 Task: Find connections with filter location Ciénaga with filter topic #careeradvice with filter profile language French with filter current company GVK BIO with filter school Saranathan College of Engineering with filter industry Fisheries with filter service category Team Building with filter keywords title Content Creator
Action: Mouse moved to (191, 253)
Screenshot: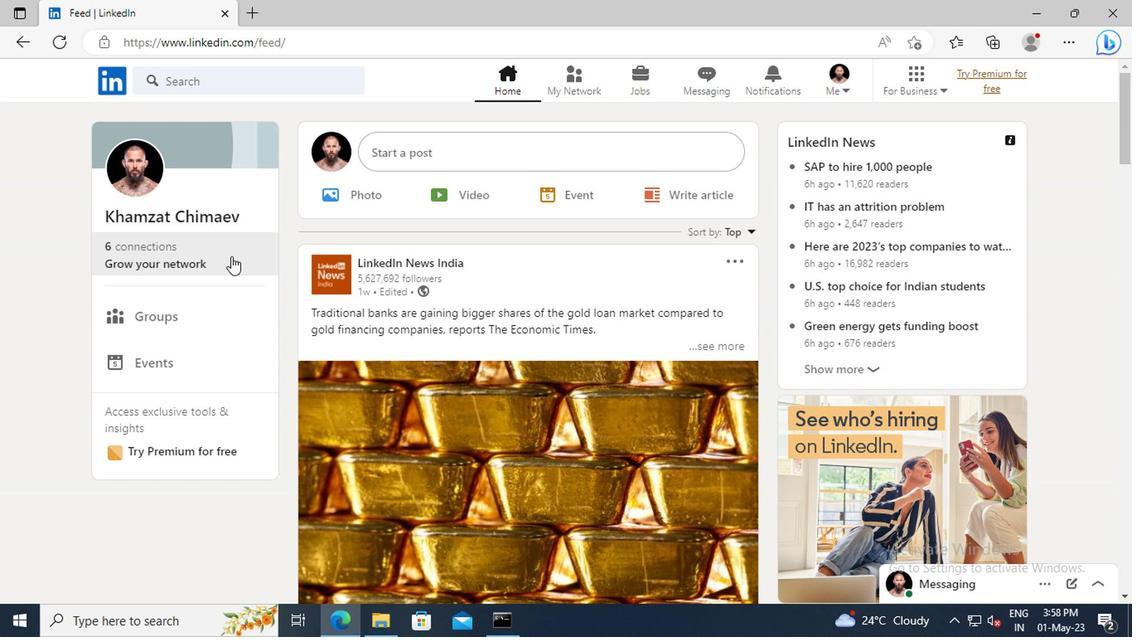 
Action: Mouse pressed left at (191, 253)
Screenshot: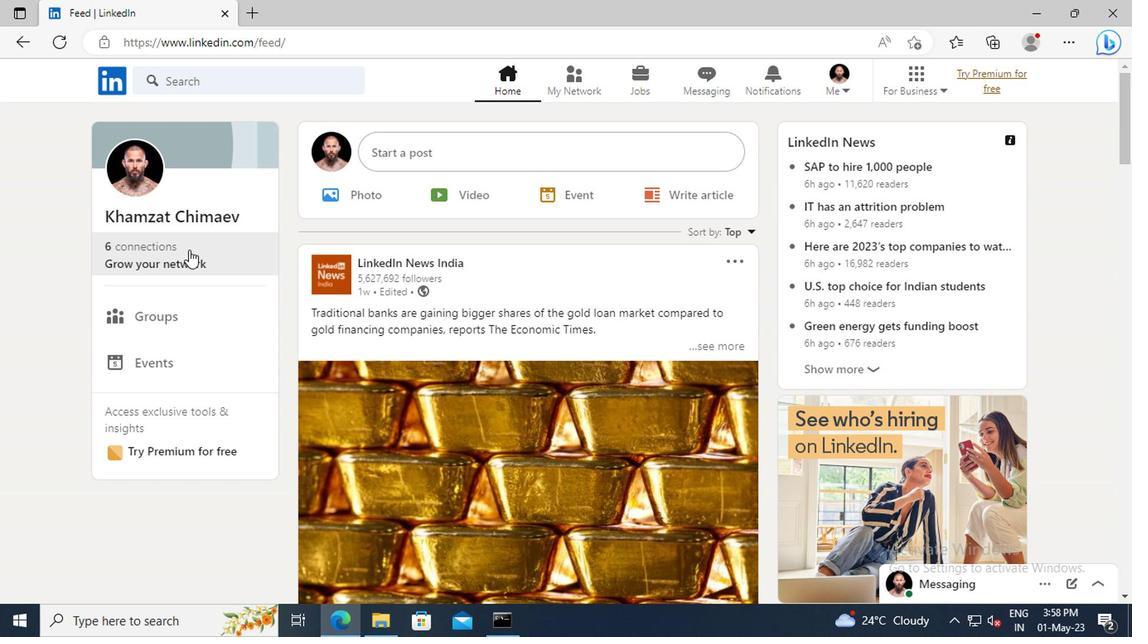 
Action: Mouse moved to (191, 180)
Screenshot: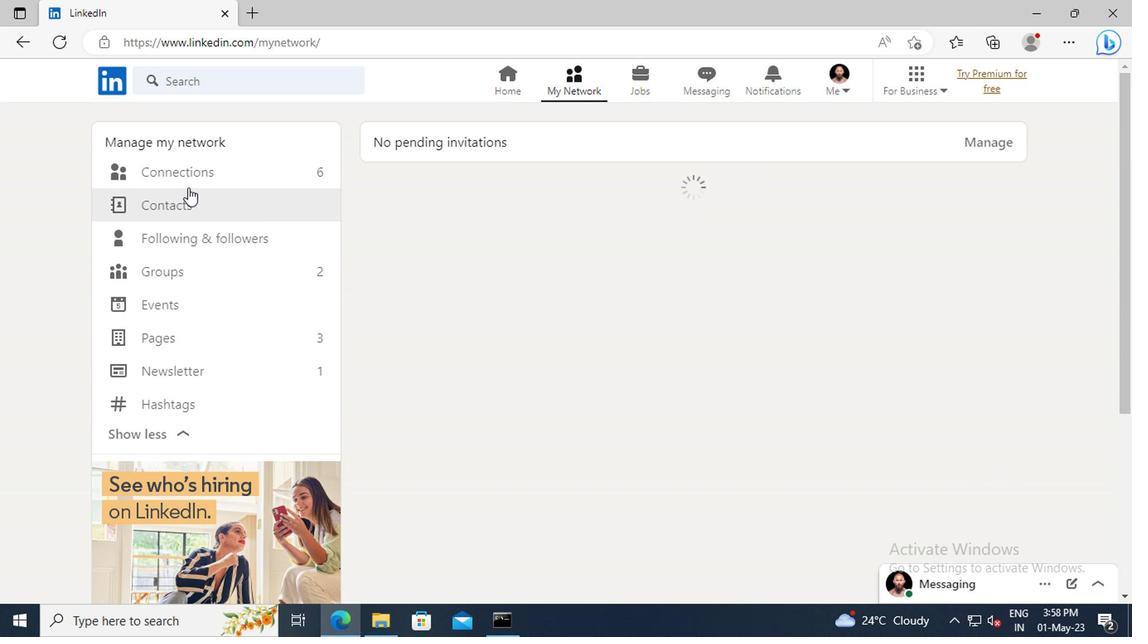 
Action: Mouse pressed left at (191, 180)
Screenshot: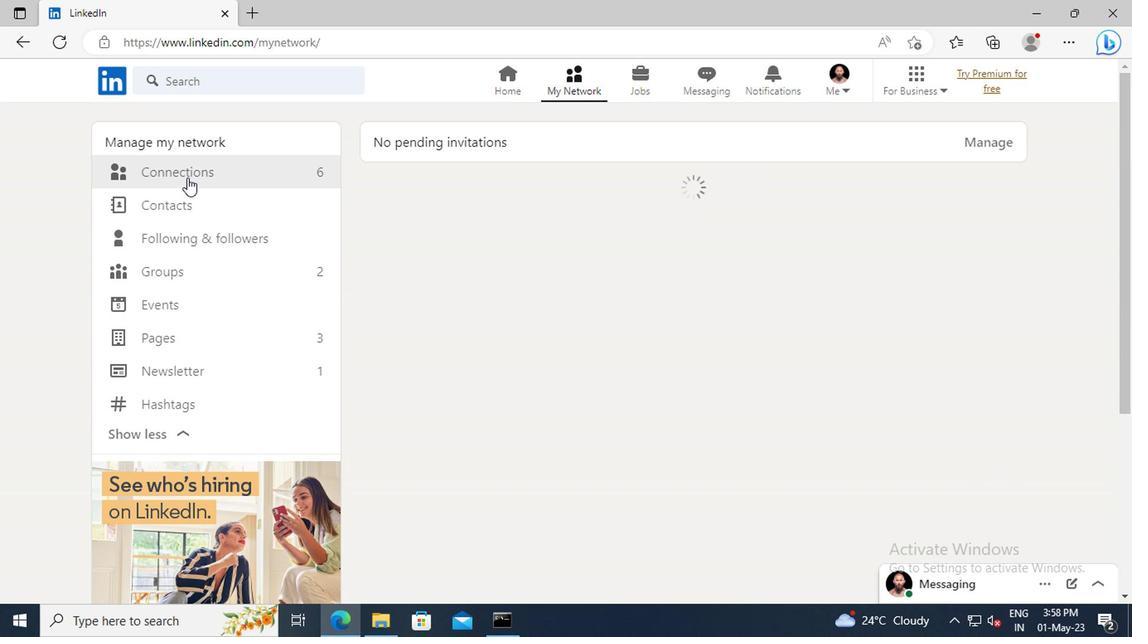 
Action: Mouse moved to (662, 184)
Screenshot: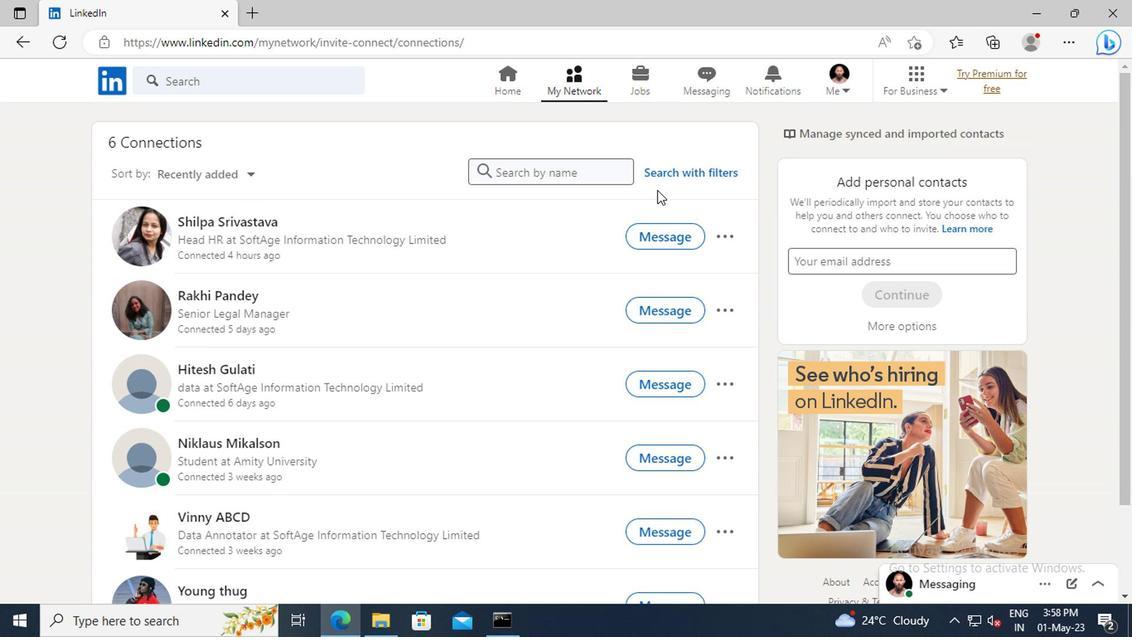 
Action: Mouse pressed left at (662, 184)
Screenshot: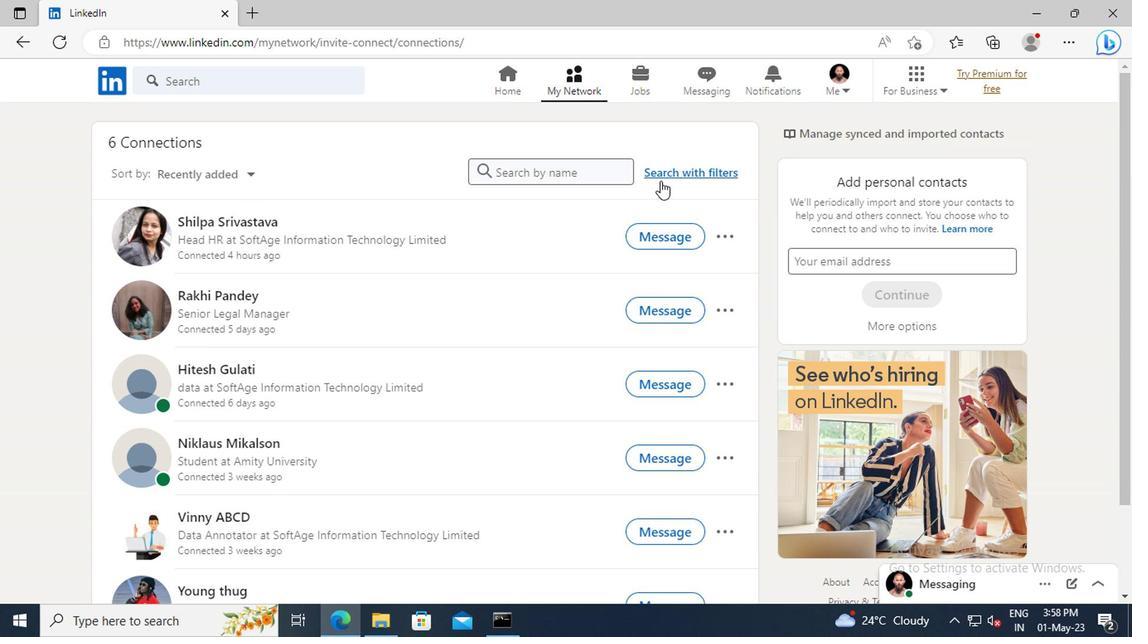 
Action: Mouse moved to (619, 137)
Screenshot: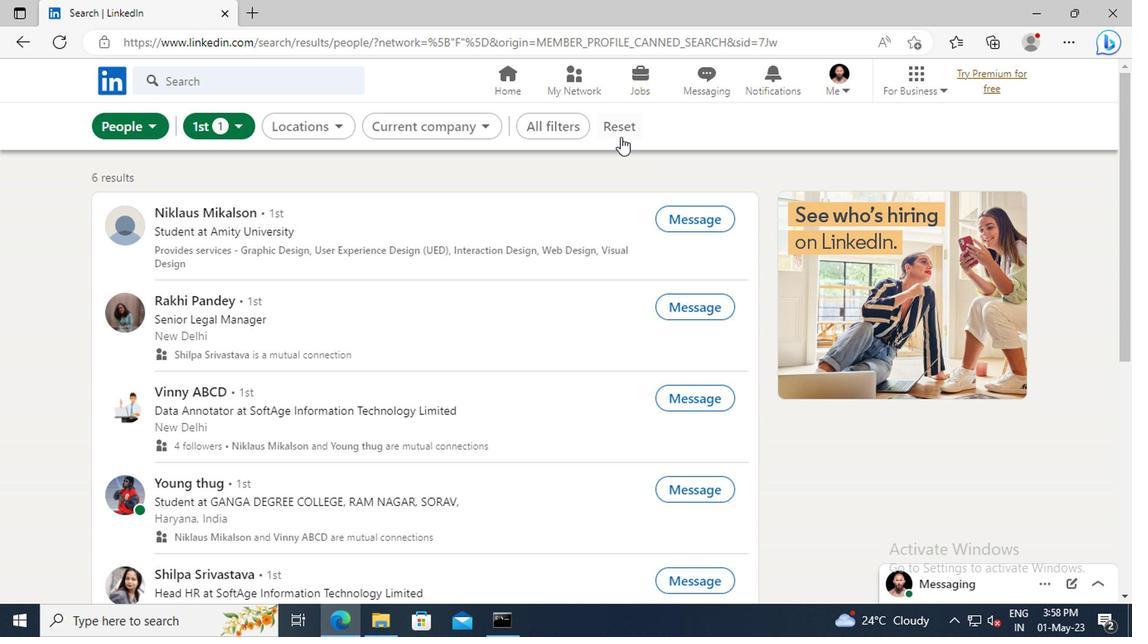 
Action: Mouse pressed left at (619, 137)
Screenshot: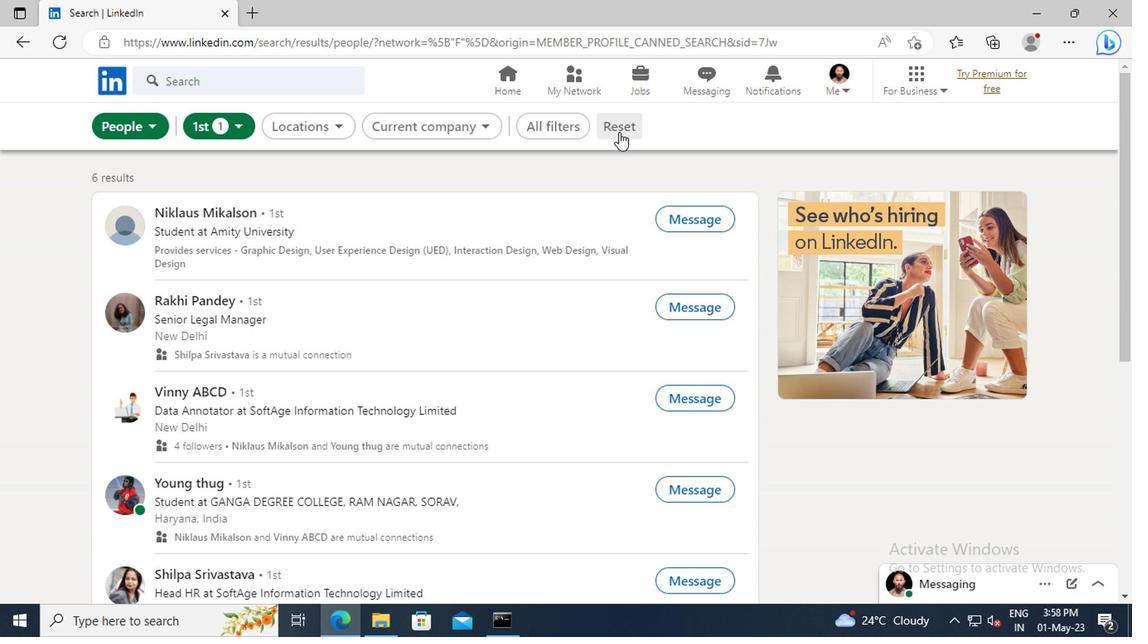 
Action: Mouse moved to (606, 133)
Screenshot: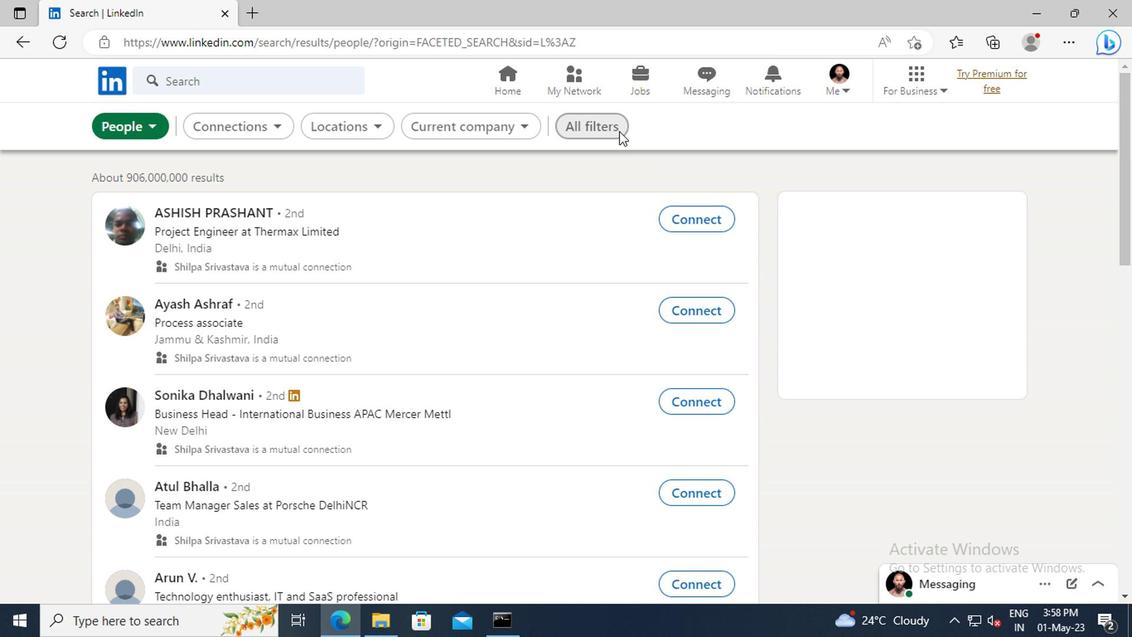 
Action: Mouse pressed left at (606, 133)
Screenshot: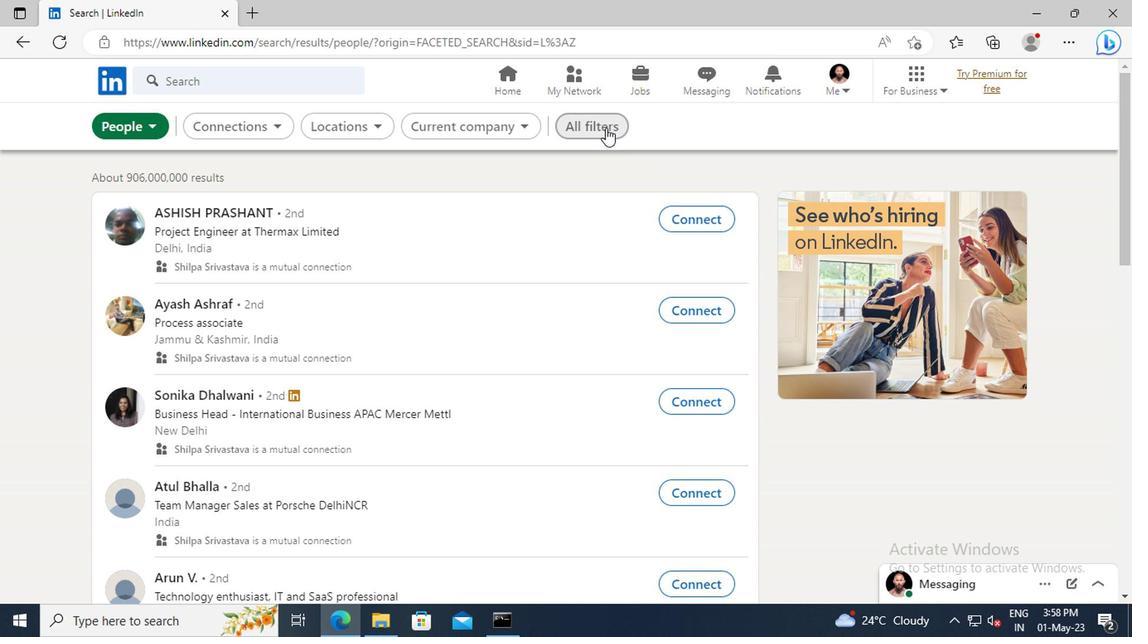 
Action: Mouse moved to (839, 262)
Screenshot: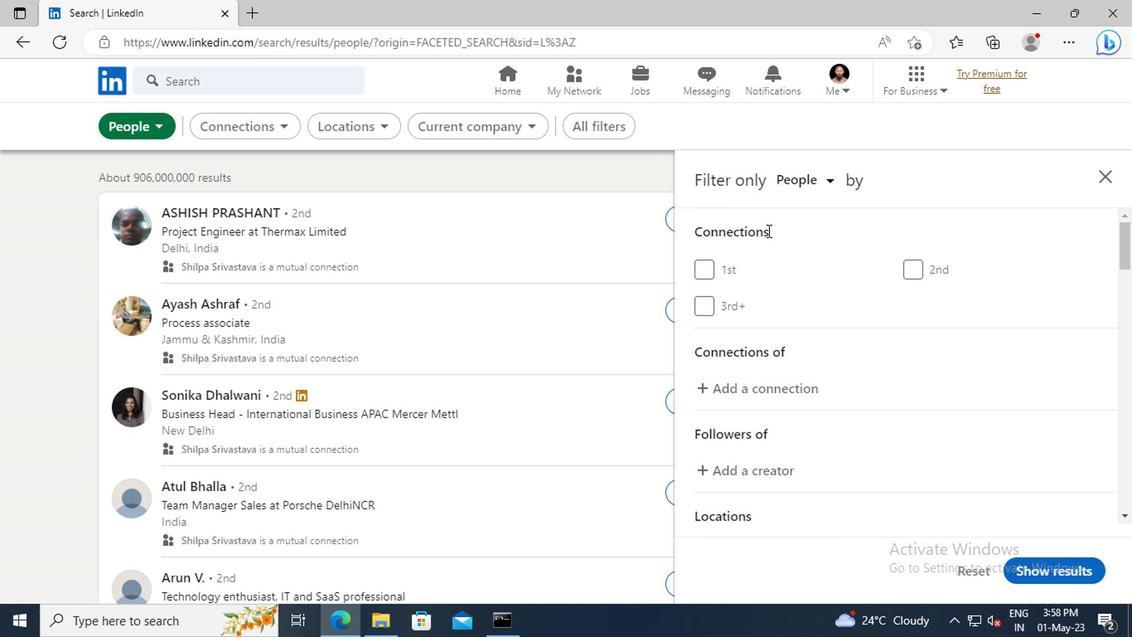 
Action: Mouse scrolled (839, 261) with delta (0, 0)
Screenshot: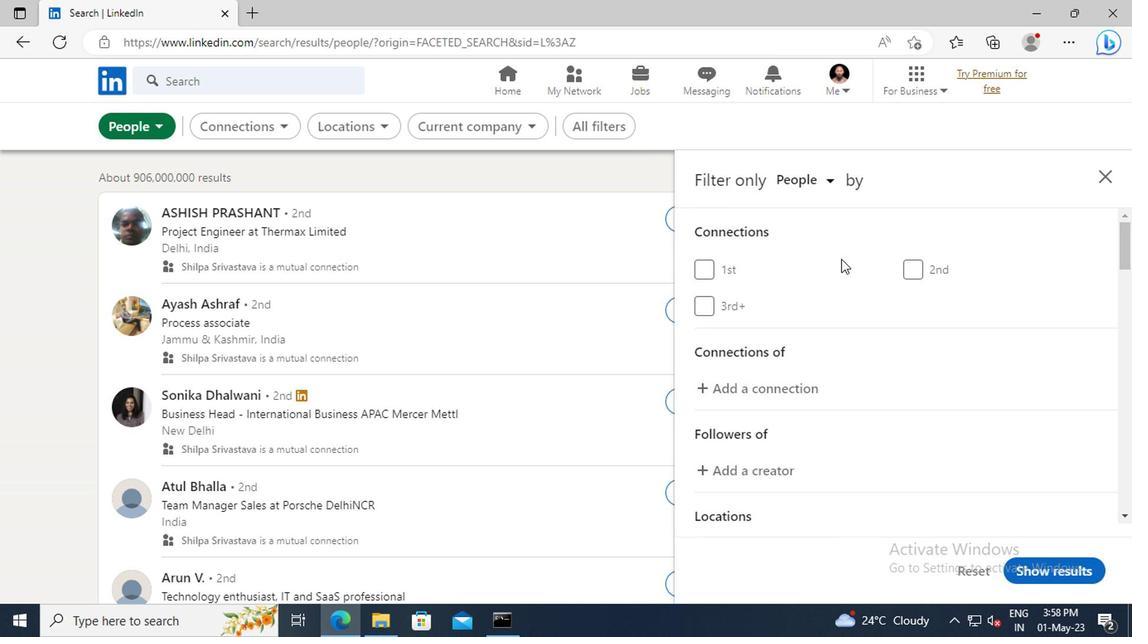 
Action: Mouse scrolled (839, 261) with delta (0, 0)
Screenshot: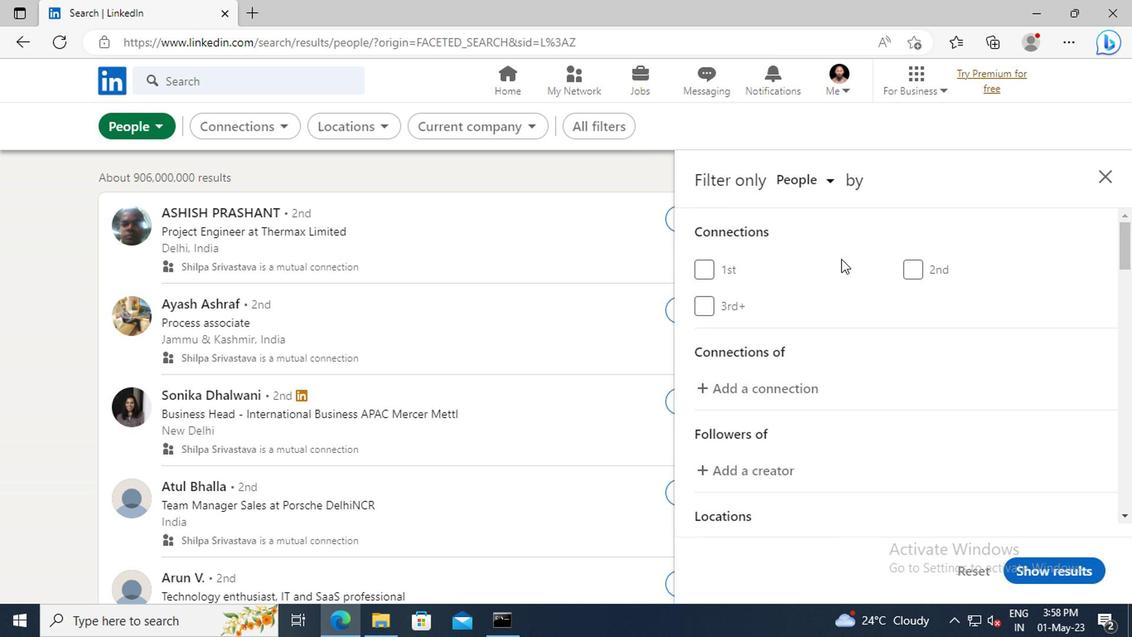
Action: Mouse scrolled (839, 261) with delta (0, 0)
Screenshot: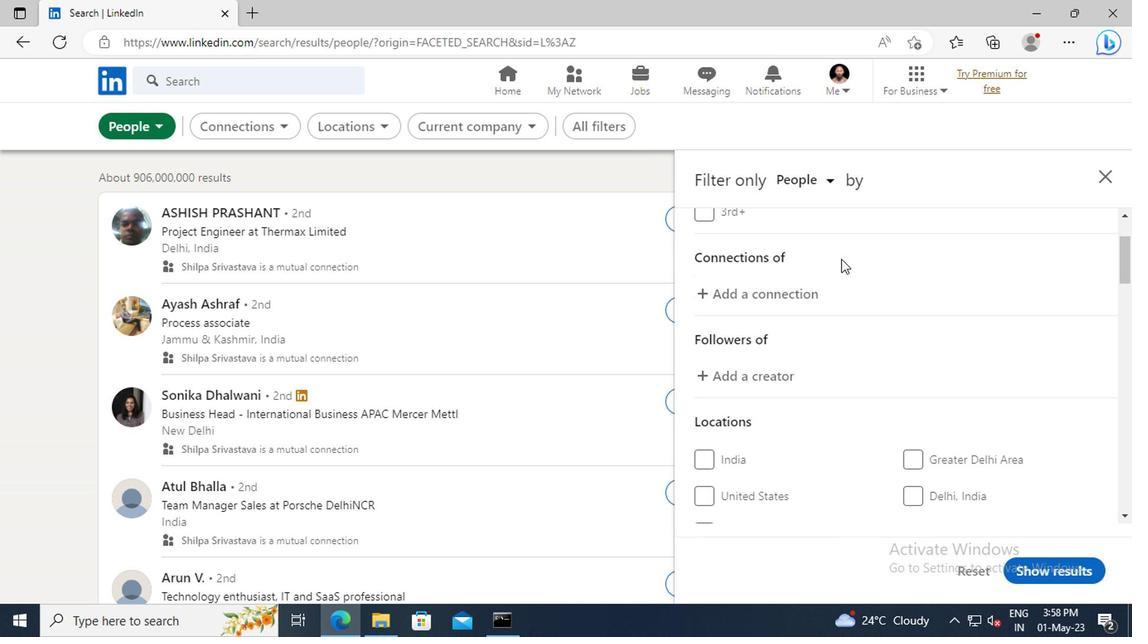 
Action: Mouse scrolled (839, 261) with delta (0, 0)
Screenshot: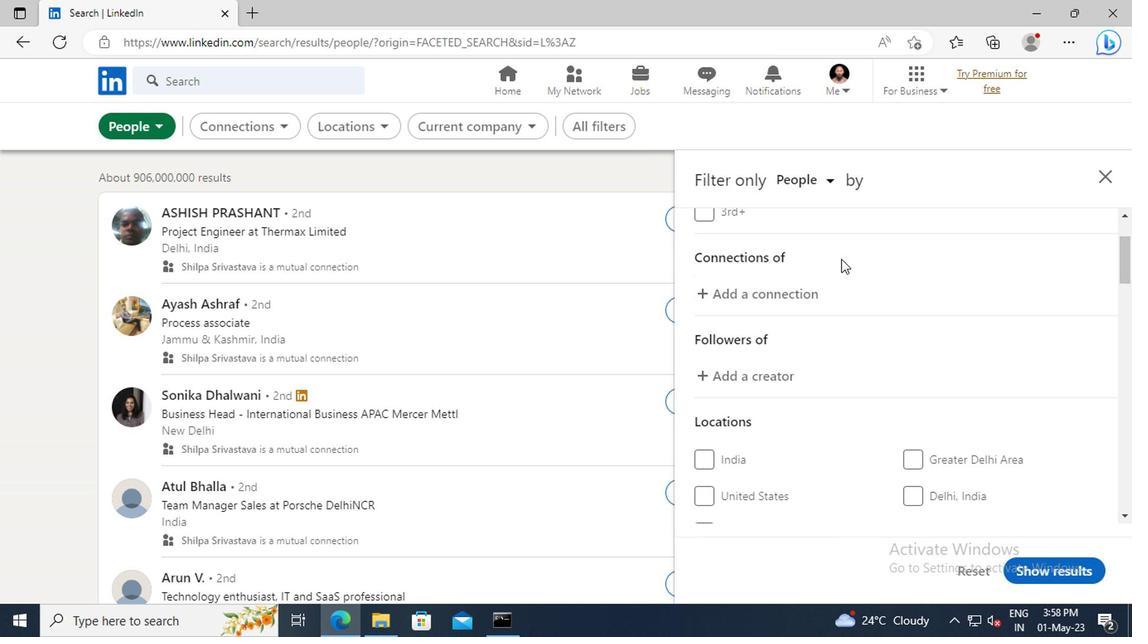 
Action: Mouse scrolled (839, 261) with delta (0, 0)
Screenshot: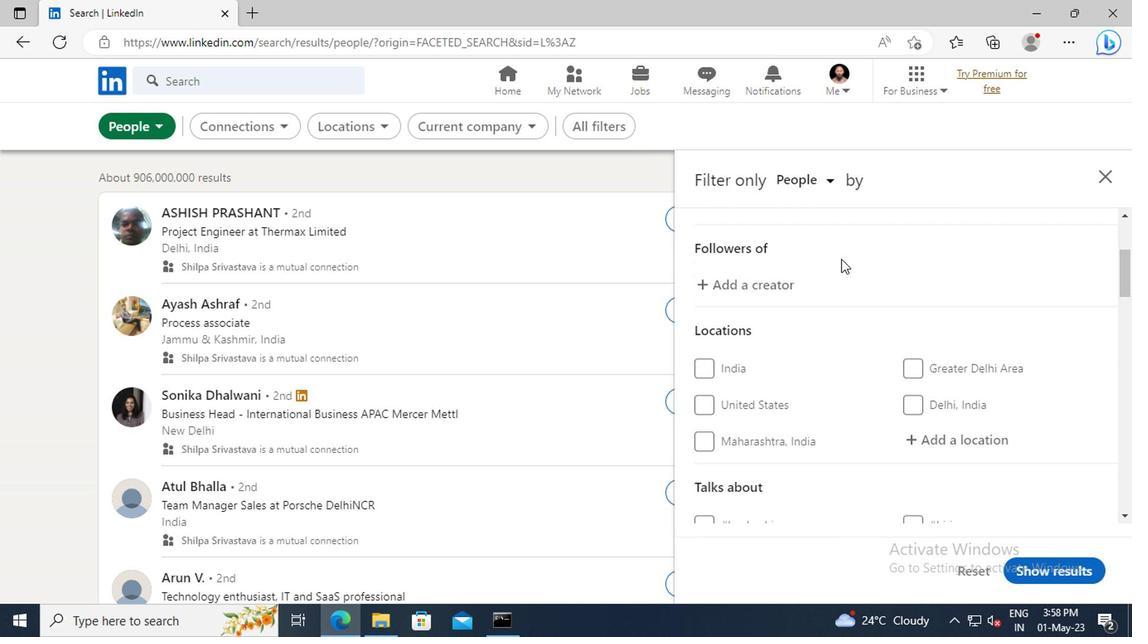
Action: Mouse moved to (917, 391)
Screenshot: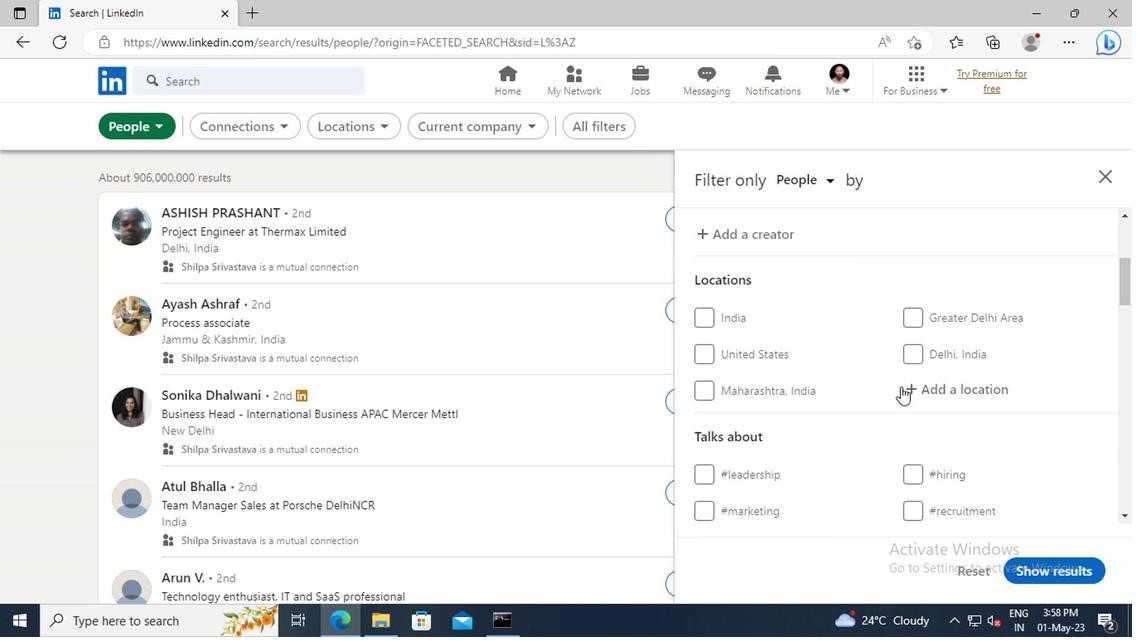 
Action: Mouse pressed left at (917, 391)
Screenshot: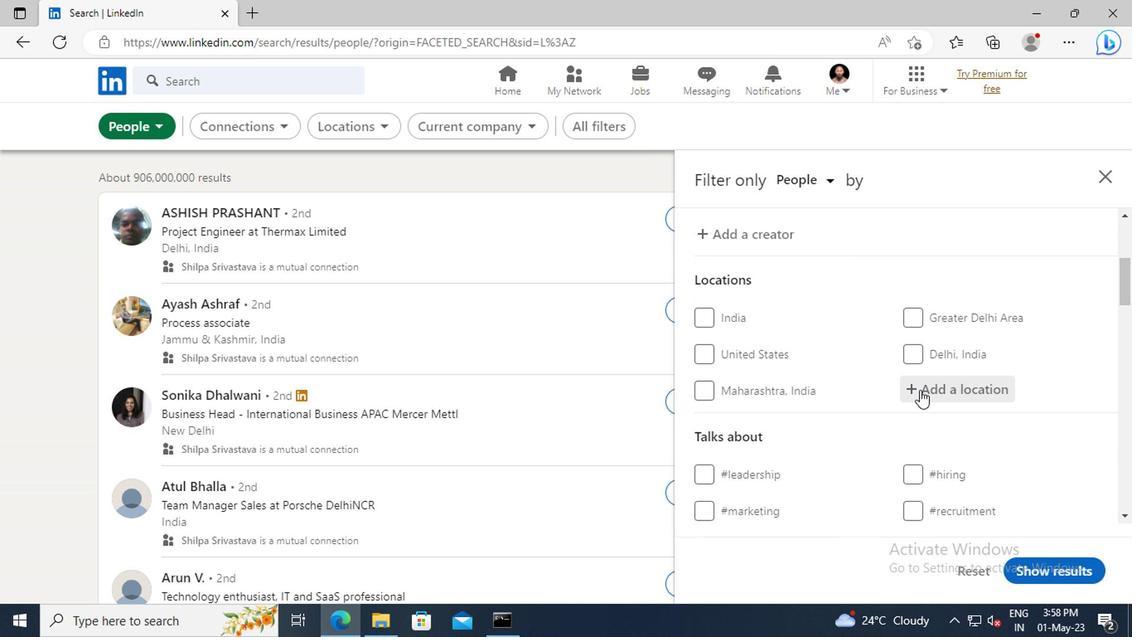 
Action: Key pressed <Key.shift>CIENAGA
Screenshot: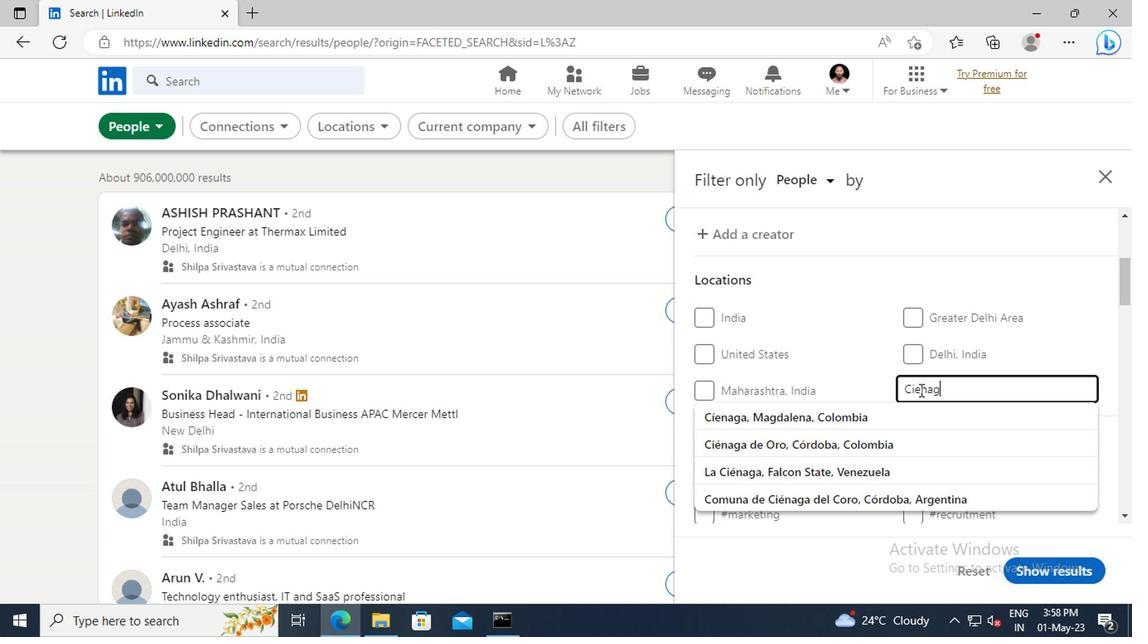 
Action: Mouse moved to (919, 416)
Screenshot: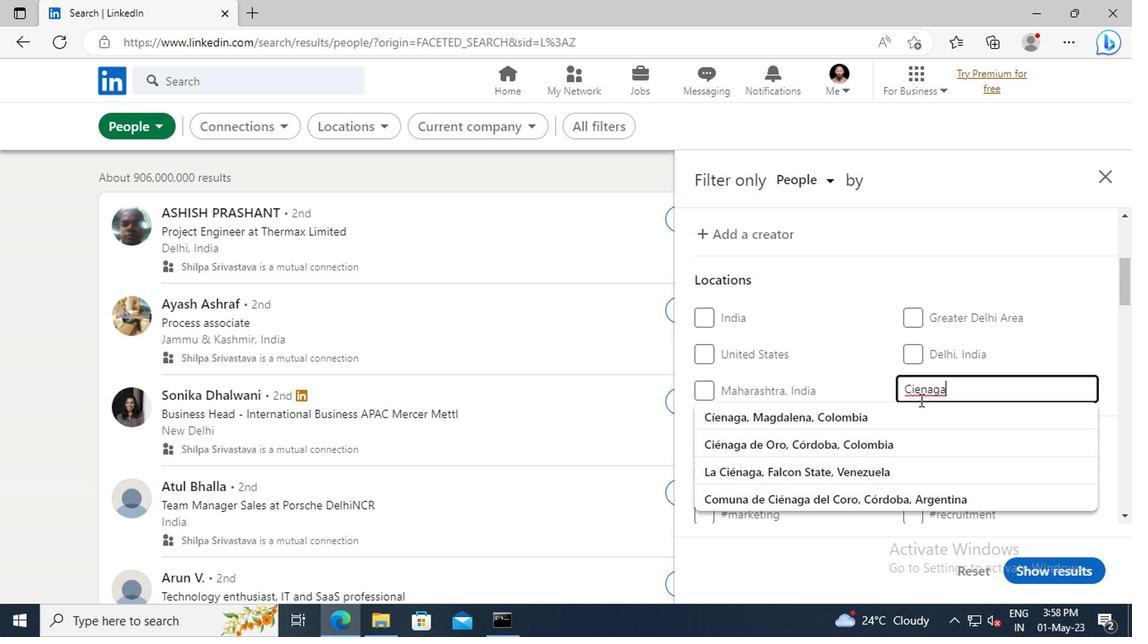 
Action: Mouse pressed left at (919, 416)
Screenshot: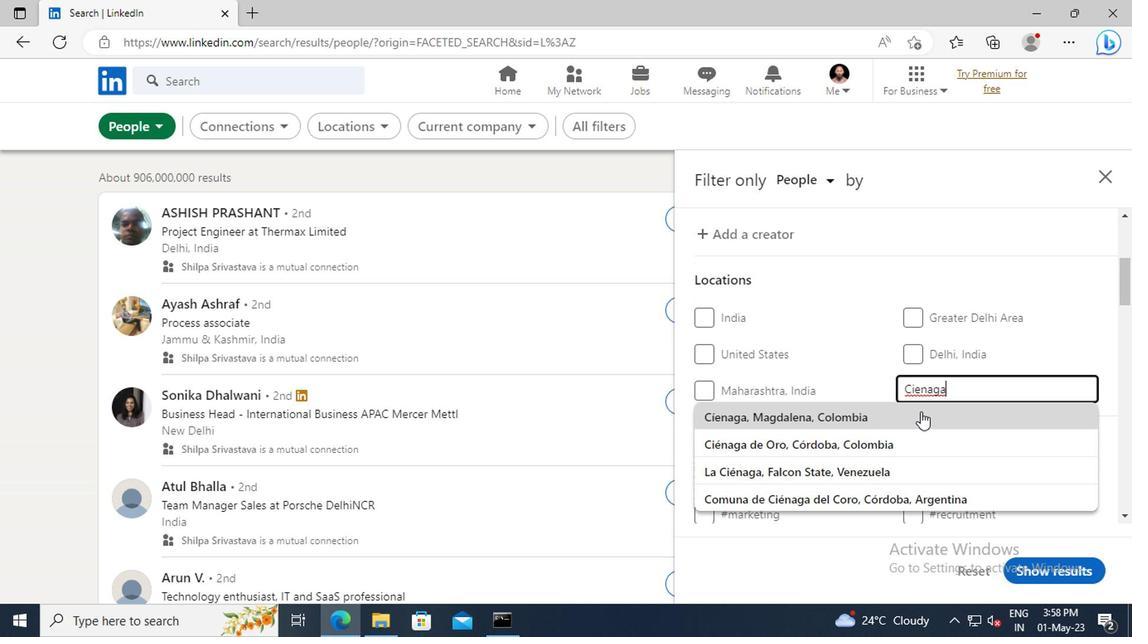 
Action: Mouse scrolled (919, 415) with delta (0, 0)
Screenshot: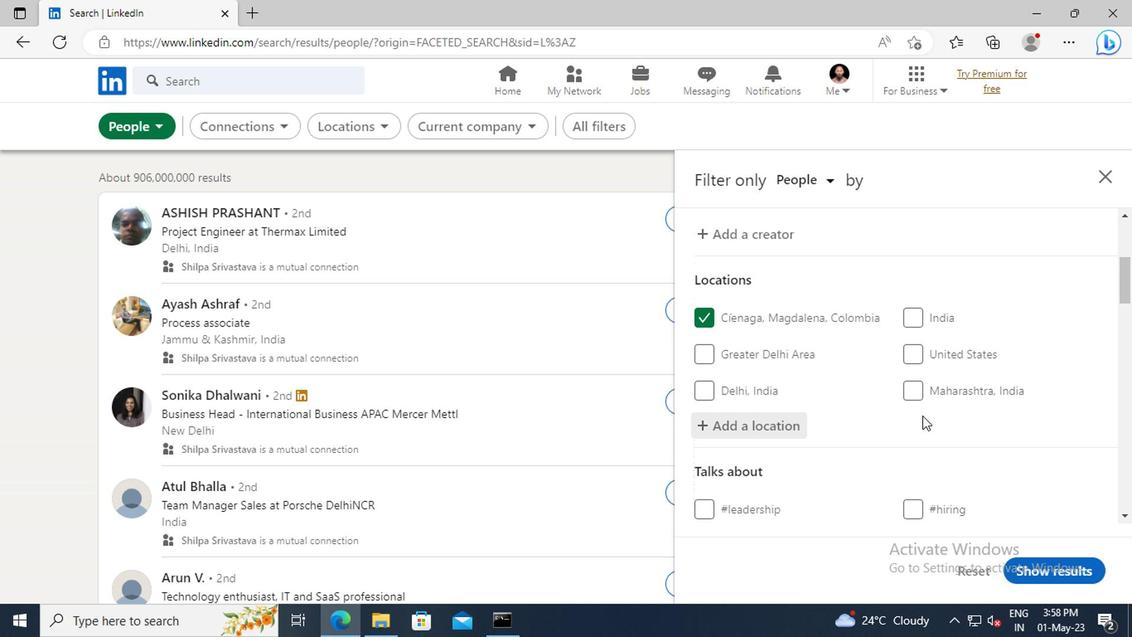 
Action: Mouse scrolled (919, 415) with delta (0, 0)
Screenshot: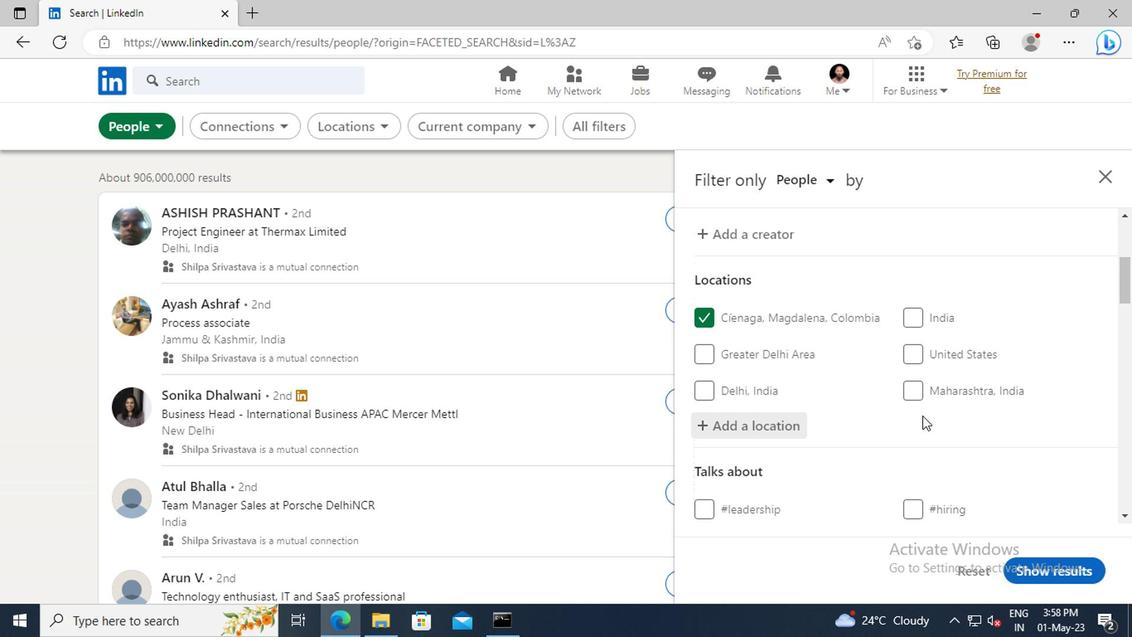 
Action: Mouse scrolled (919, 415) with delta (0, 0)
Screenshot: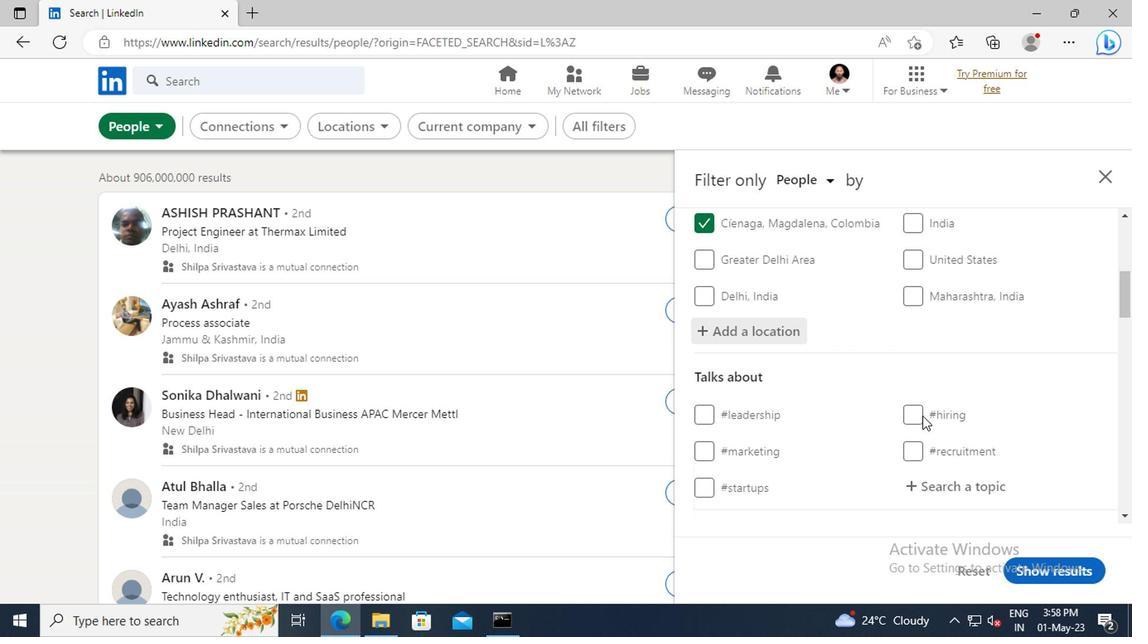 
Action: Mouse moved to (928, 436)
Screenshot: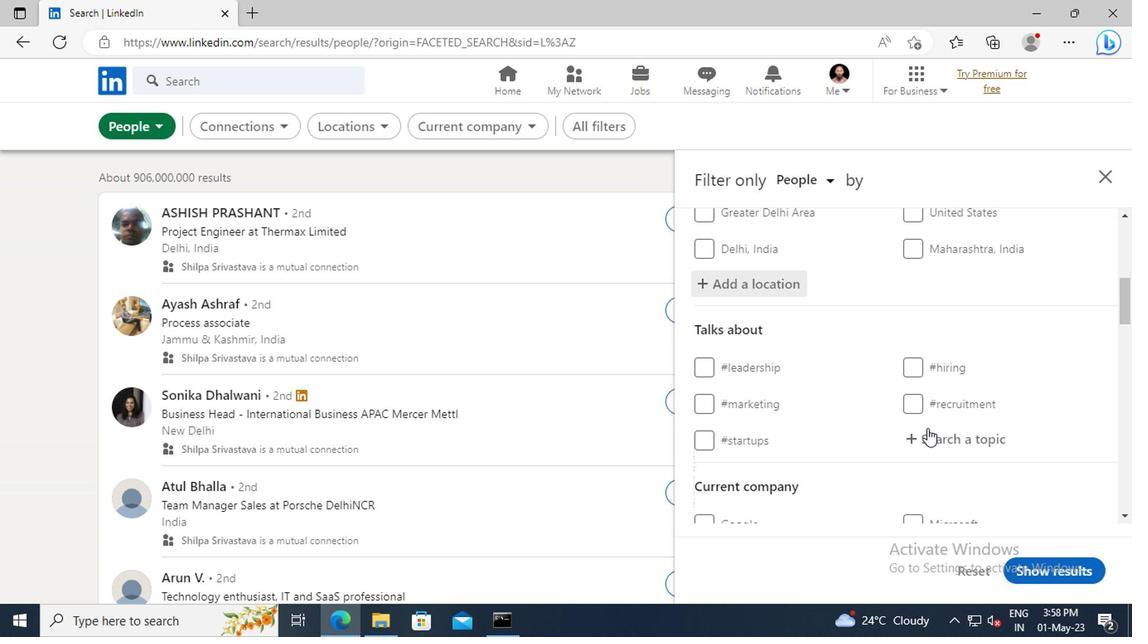 
Action: Mouse pressed left at (928, 436)
Screenshot: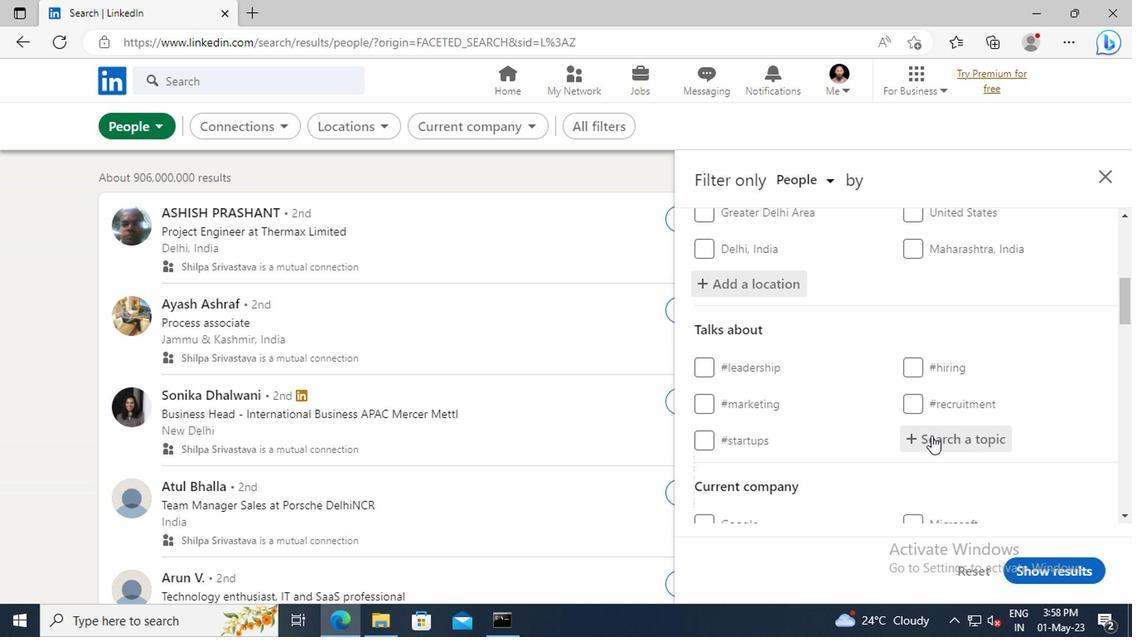 
Action: Key pressed CAREERAD
Screenshot: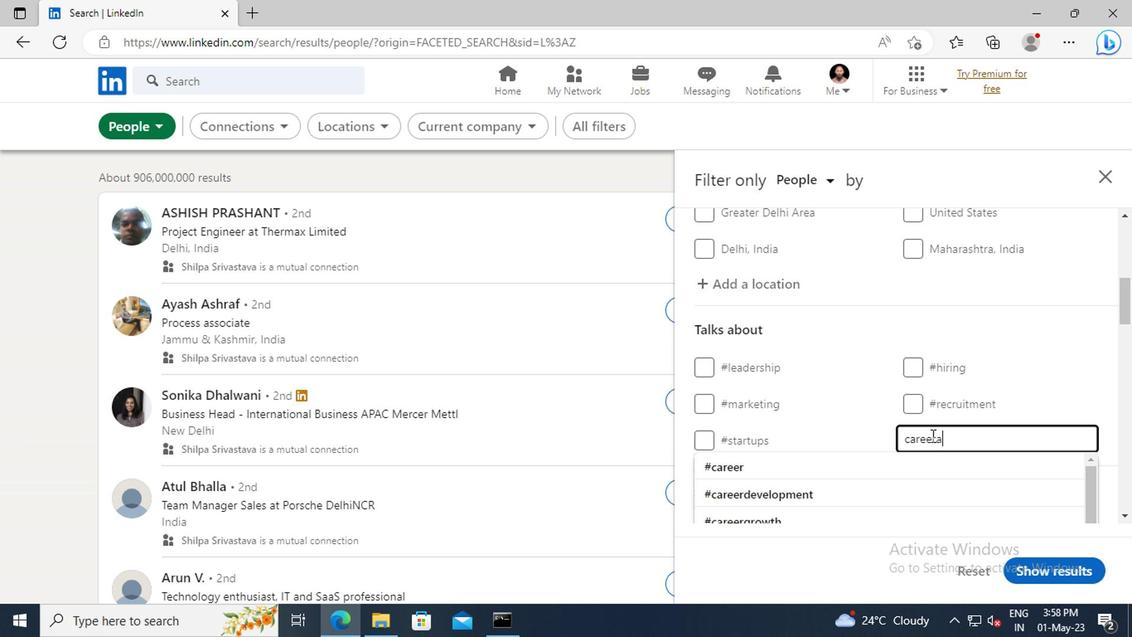 
Action: Mouse moved to (936, 465)
Screenshot: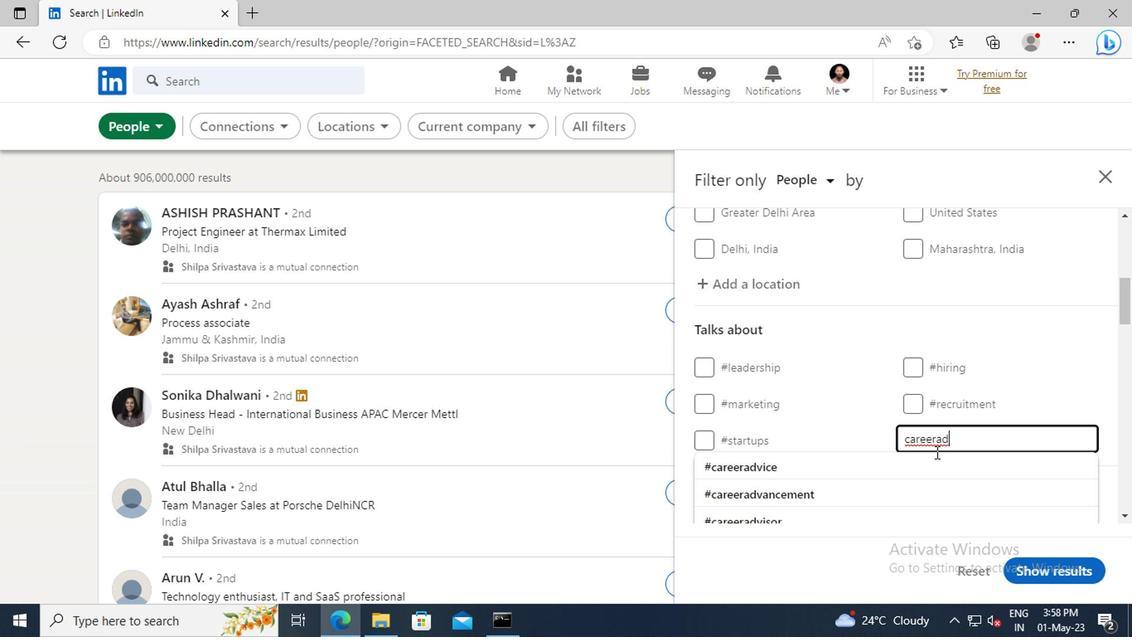 
Action: Mouse pressed left at (936, 465)
Screenshot: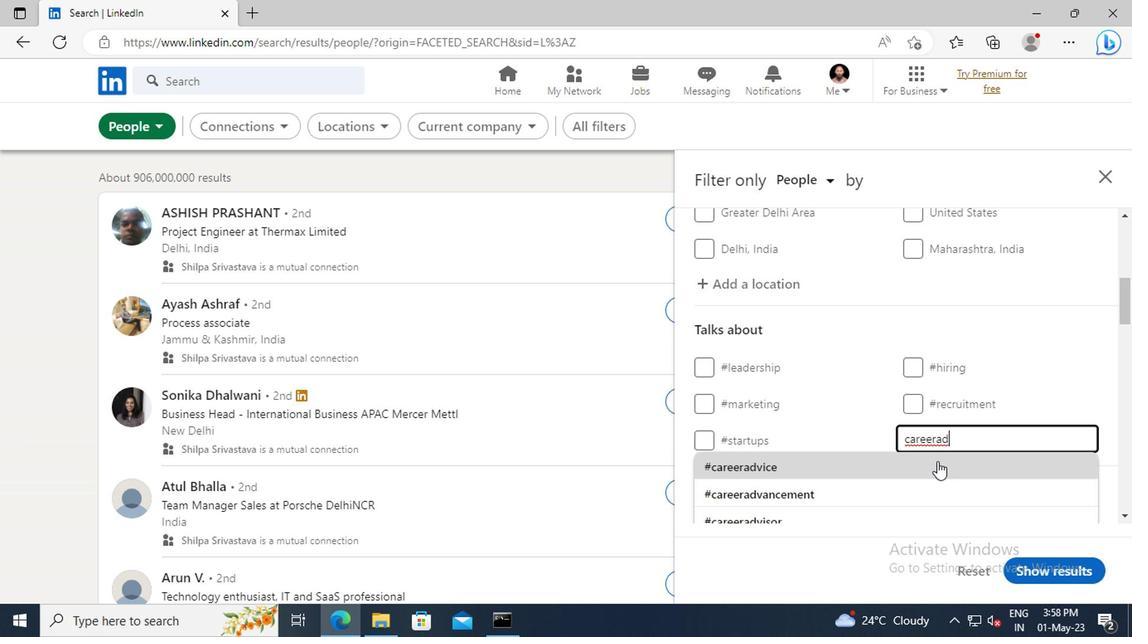 
Action: Mouse scrolled (936, 464) with delta (0, 0)
Screenshot: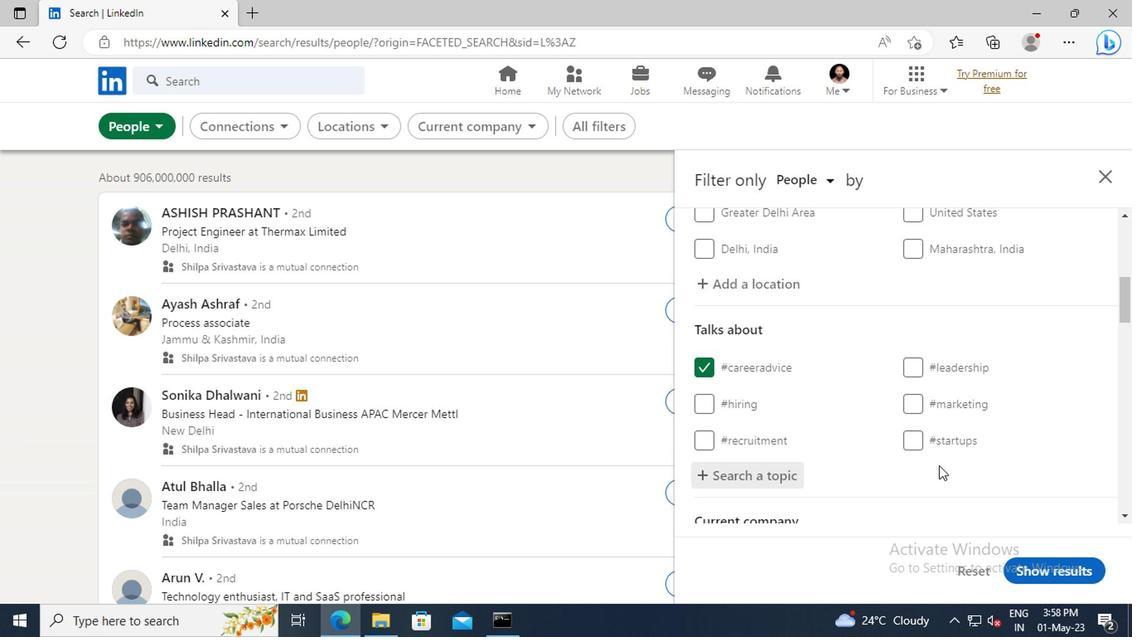 
Action: Mouse scrolled (936, 464) with delta (0, 0)
Screenshot: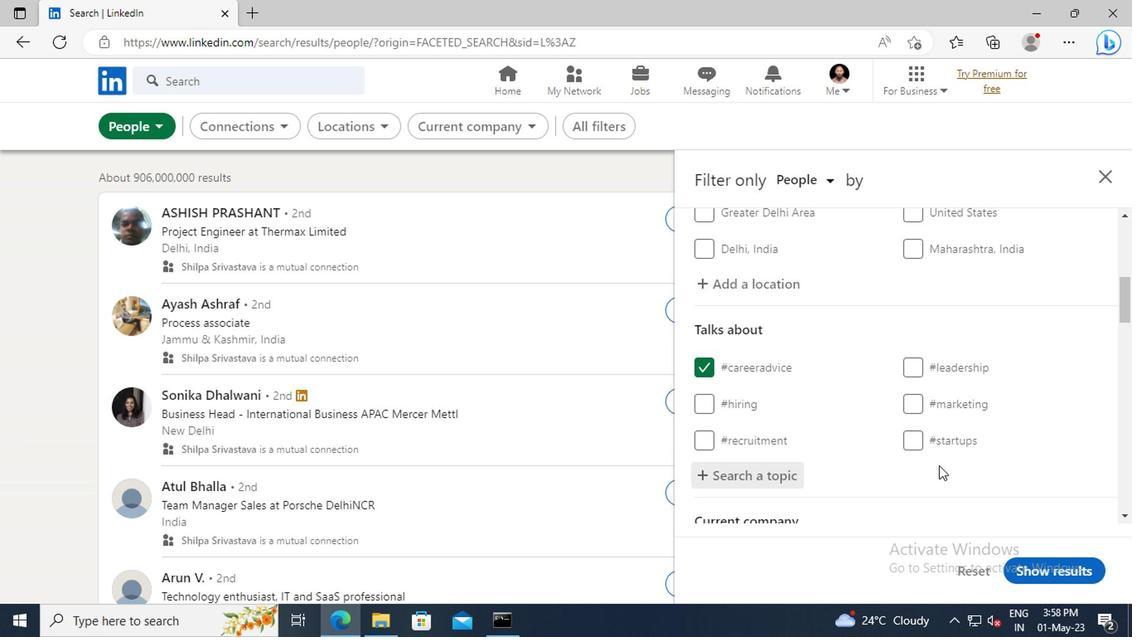 
Action: Mouse moved to (942, 401)
Screenshot: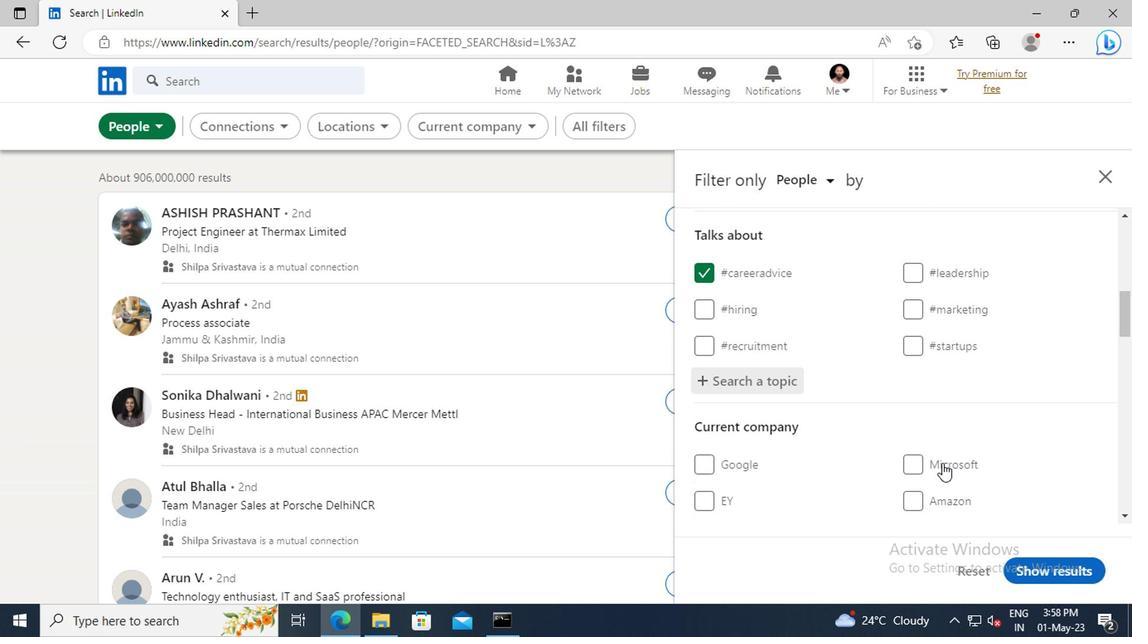 
Action: Mouse scrolled (942, 401) with delta (0, 0)
Screenshot: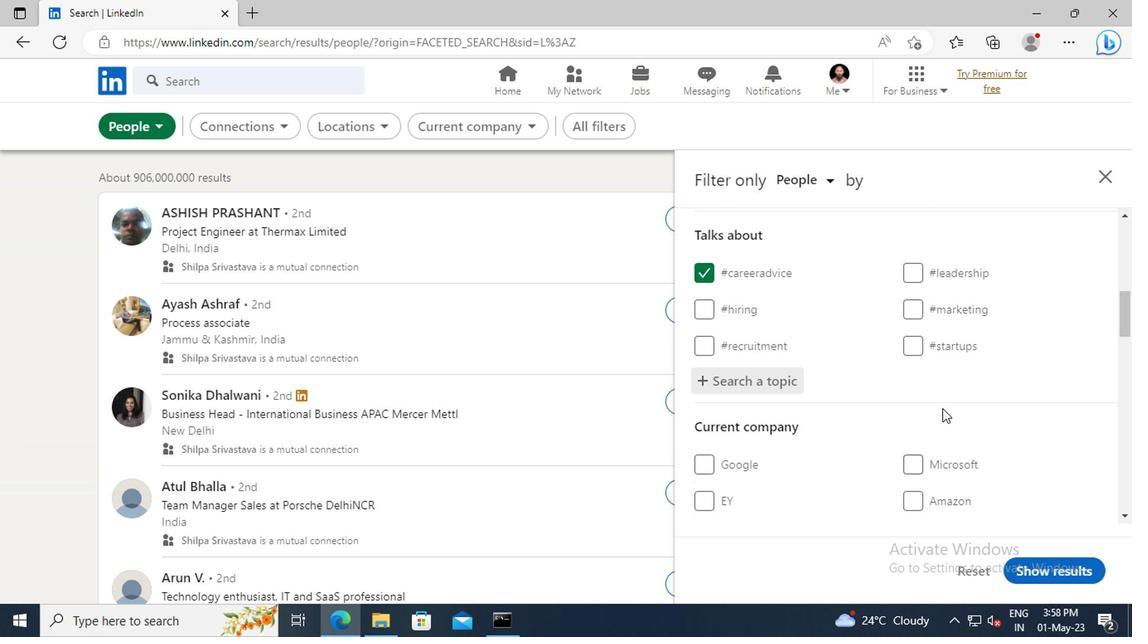 
Action: Mouse scrolled (942, 401) with delta (0, 0)
Screenshot: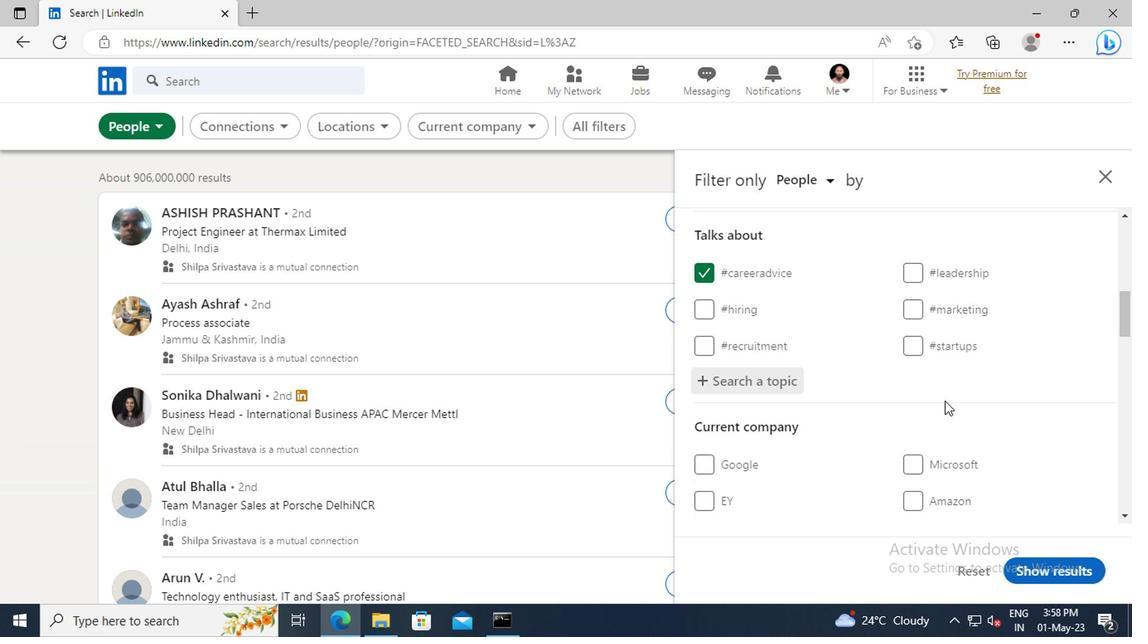 
Action: Mouse scrolled (942, 401) with delta (0, 0)
Screenshot: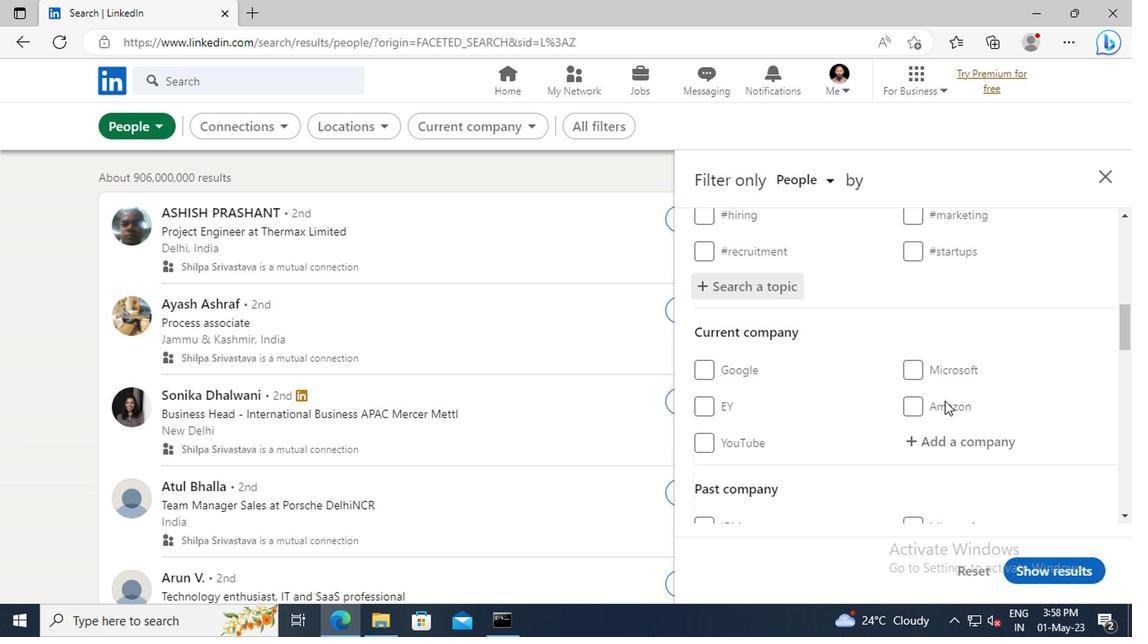 
Action: Mouse scrolled (942, 401) with delta (0, 0)
Screenshot: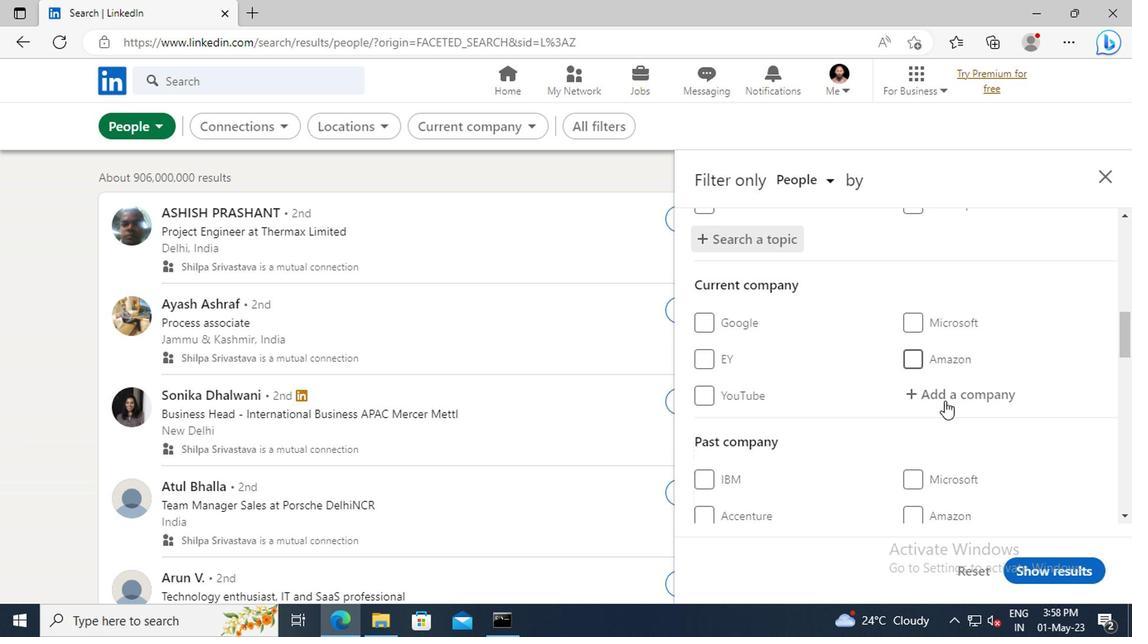 
Action: Mouse scrolled (942, 401) with delta (0, 0)
Screenshot: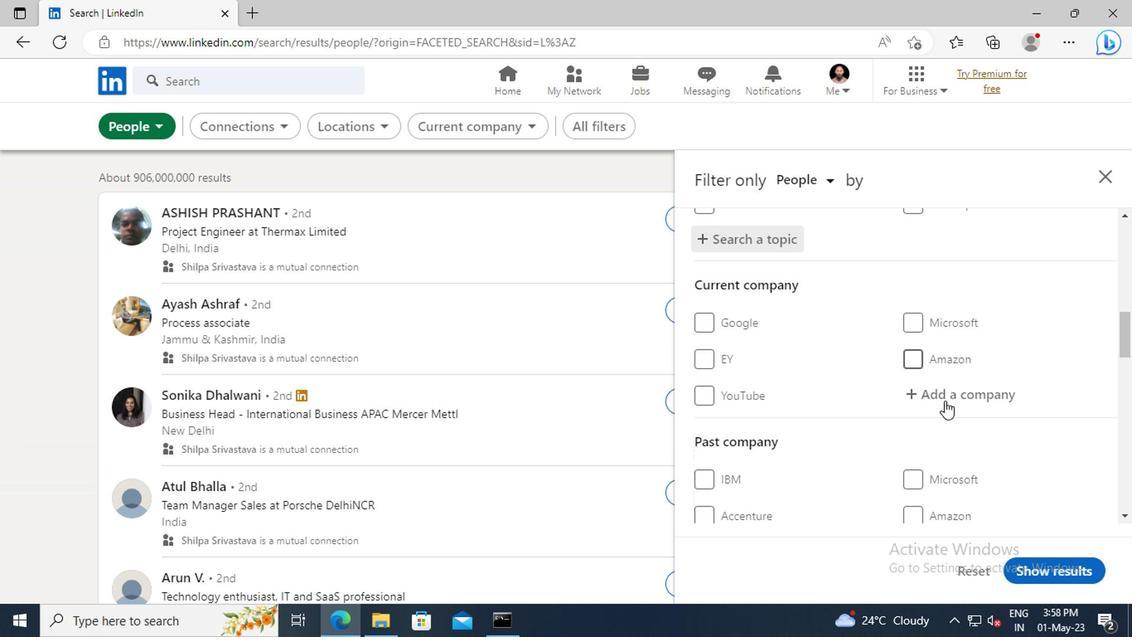 
Action: Mouse scrolled (942, 401) with delta (0, 0)
Screenshot: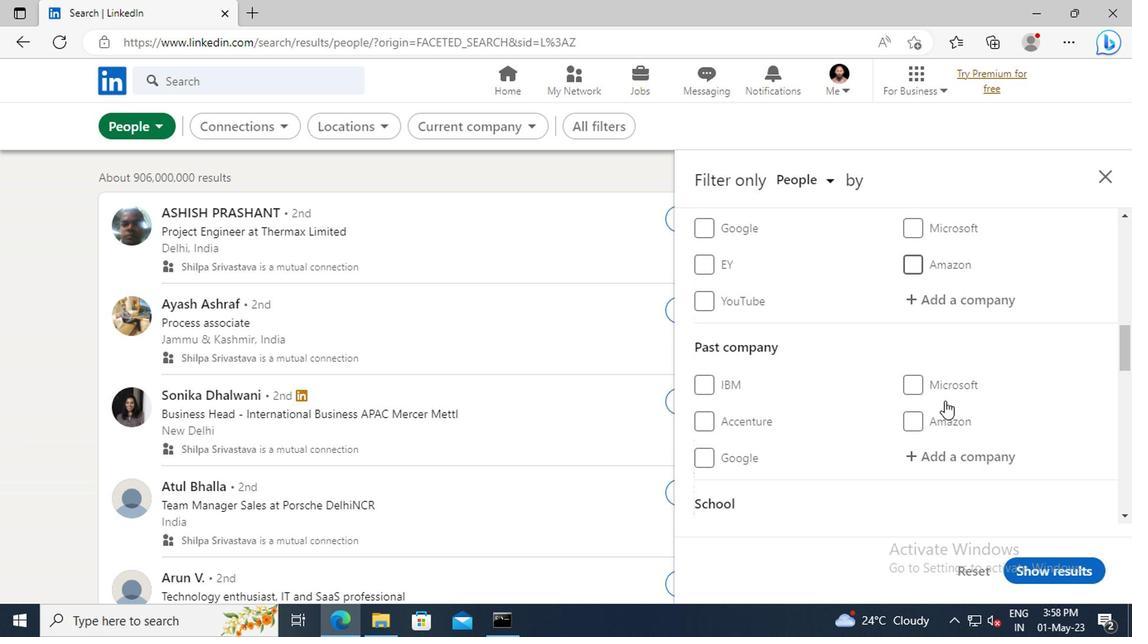 
Action: Mouse scrolled (942, 401) with delta (0, 0)
Screenshot: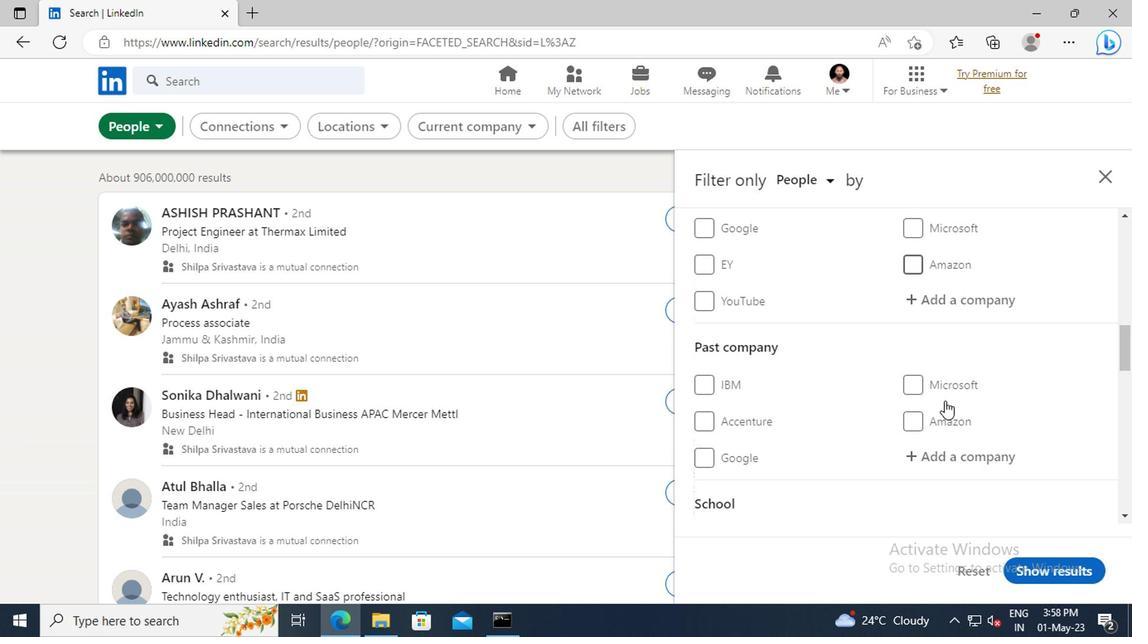
Action: Mouse scrolled (942, 401) with delta (0, 0)
Screenshot: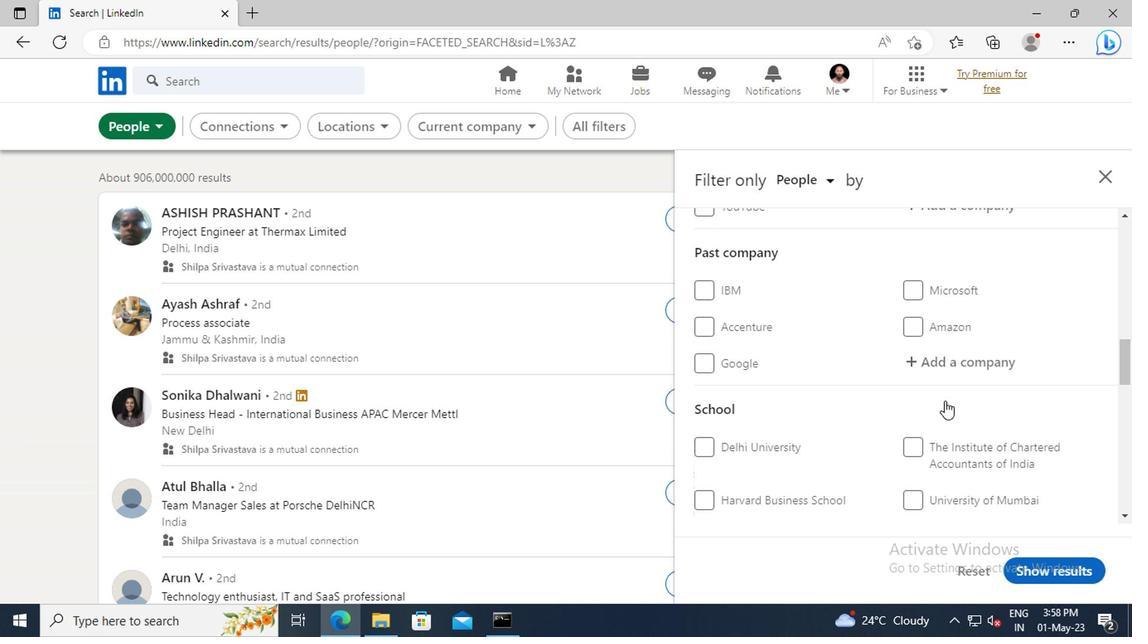
Action: Mouse scrolled (942, 401) with delta (0, 0)
Screenshot: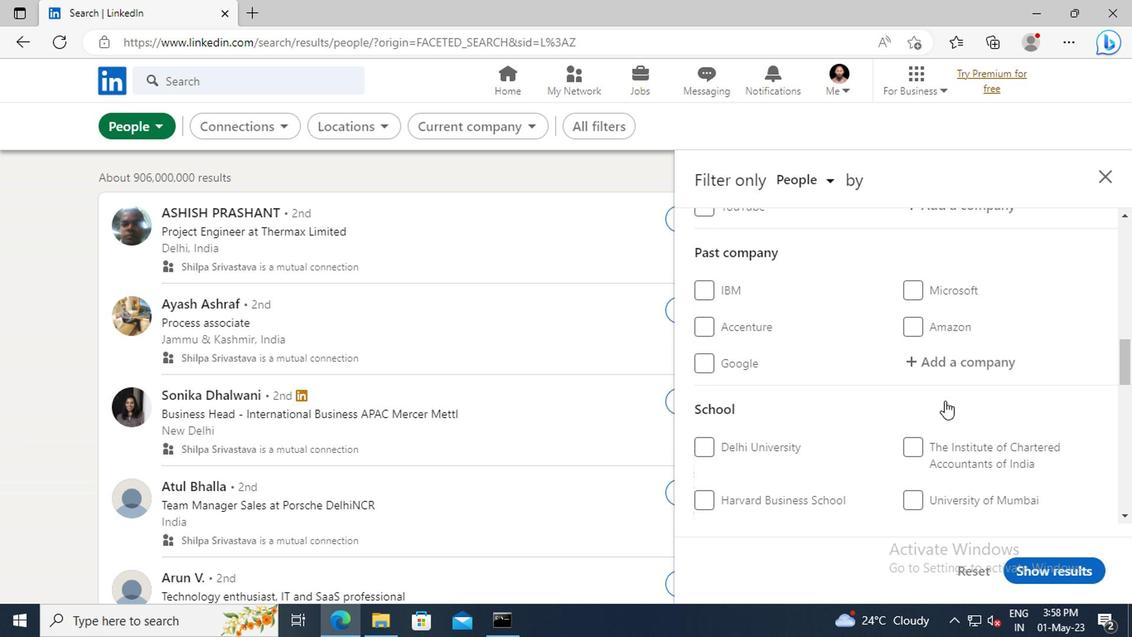 
Action: Mouse scrolled (942, 401) with delta (0, 0)
Screenshot: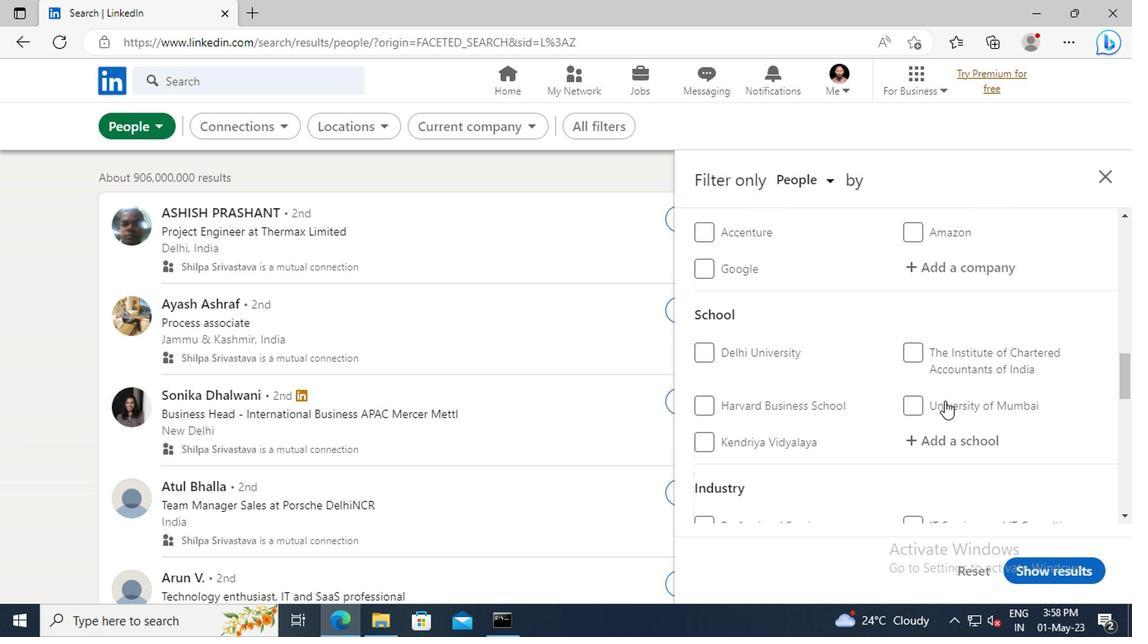 
Action: Mouse scrolled (942, 401) with delta (0, 0)
Screenshot: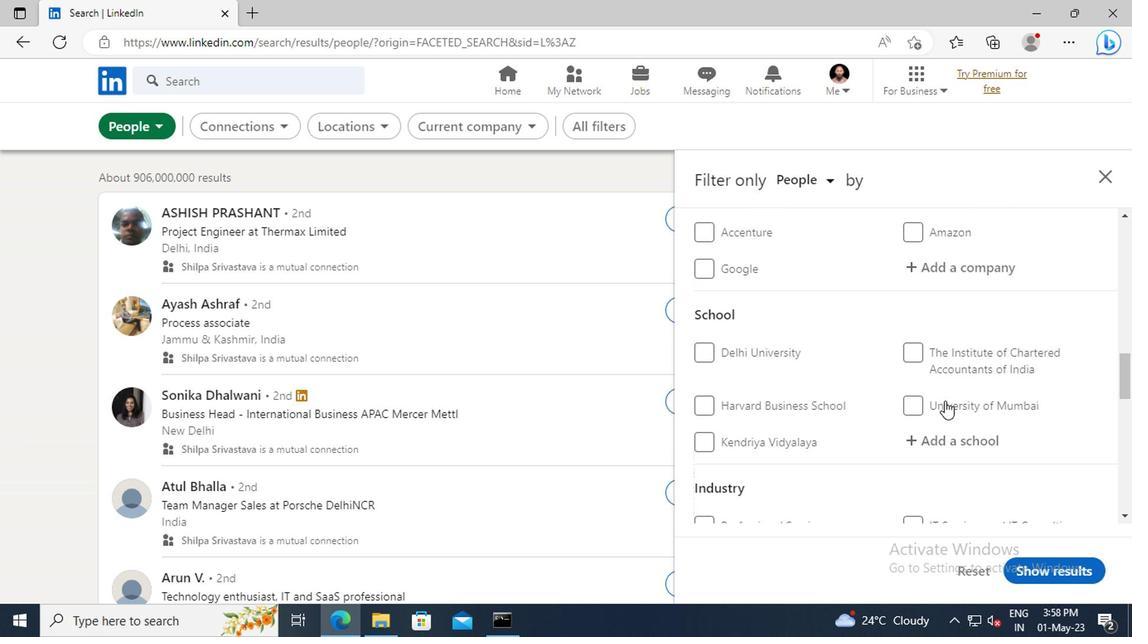 
Action: Mouse scrolled (942, 401) with delta (0, 0)
Screenshot: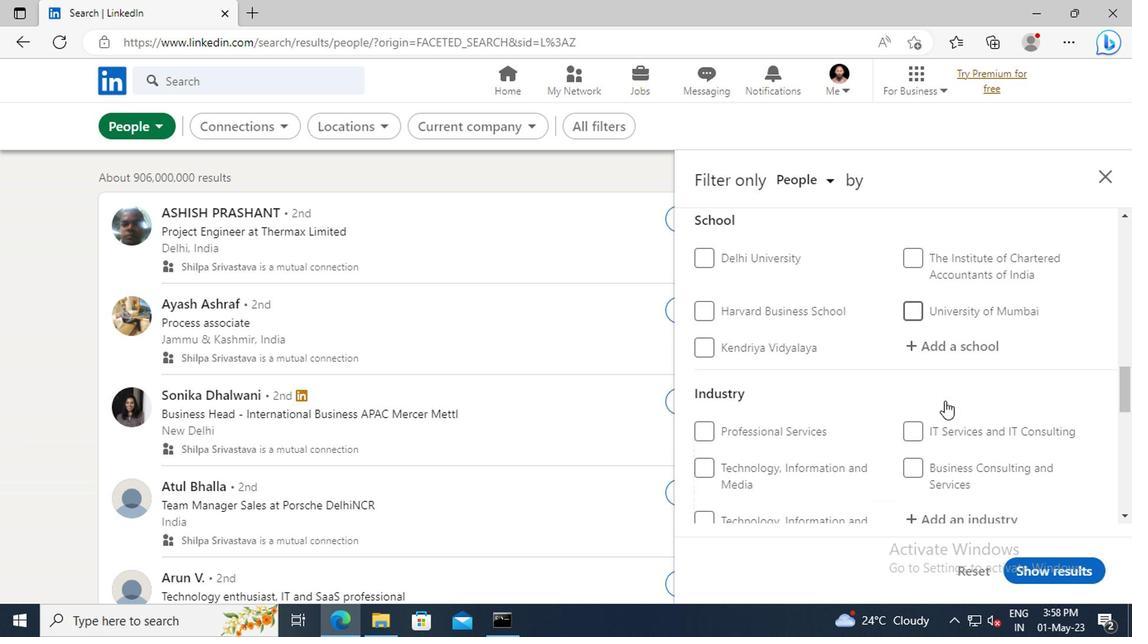 
Action: Mouse scrolled (942, 401) with delta (0, 0)
Screenshot: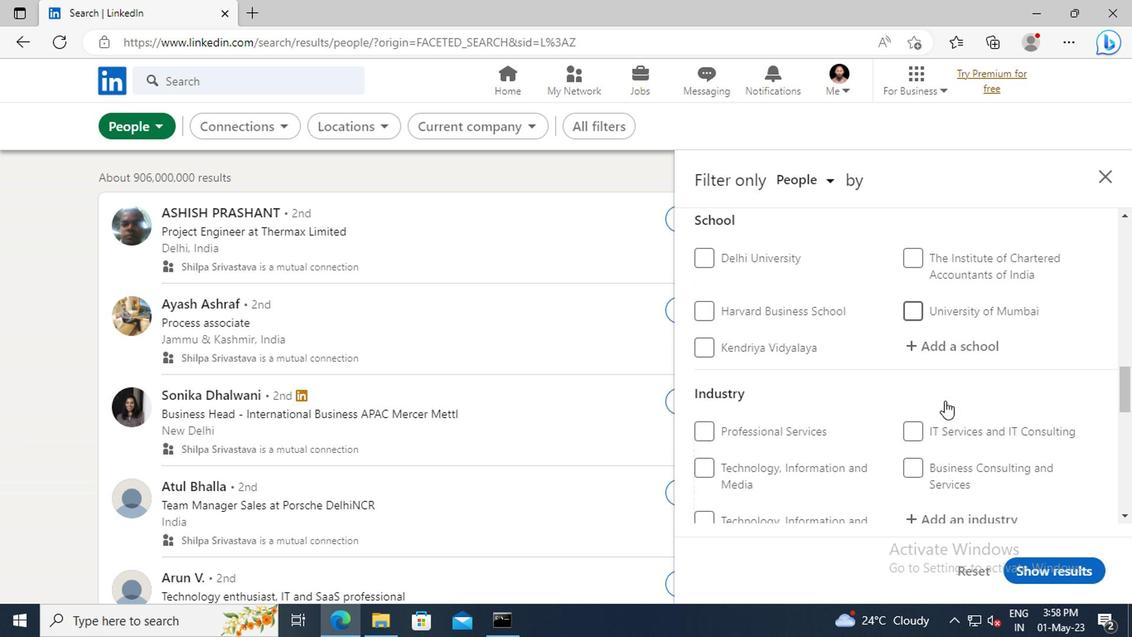 
Action: Mouse scrolled (942, 401) with delta (0, 0)
Screenshot: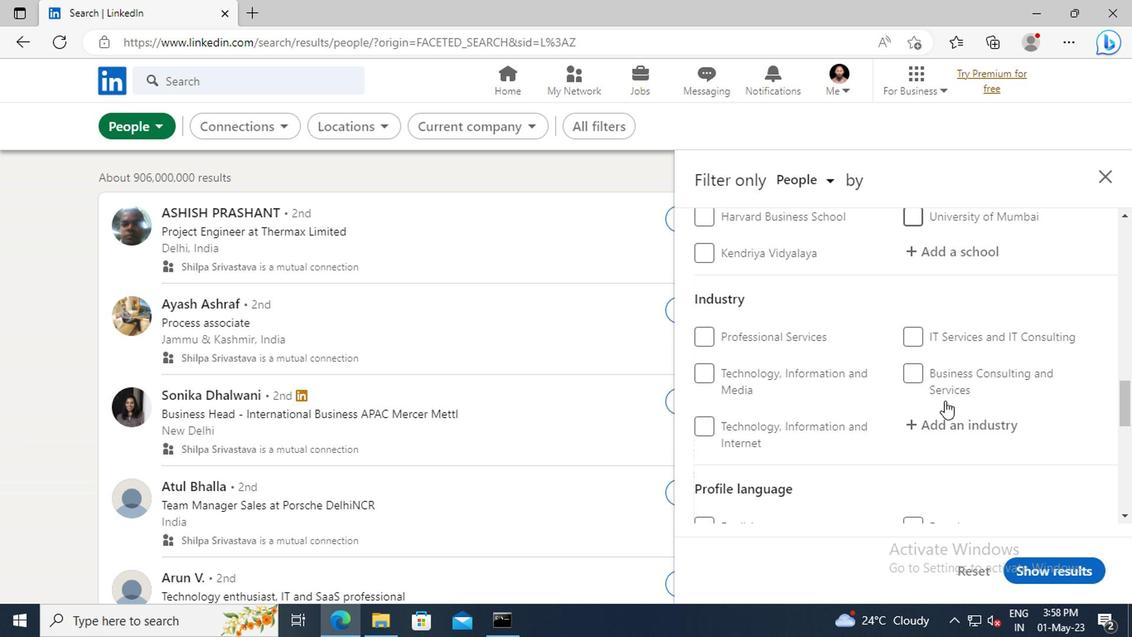 
Action: Mouse scrolled (942, 401) with delta (0, 0)
Screenshot: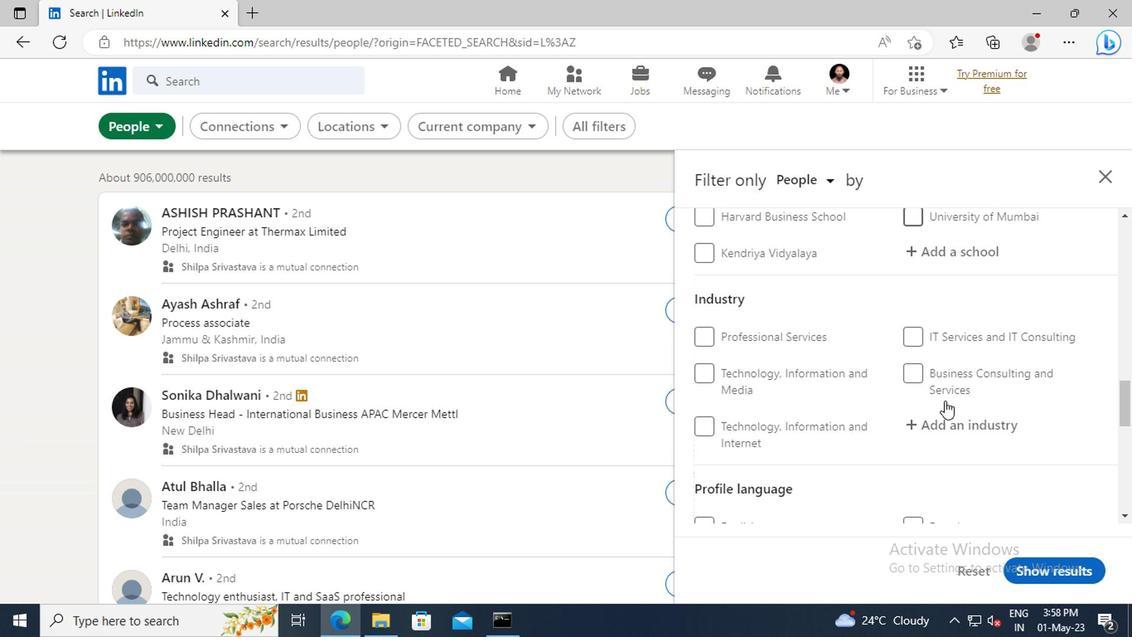 
Action: Mouse moved to (911, 431)
Screenshot: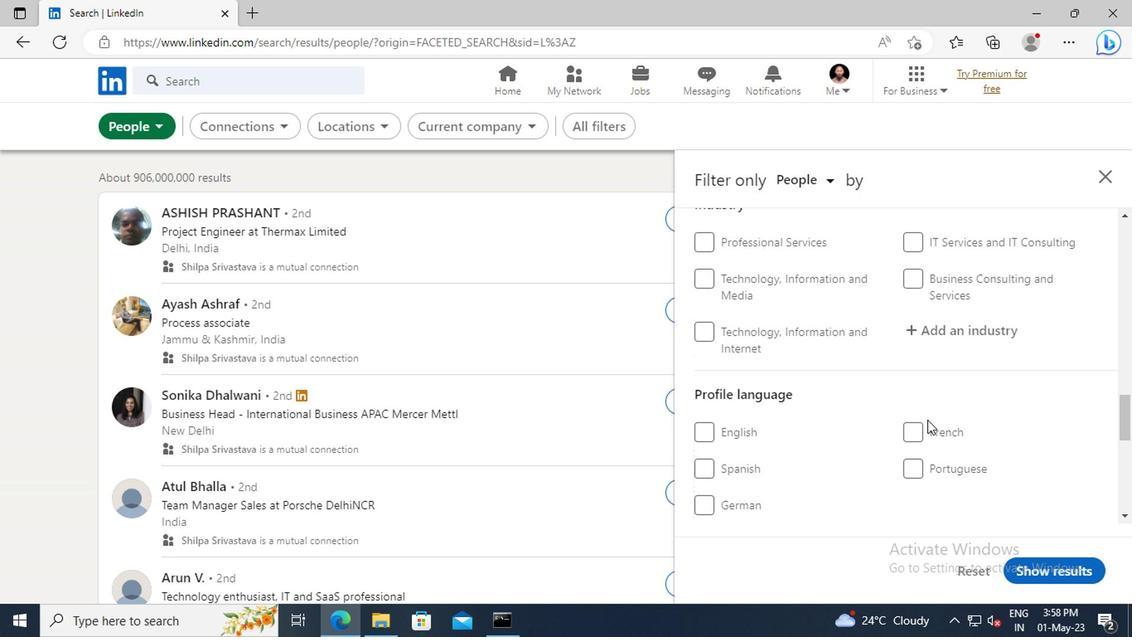 
Action: Mouse pressed left at (911, 431)
Screenshot: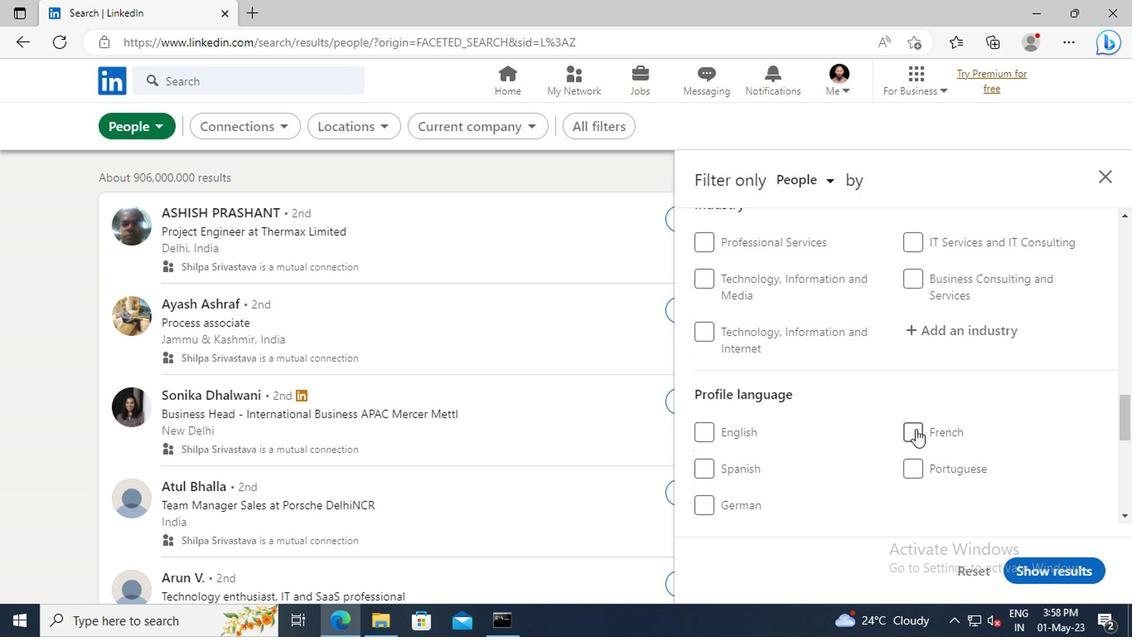 
Action: Mouse moved to (951, 390)
Screenshot: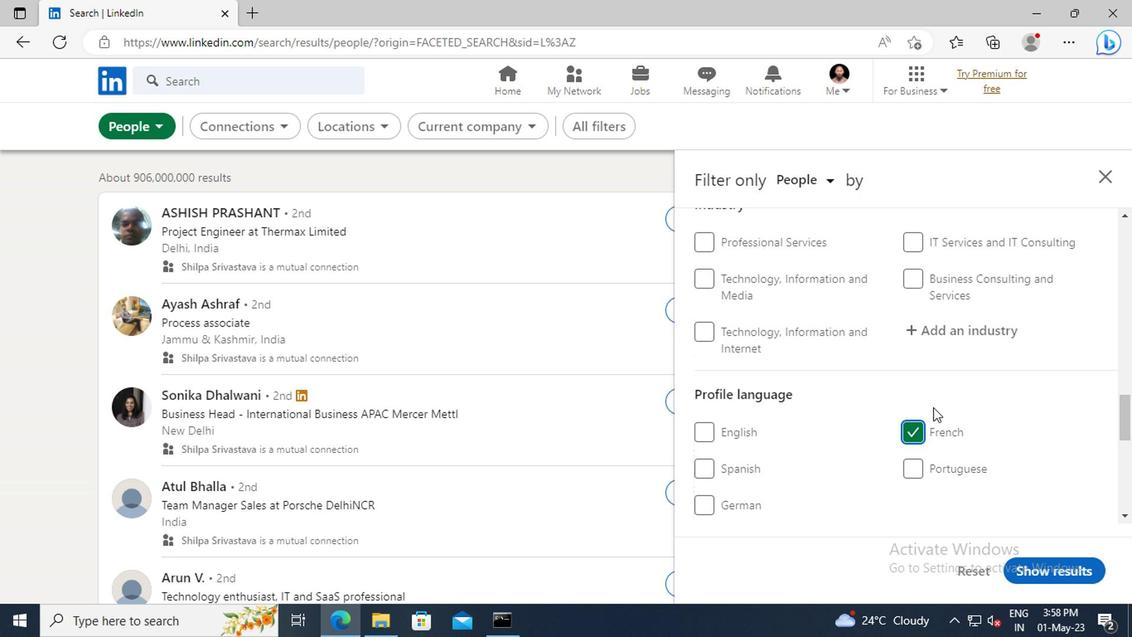 
Action: Mouse scrolled (951, 391) with delta (0, 0)
Screenshot: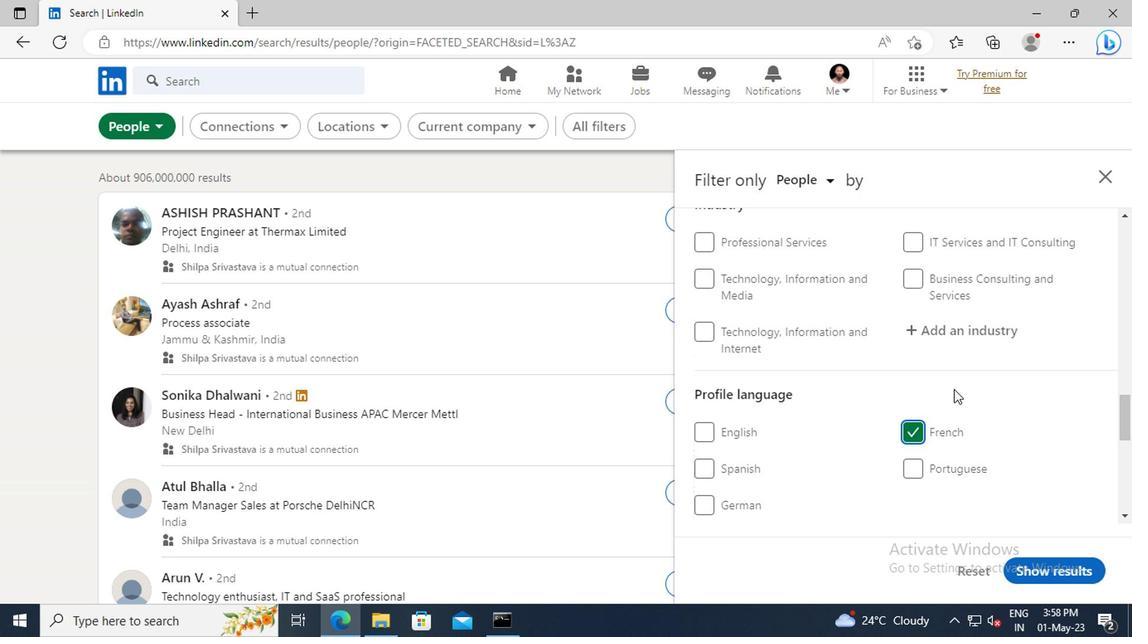 
Action: Mouse scrolled (951, 391) with delta (0, 0)
Screenshot: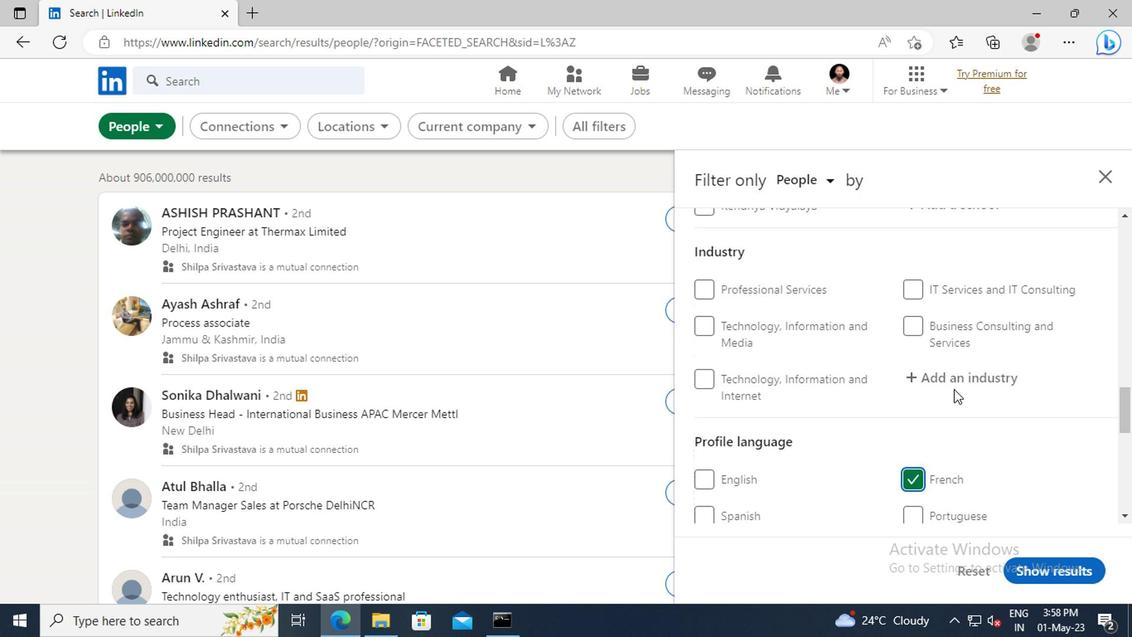 
Action: Mouse scrolled (951, 391) with delta (0, 0)
Screenshot: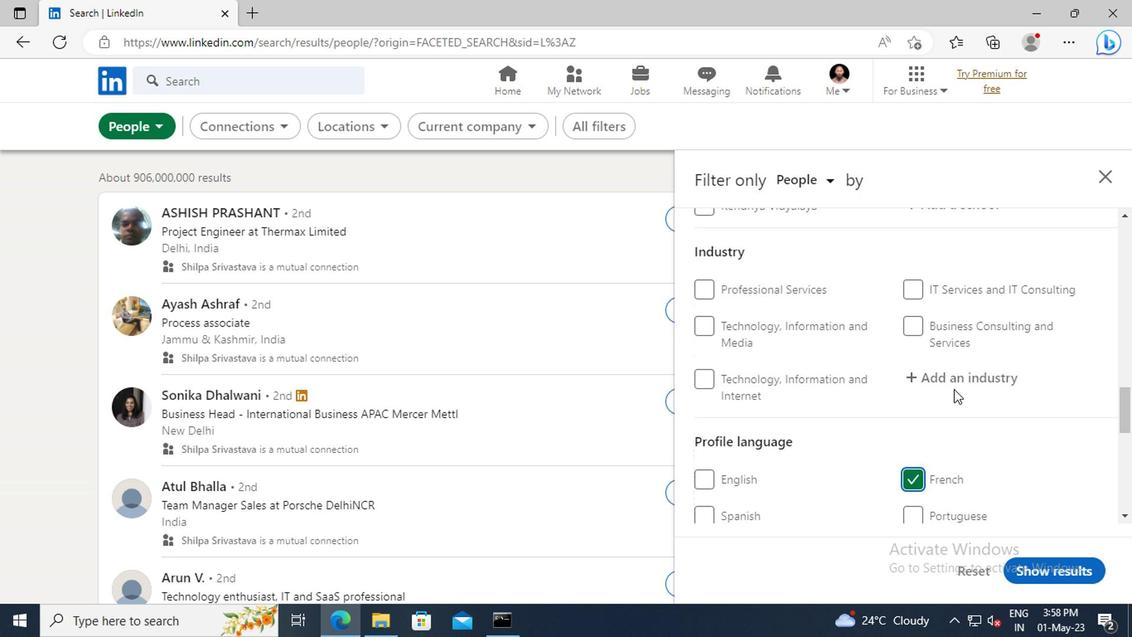 
Action: Mouse scrolled (951, 391) with delta (0, 0)
Screenshot: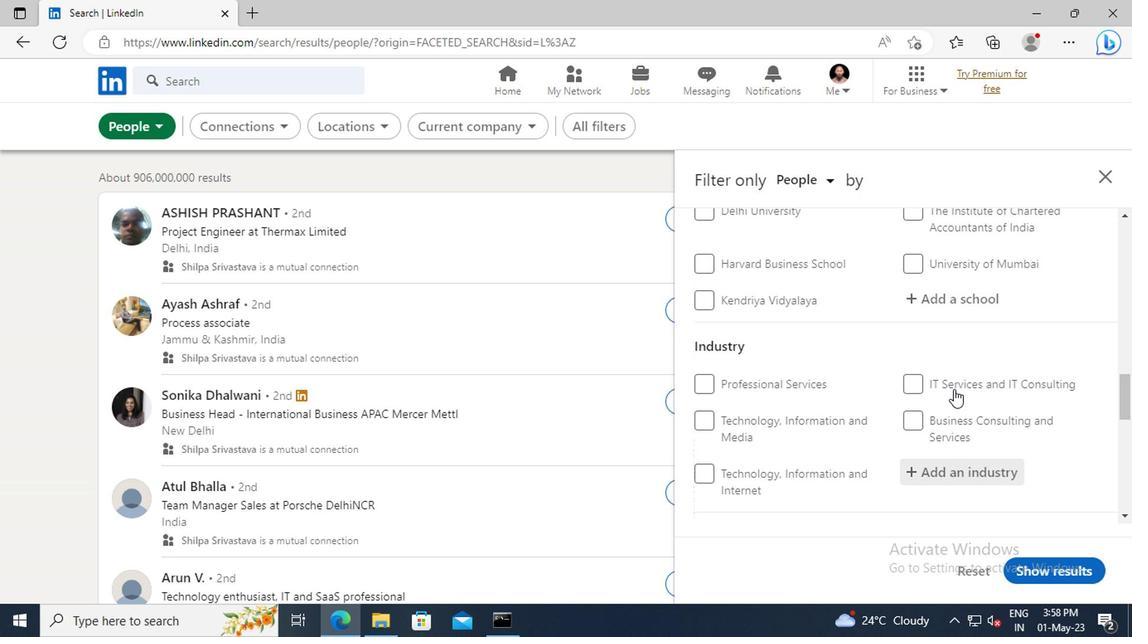 
Action: Mouse scrolled (951, 391) with delta (0, 0)
Screenshot: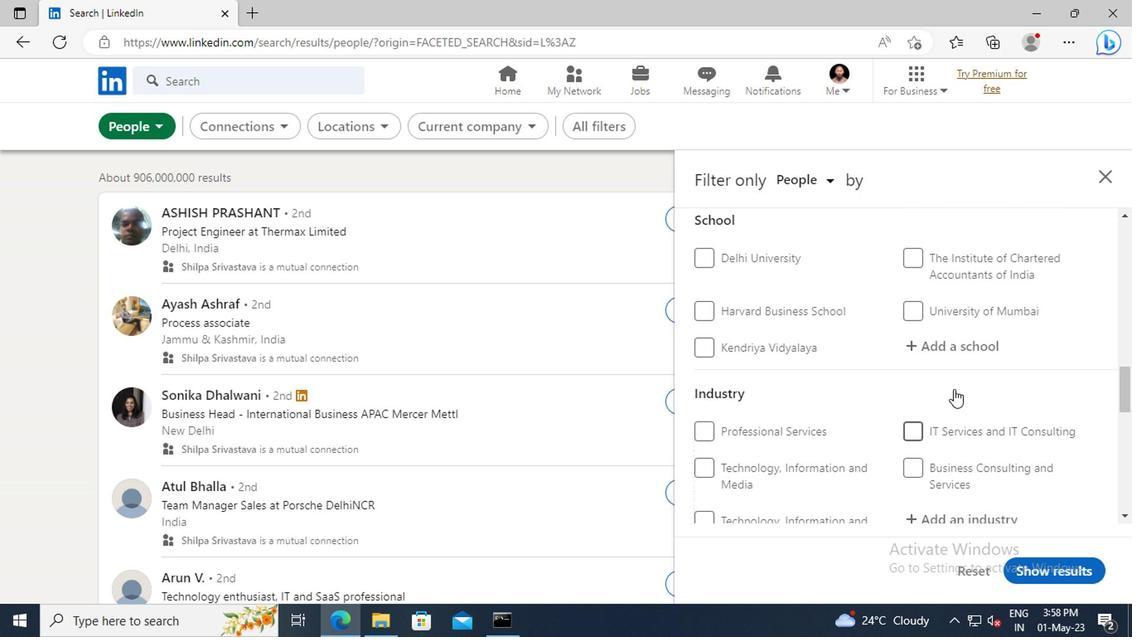 
Action: Mouse scrolled (951, 391) with delta (0, 0)
Screenshot: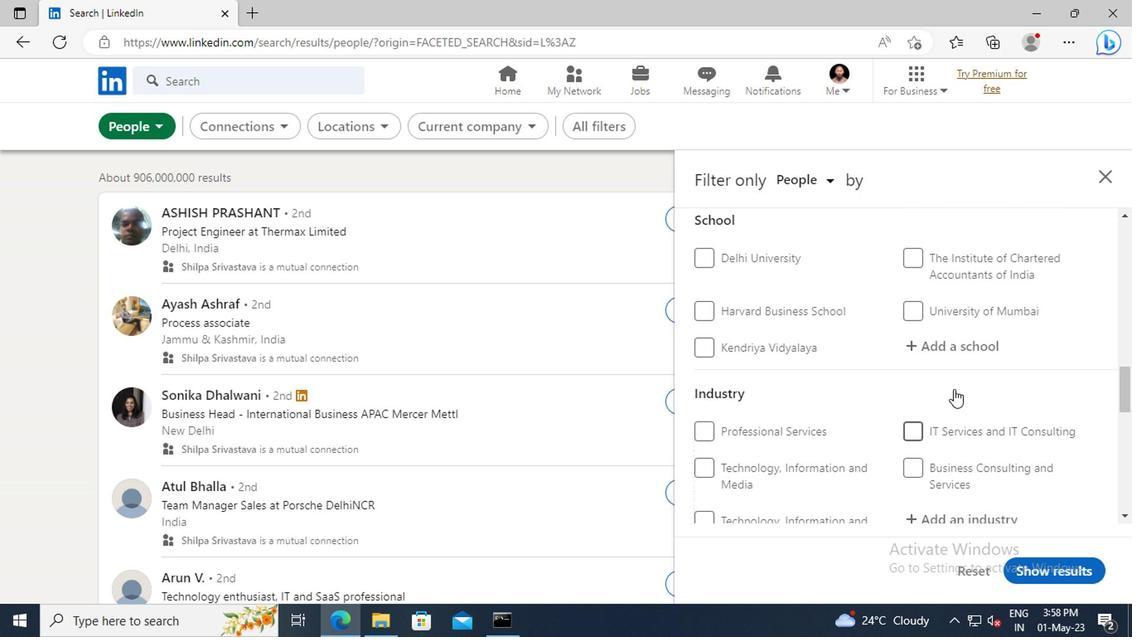 
Action: Mouse scrolled (951, 391) with delta (0, 0)
Screenshot: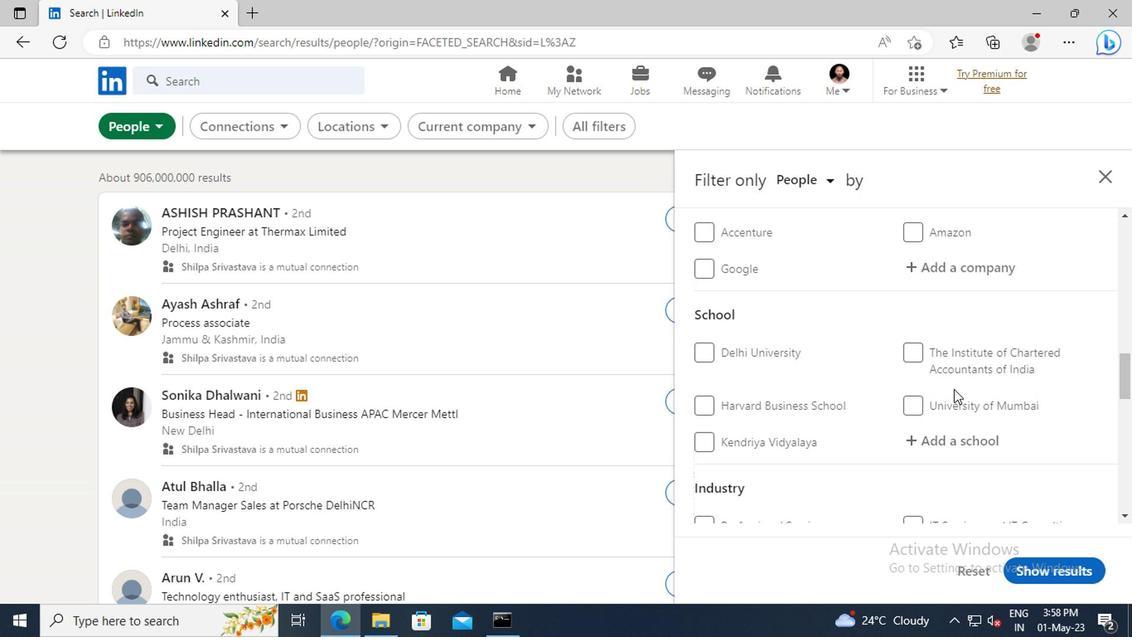 
Action: Mouse scrolled (951, 391) with delta (0, 0)
Screenshot: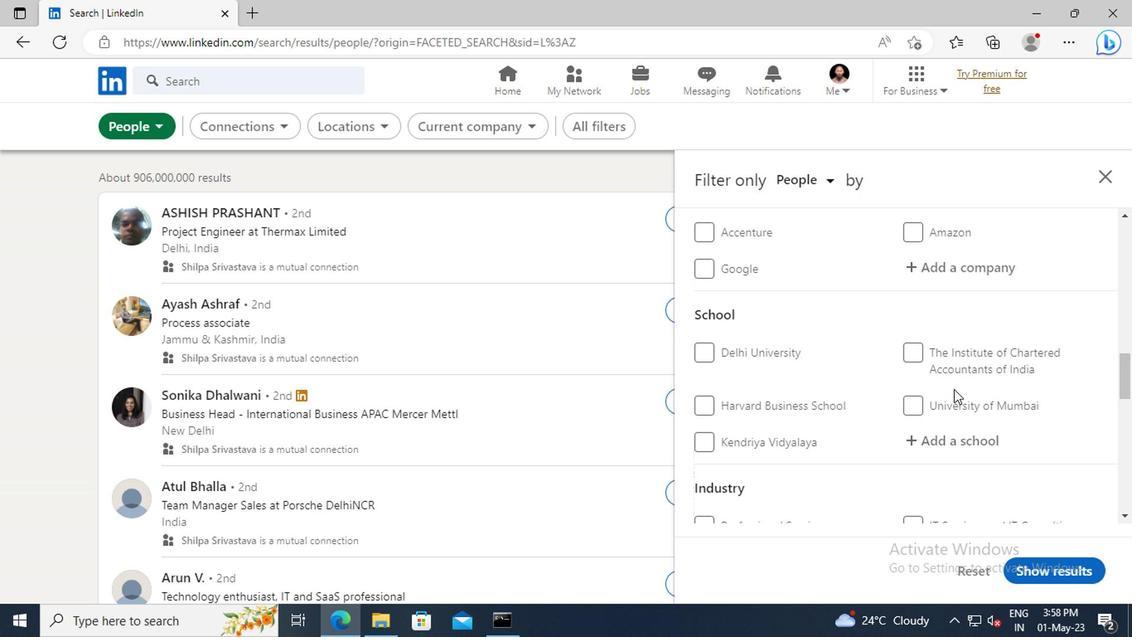 
Action: Mouse scrolled (951, 391) with delta (0, 0)
Screenshot: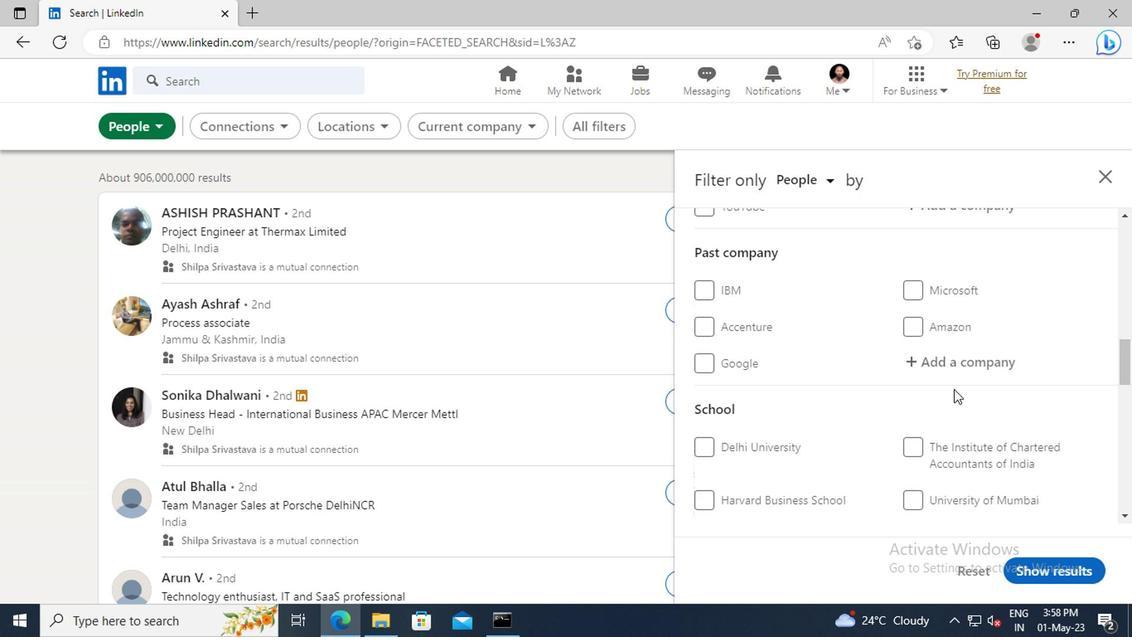 
Action: Mouse scrolled (951, 391) with delta (0, 0)
Screenshot: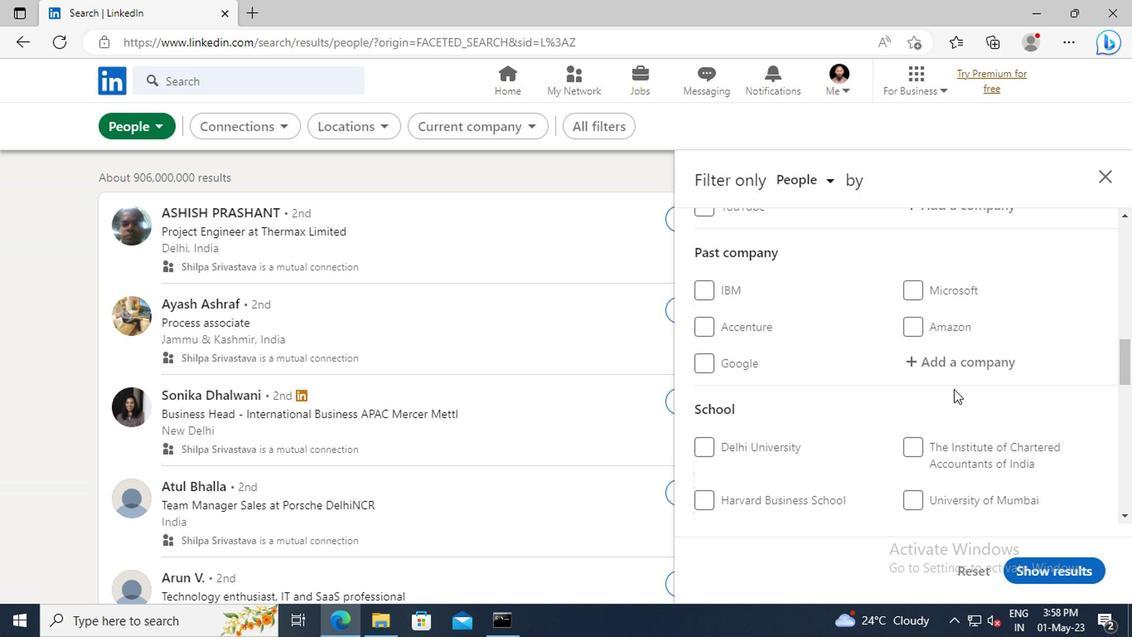 
Action: Mouse scrolled (951, 391) with delta (0, 0)
Screenshot: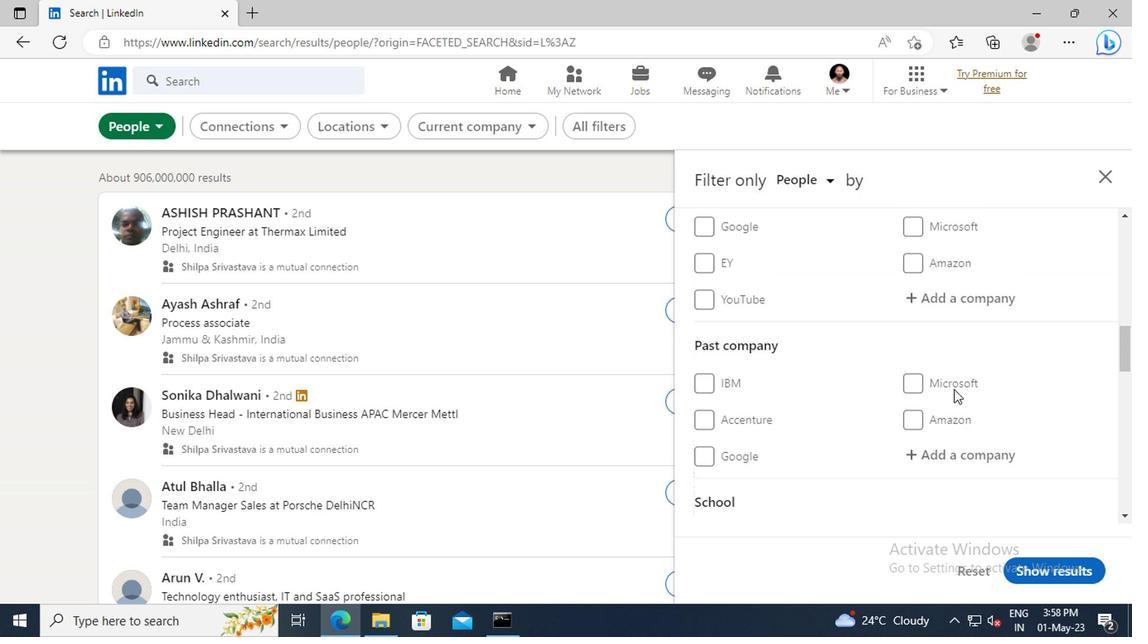 
Action: Mouse moved to (936, 353)
Screenshot: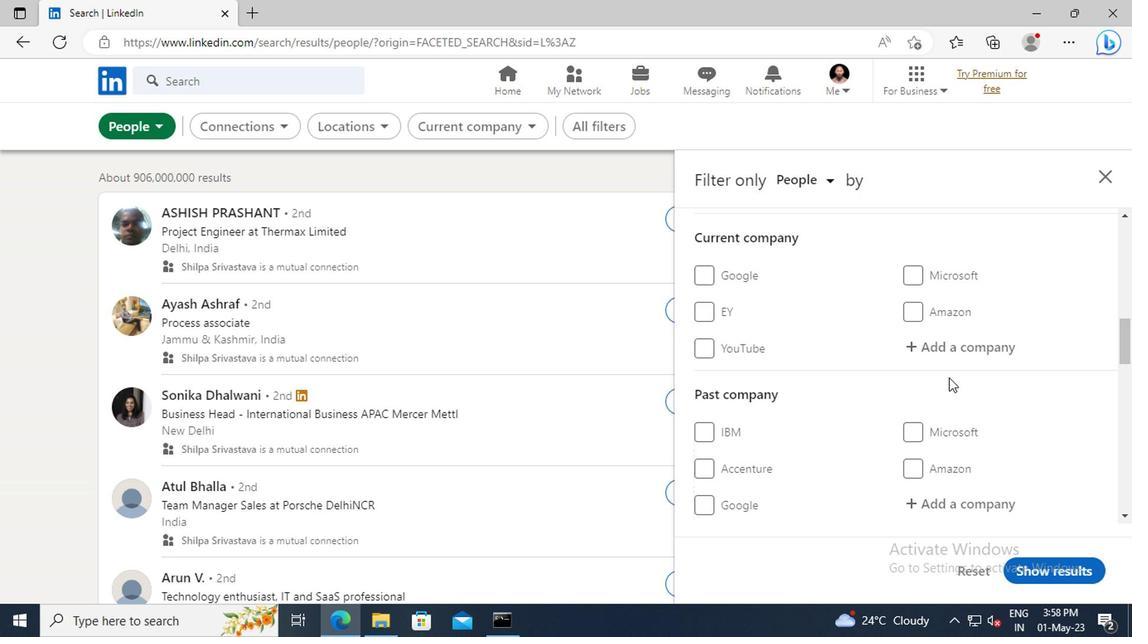 
Action: Mouse pressed left at (936, 353)
Screenshot: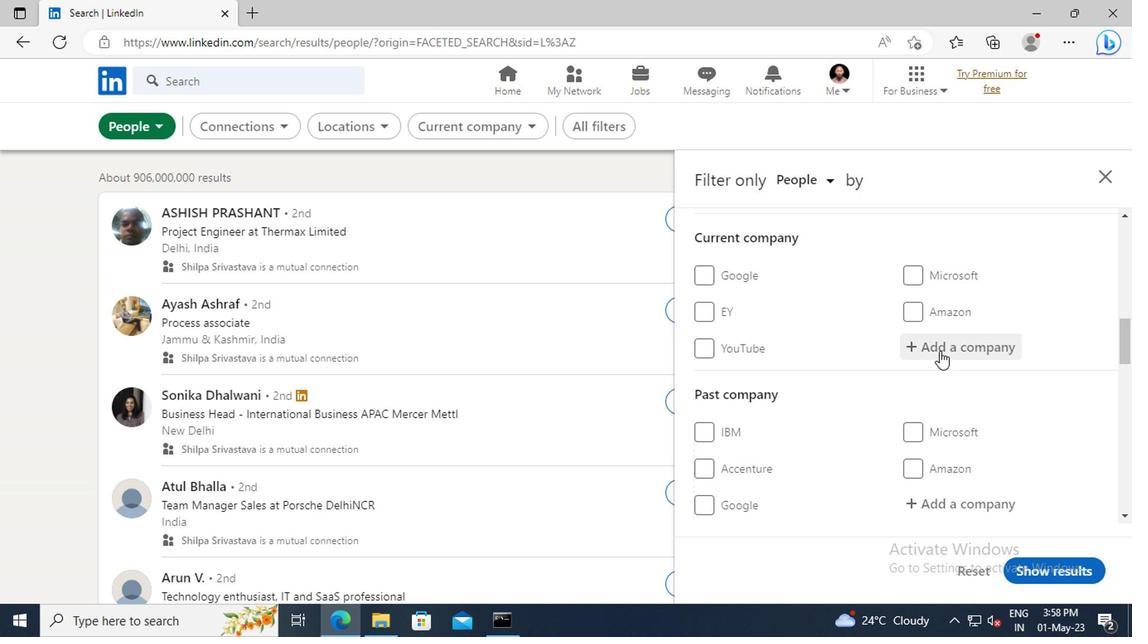 
Action: Key pressed <Key.shift>GVK<Key.space><Key.shift>BIO
Screenshot: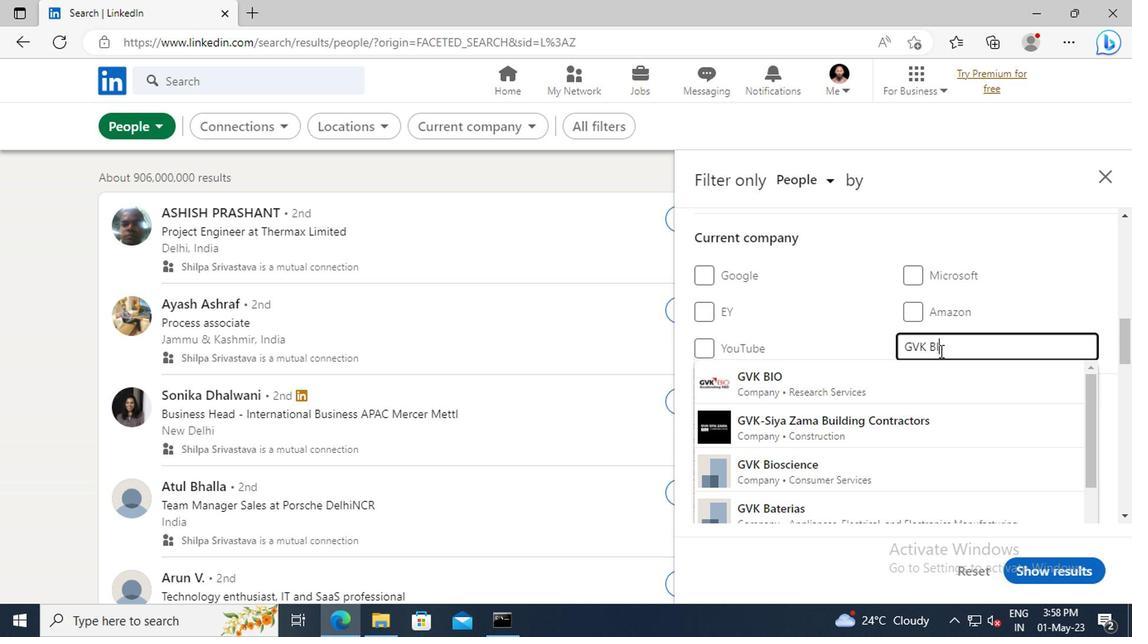 
Action: Mouse moved to (901, 380)
Screenshot: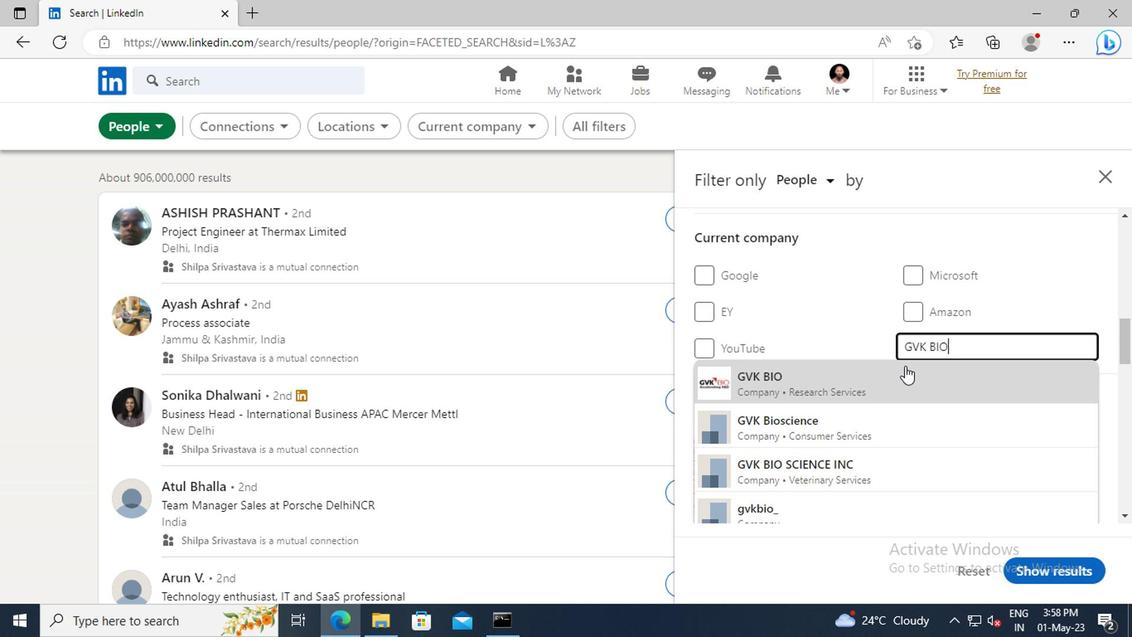 
Action: Mouse pressed left at (901, 380)
Screenshot: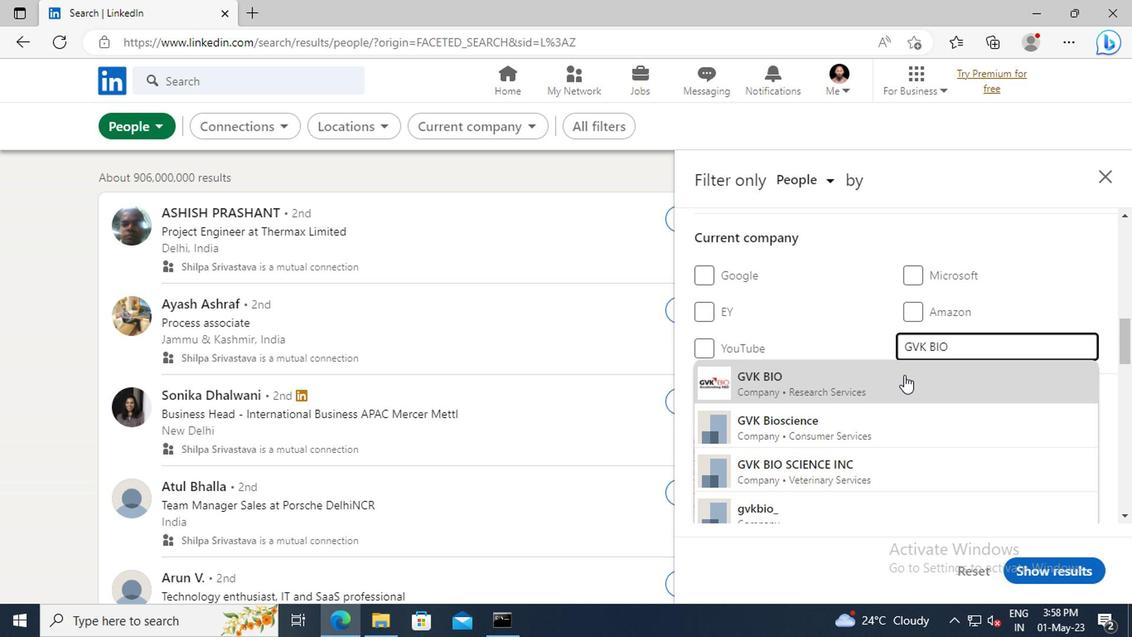 
Action: Mouse scrolled (901, 379) with delta (0, 0)
Screenshot: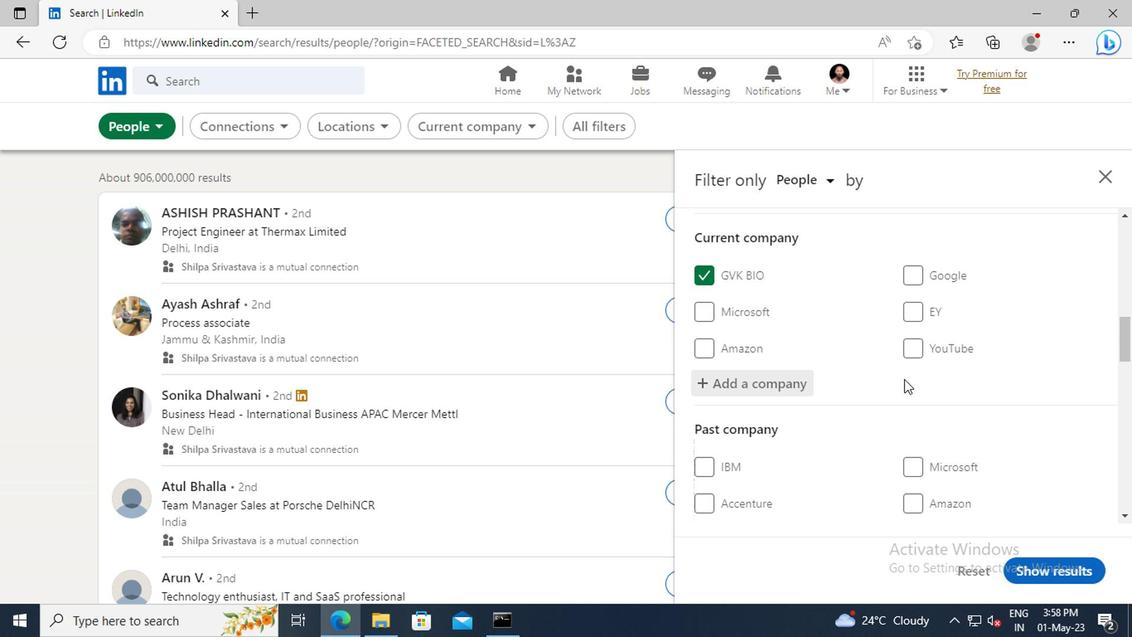 
Action: Mouse scrolled (901, 379) with delta (0, 0)
Screenshot: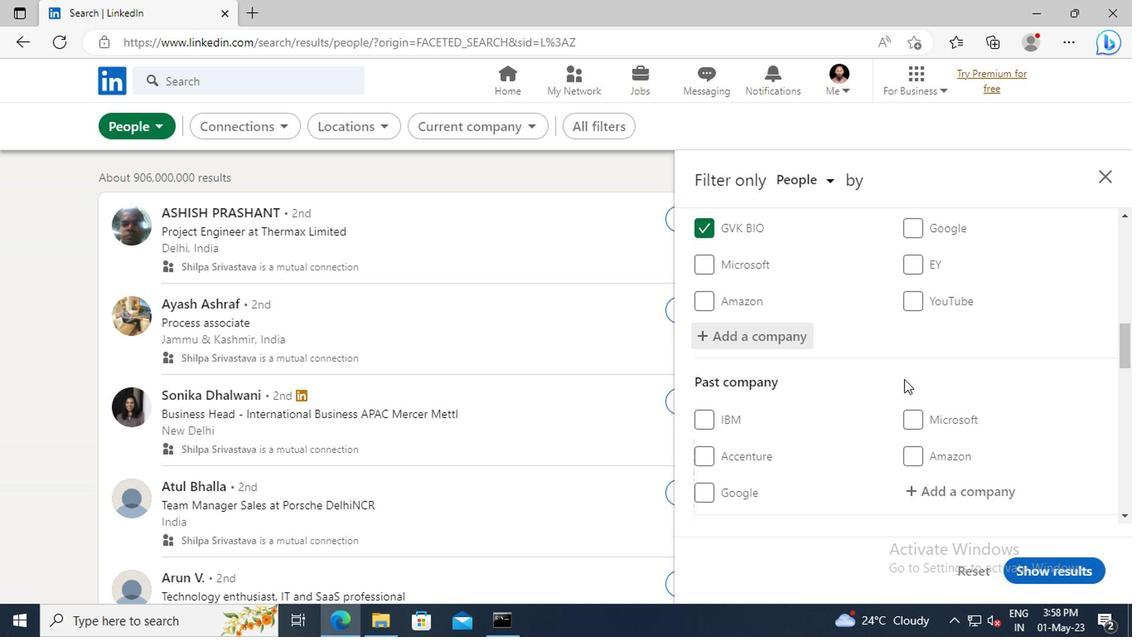 
Action: Mouse scrolled (901, 379) with delta (0, 0)
Screenshot: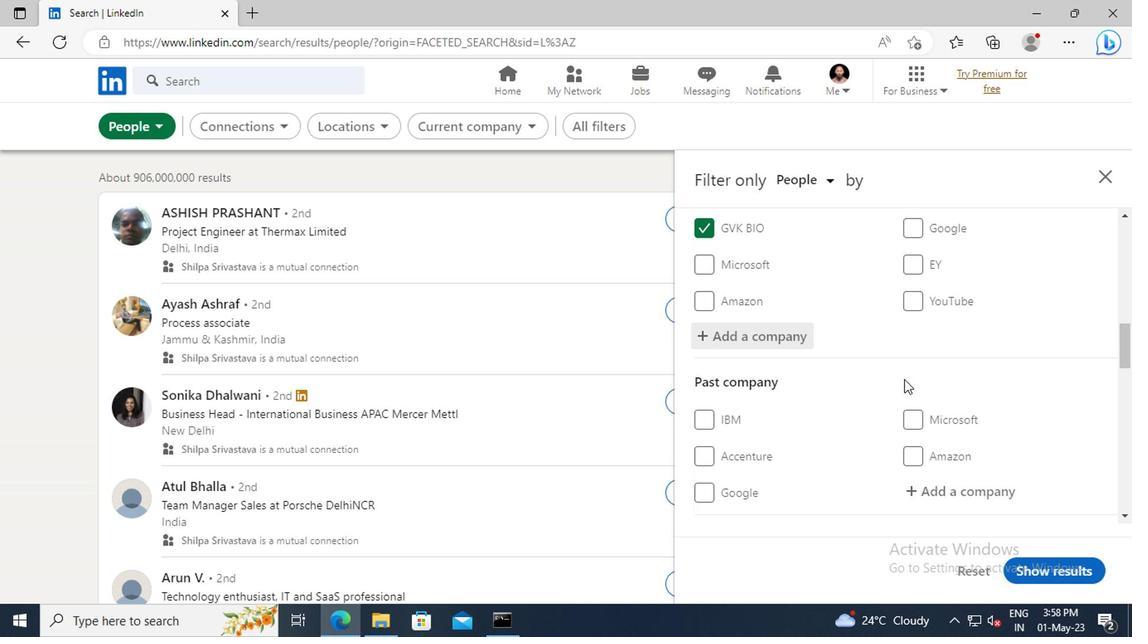 
Action: Mouse scrolled (901, 379) with delta (0, 0)
Screenshot: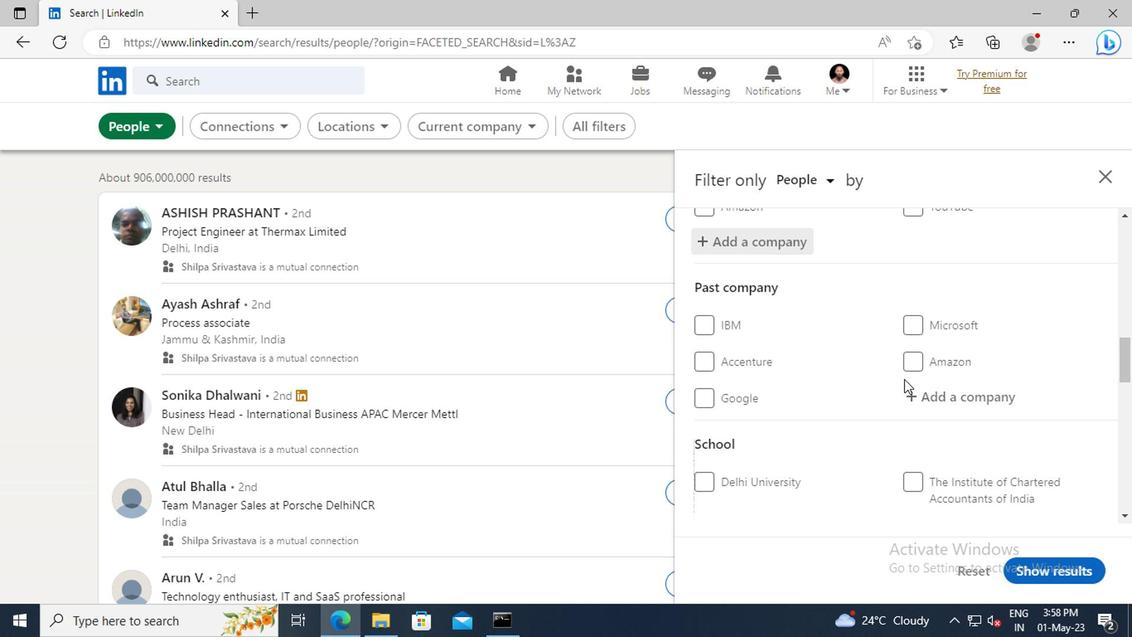 
Action: Mouse scrolled (901, 379) with delta (0, 0)
Screenshot: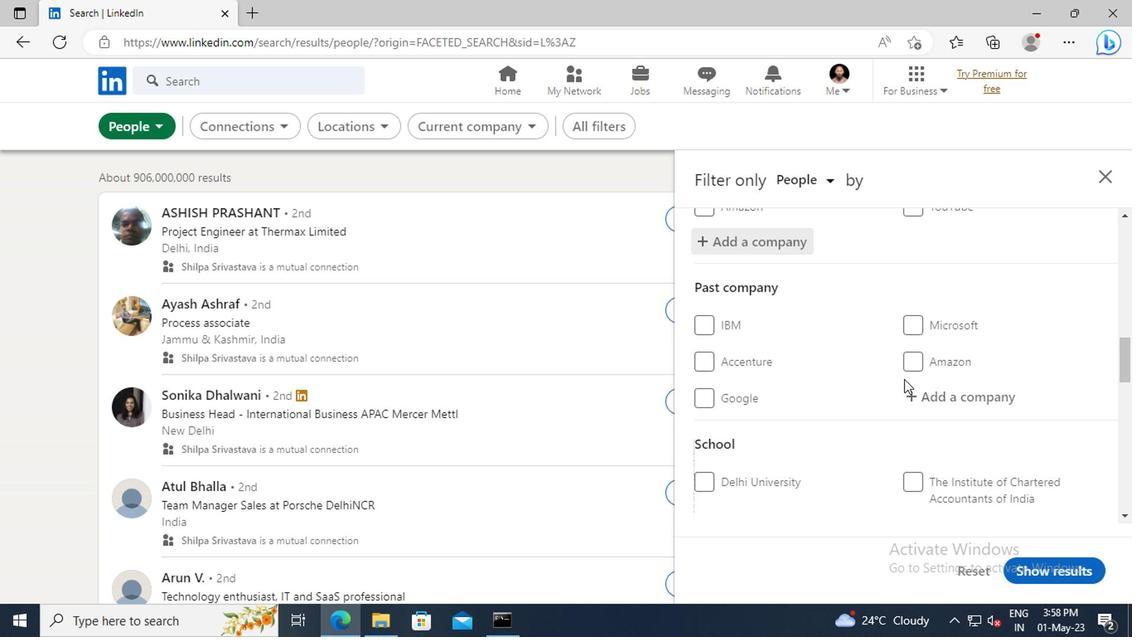 
Action: Mouse scrolled (901, 379) with delta (0, 0)
Screenshot: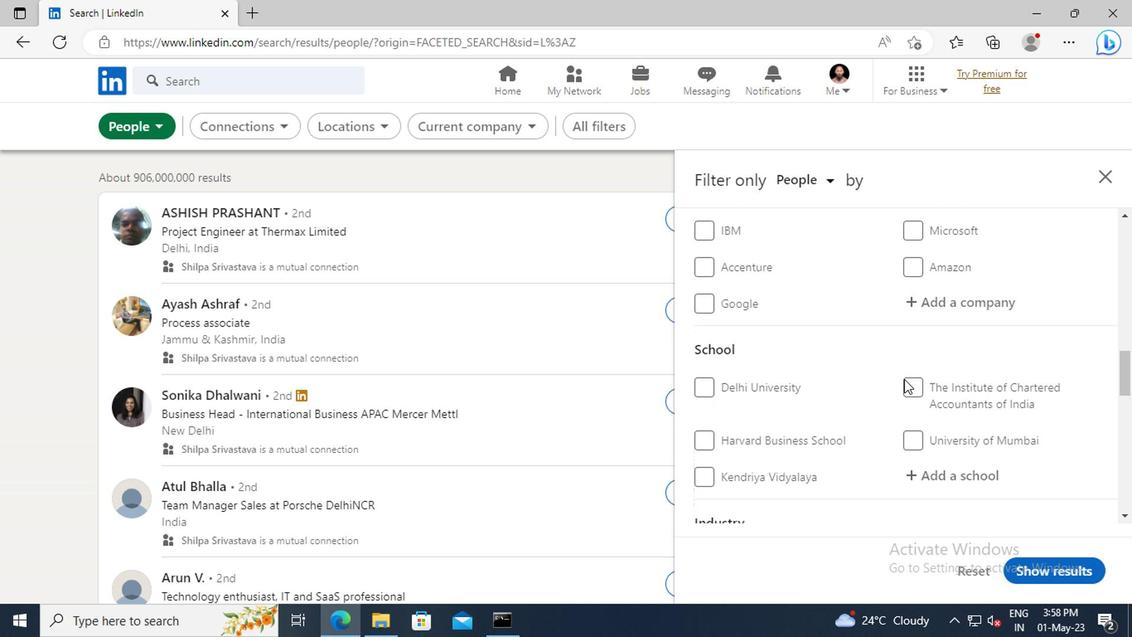
Action: Mouse moved to (915, 428)
Screenshot: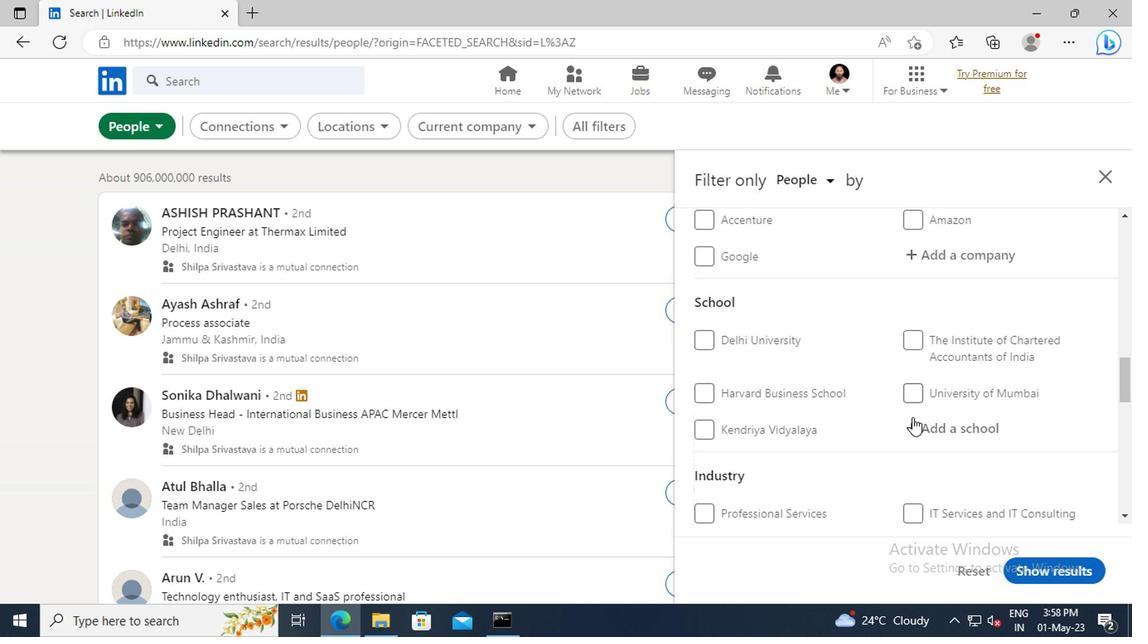 
Action: Mouse pressed left at (915, 428)
Screenshot: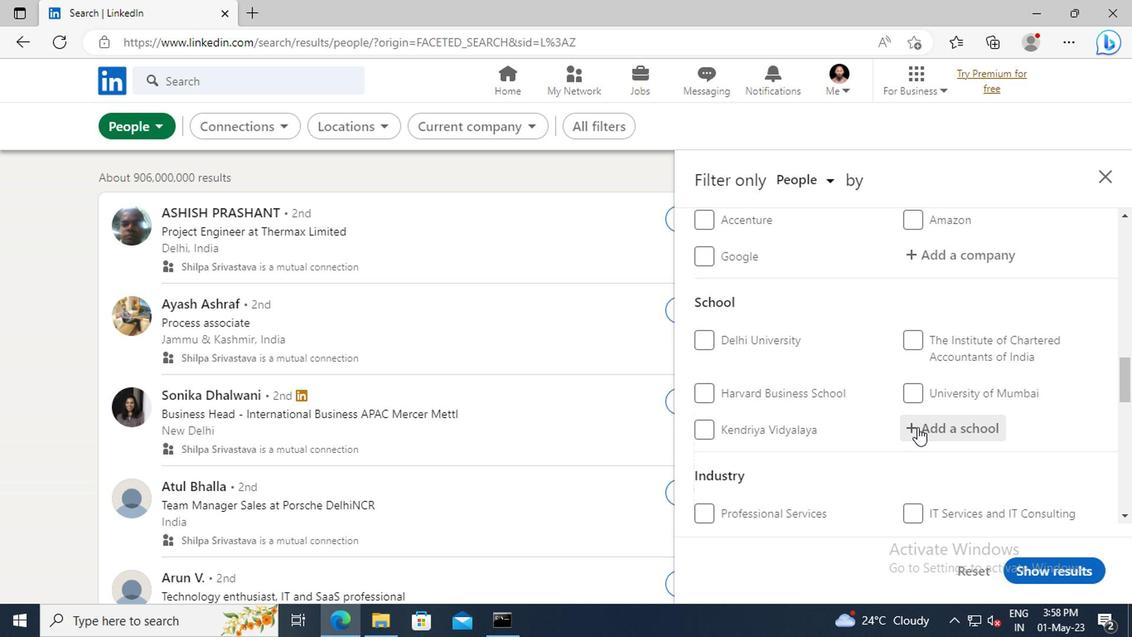 
Action: Key pressed <Key.shift>SARANATHAN<Key.space>
Screenshot: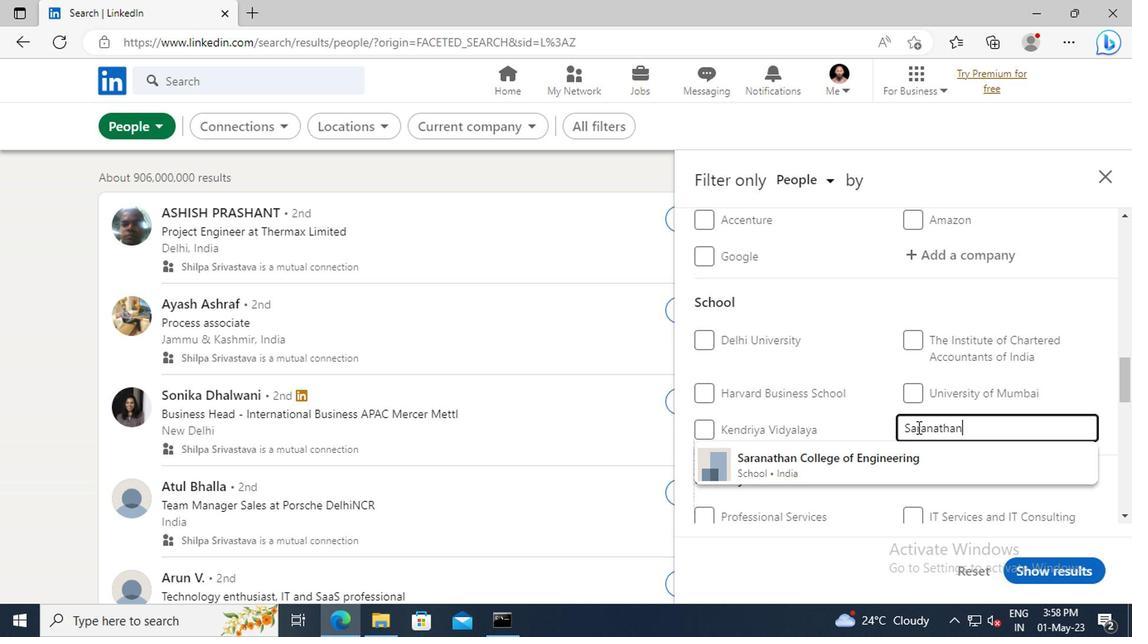 
Action: Mouse moved to (898, 465)
Screenshot: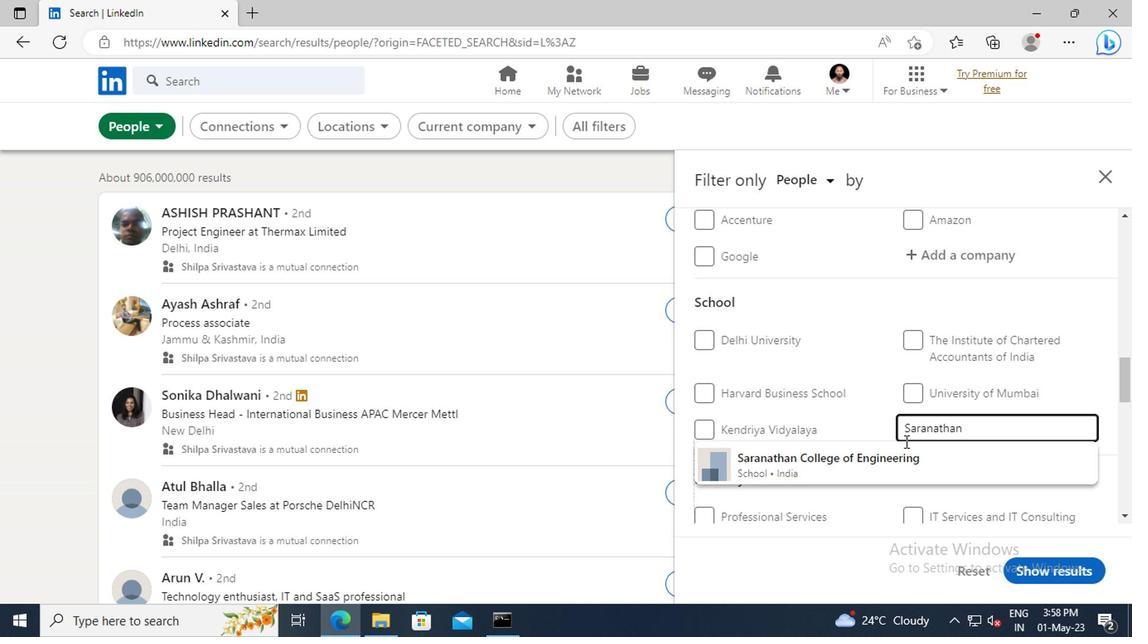 
Action: Mouse pressed left at (898, 465)
Screenshot: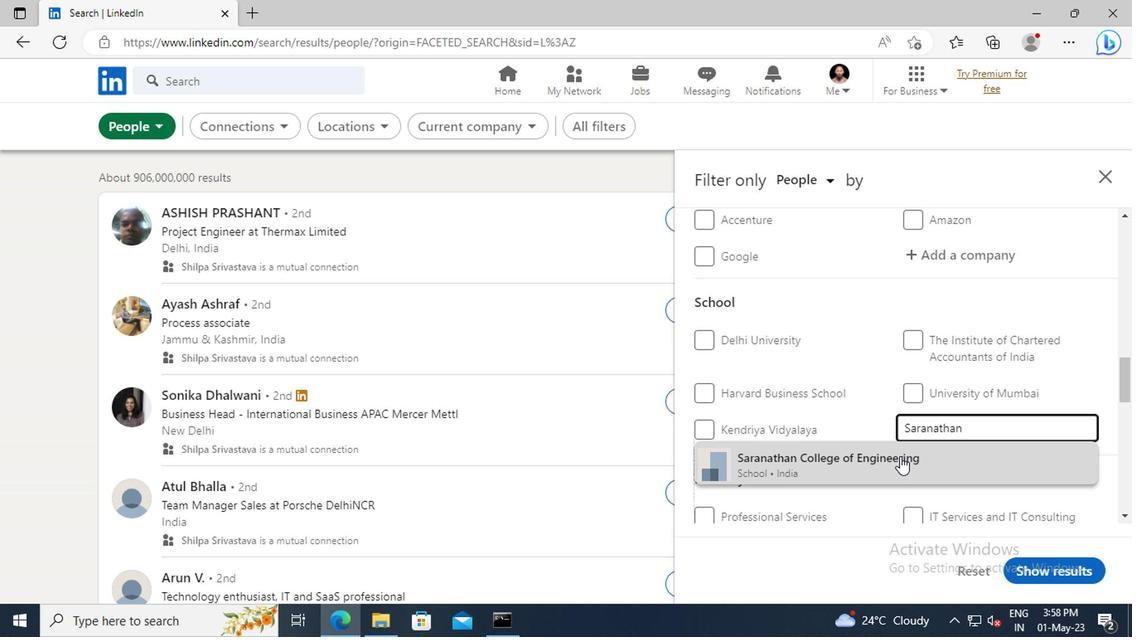 
Action: Mouse scrolled (898, 464) with delta (0, 0)
Screenshot: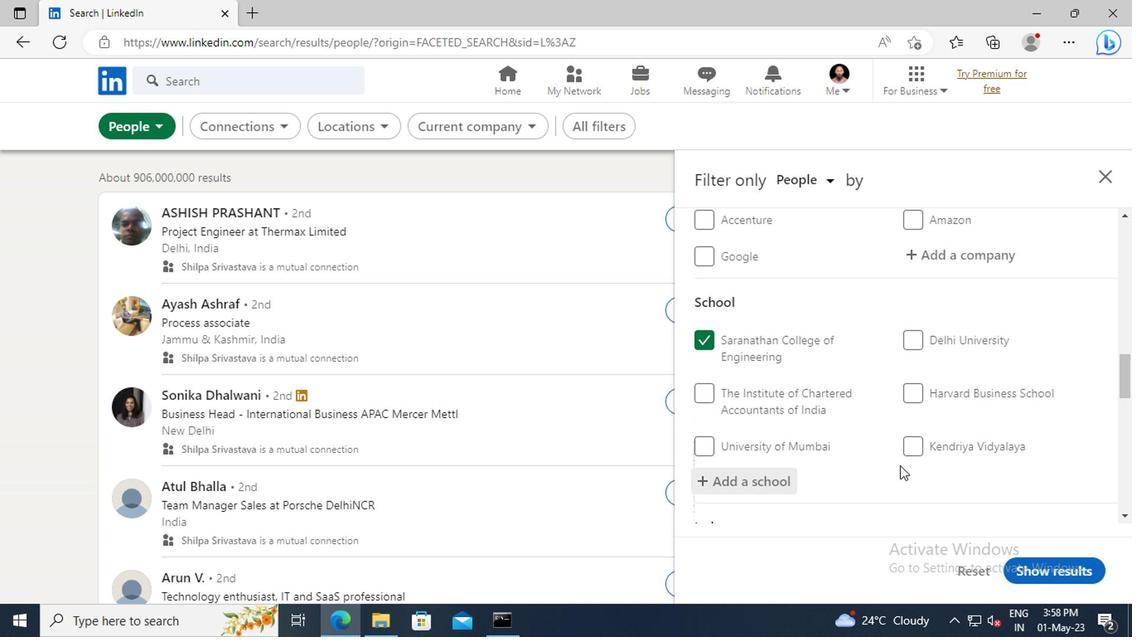 
Action: Mouse scrolled (898, 464) with delta (0, 0)
Screenshot: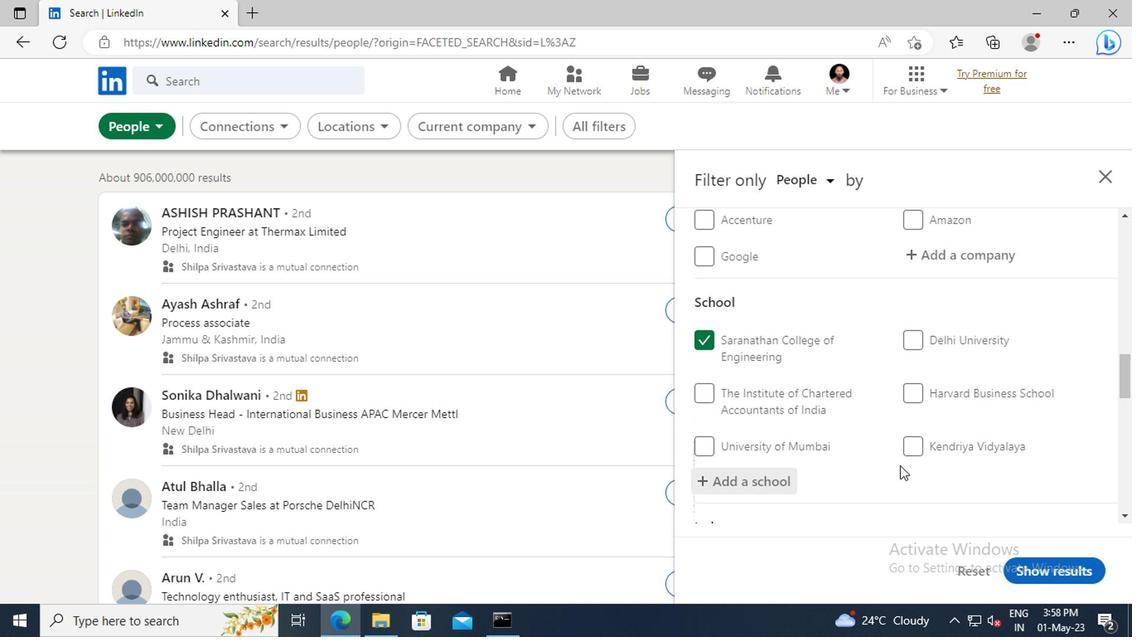 
Action: Mouse scrolled (898, 464) with delta (0, 0)
Screenshot: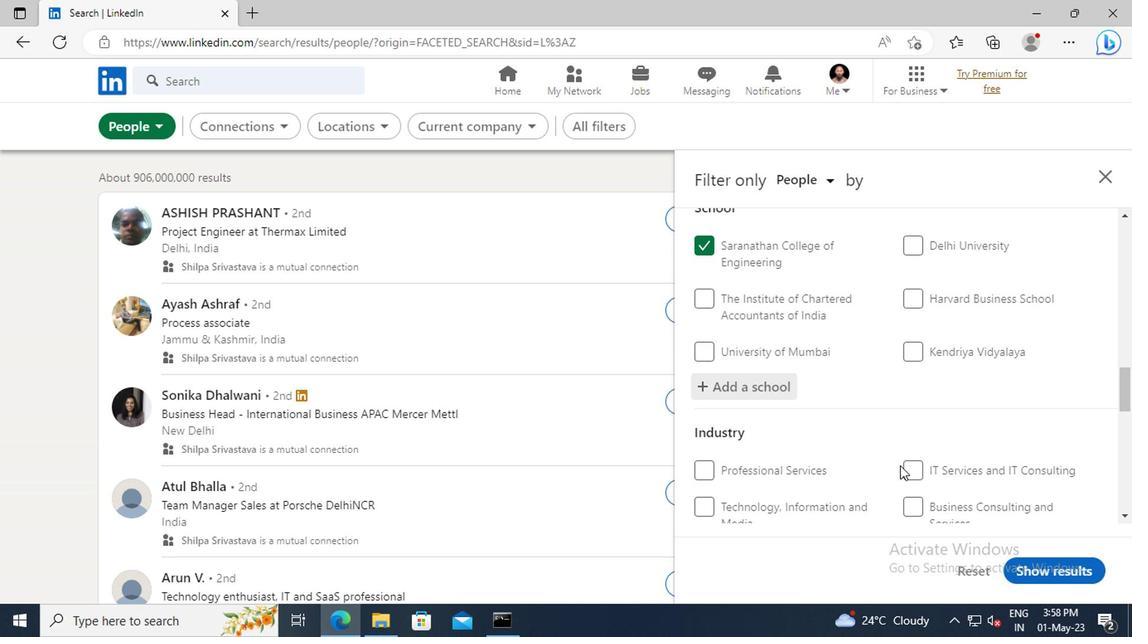 
Action: Mouse scrolled (898, 464) with delta (0, 0)
Screenshot: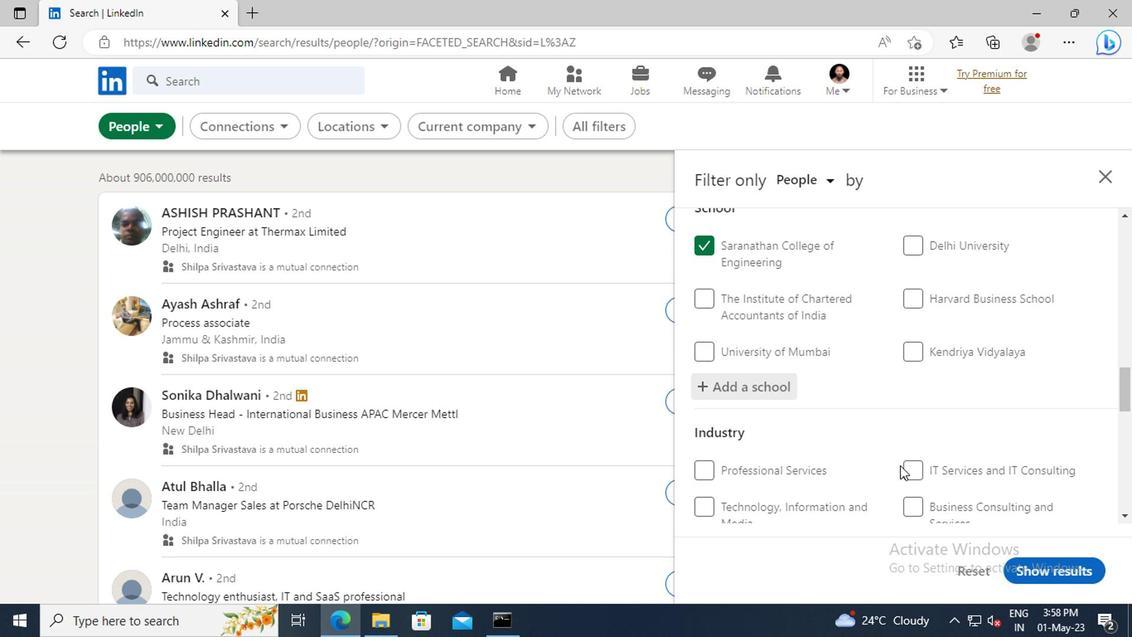 
Action: Mouse moved to (918, 467)
Screenshot: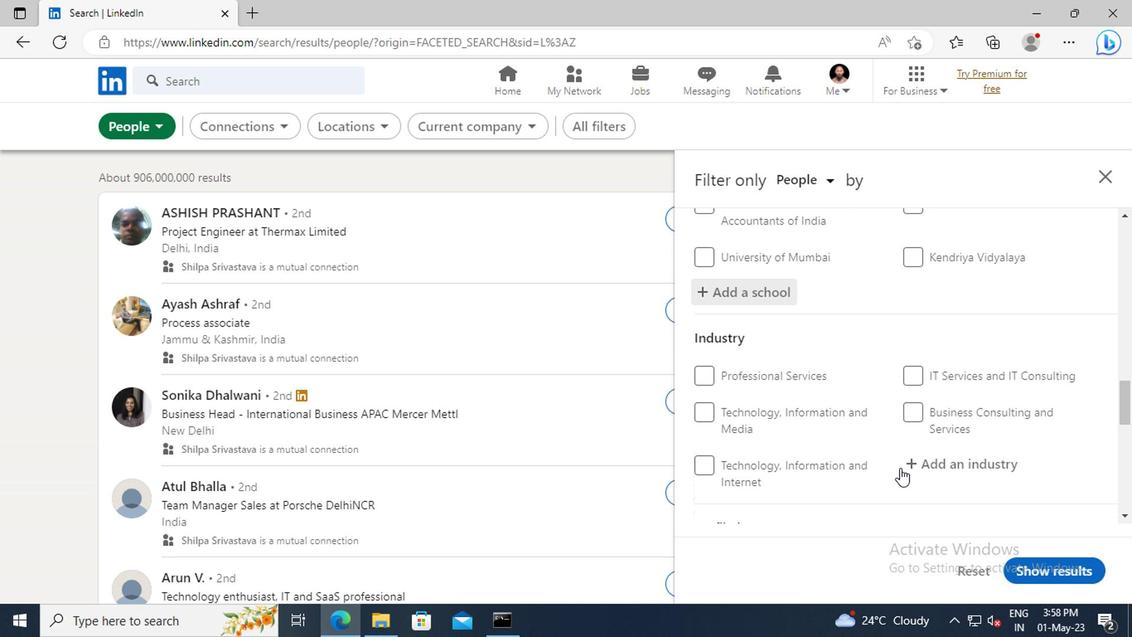 
Action: Mouse pressed left at (918, 467)
Screenshot: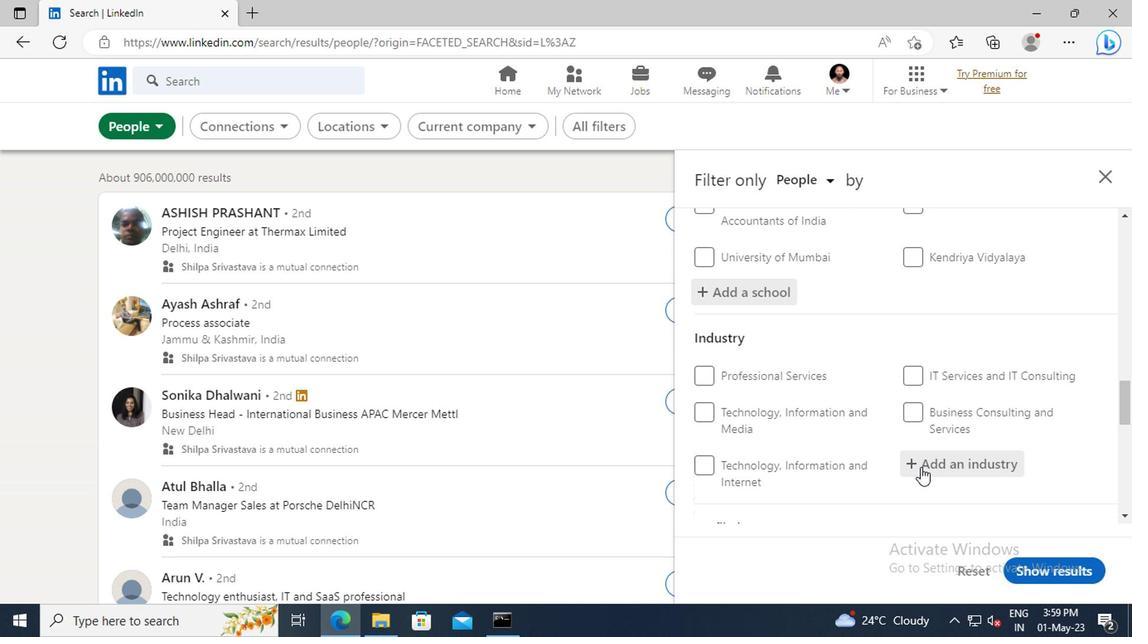 
Action: Key pressed <Key.shift>FISHERIES
Screenshot: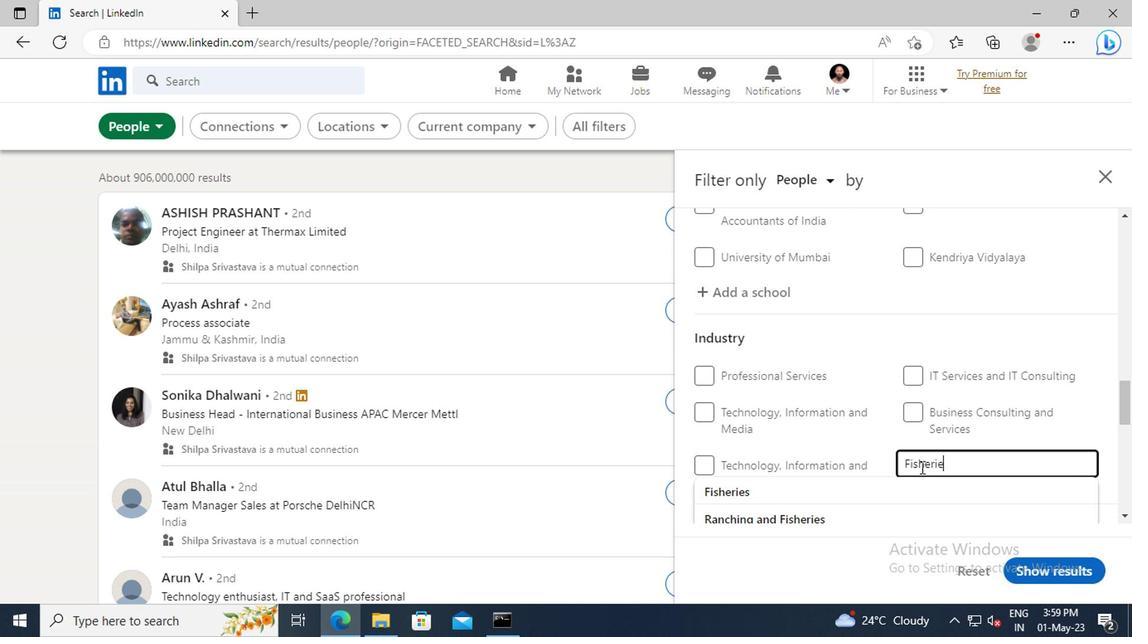 
Action: Mouse moved to (875, 485)
Screenshot: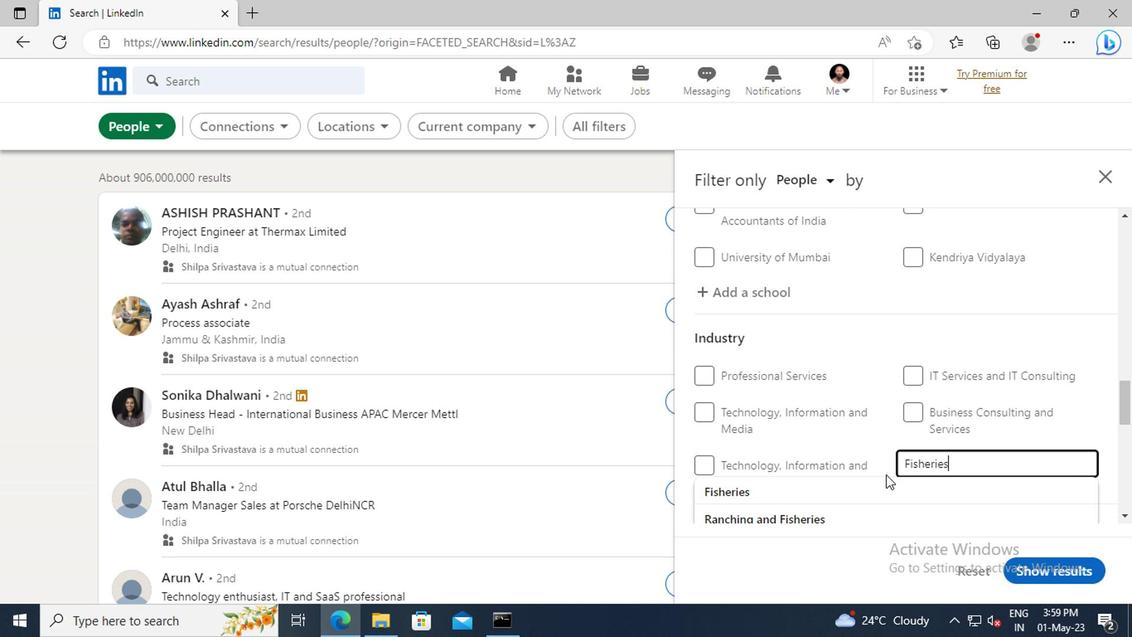 
Action: Mouse pressed left at (875, 485)
Screenshot: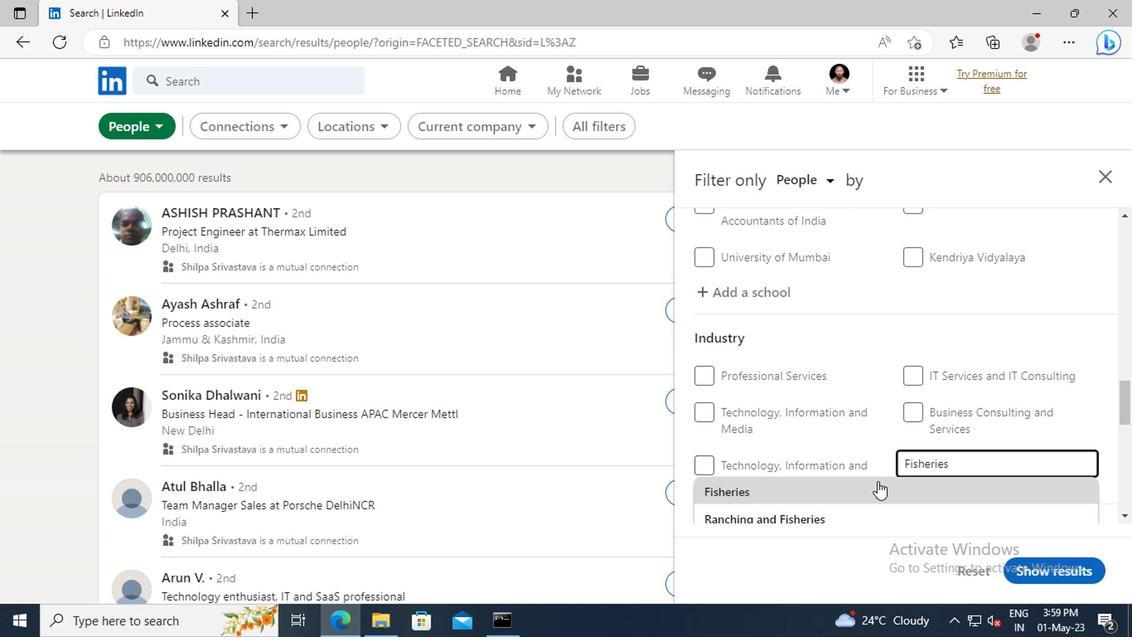 
Action: Mouse moved to (877, 417)
Screenshot: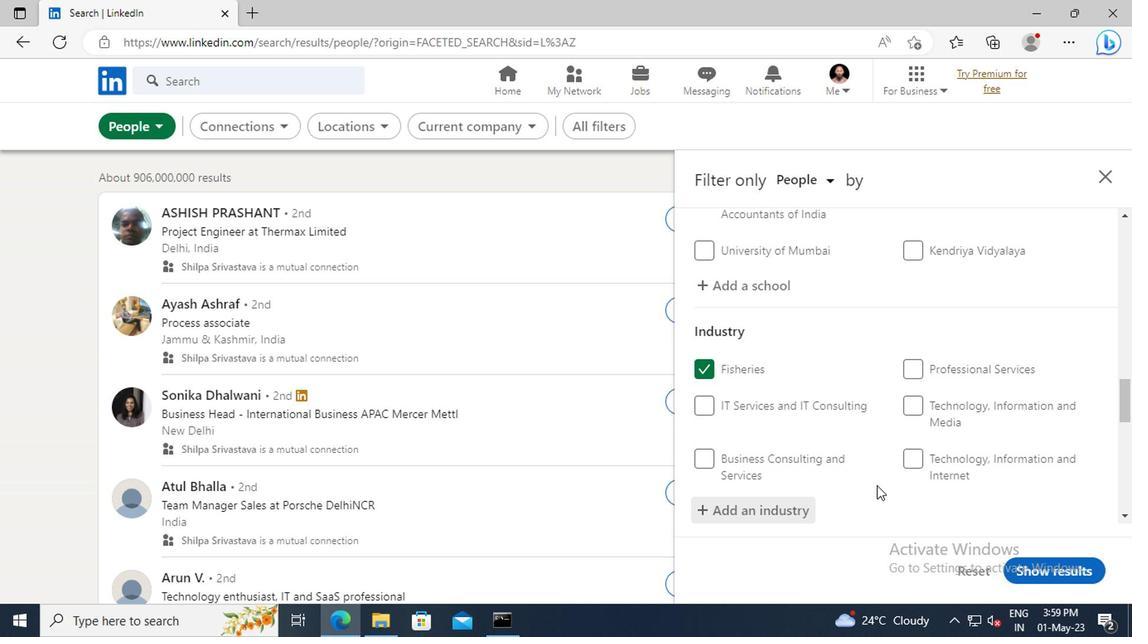 
Action: Mouse scrolled (877, 416) with delta (0, -1)
Screenshot: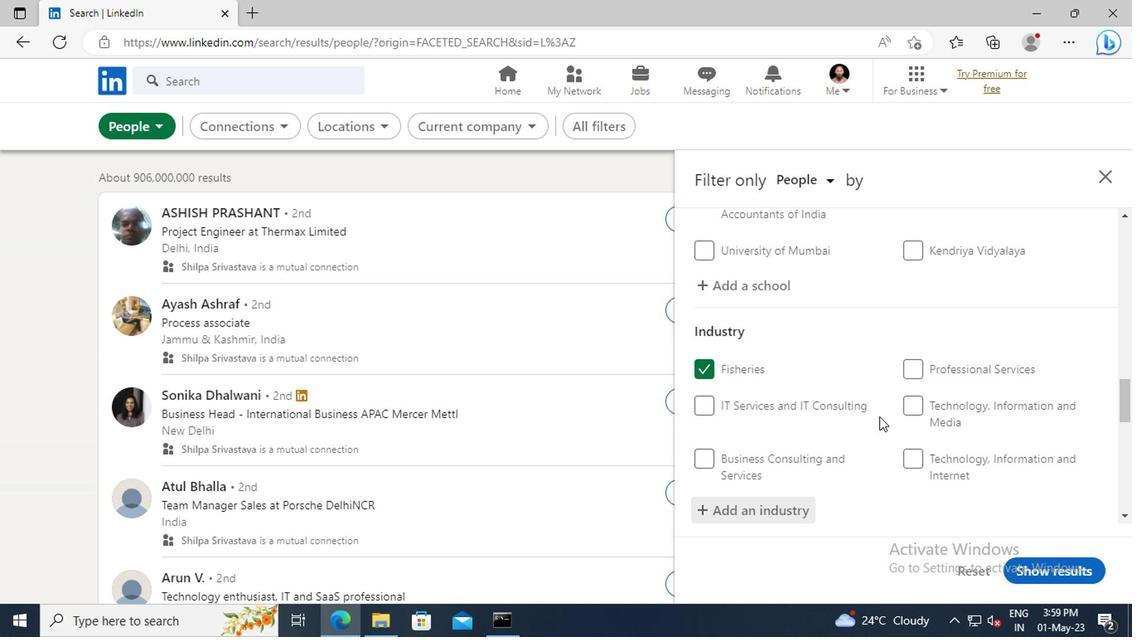 
Action: Mouse scrolled (877, 416) with delta (0, -1)
Screenshot: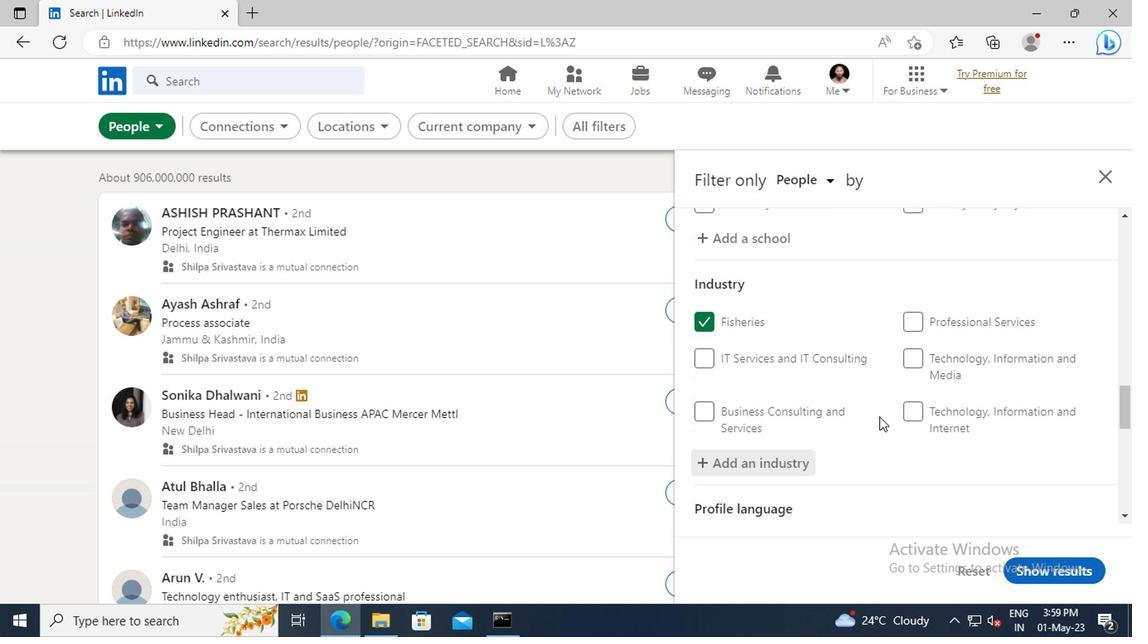 
Action: Mouse scrolled (877, 416) with delta (0, -1)
Screenshot: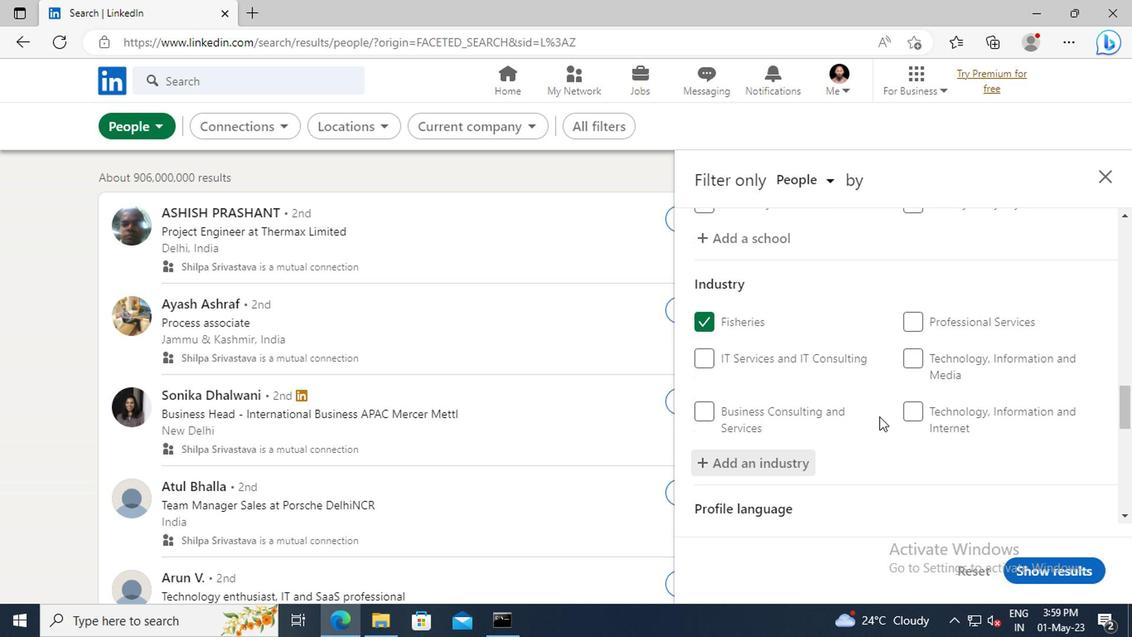 
Action: Mouse moved to (875, 396)
Screenshot: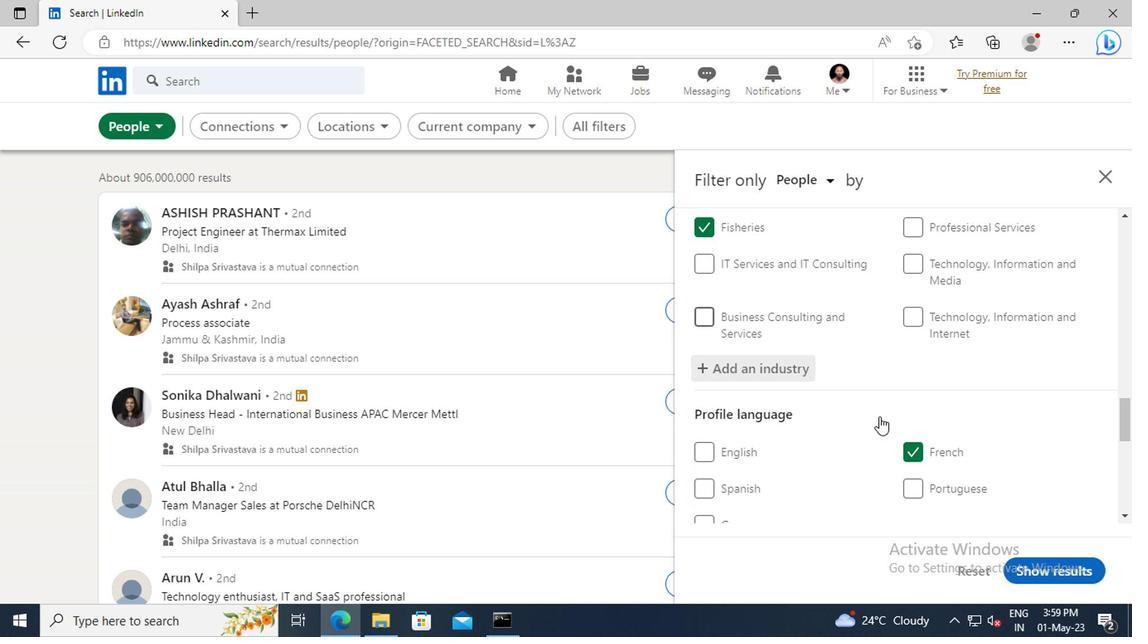 
Action: Mouse scrolled (875, 395) with delta (0, -1)
Screenshot: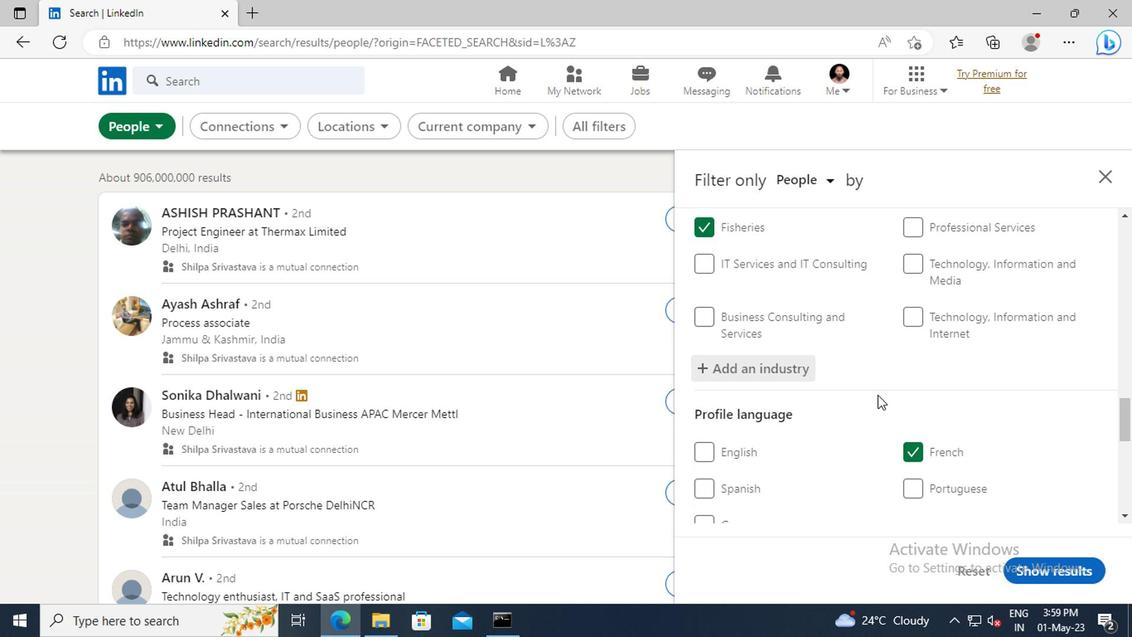 
Action: Mouse scrolled (875, 395) with delta (0, -1)
Screenshot: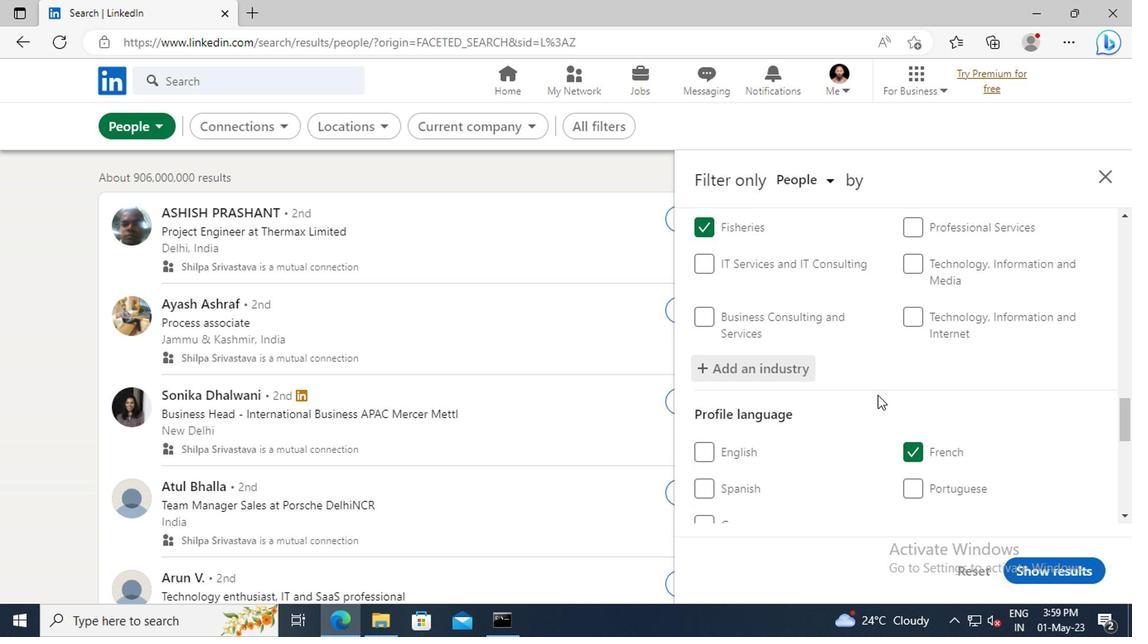 
Action: Mouse scrolled (875, 395) with delta (0, -1)
Screenshot: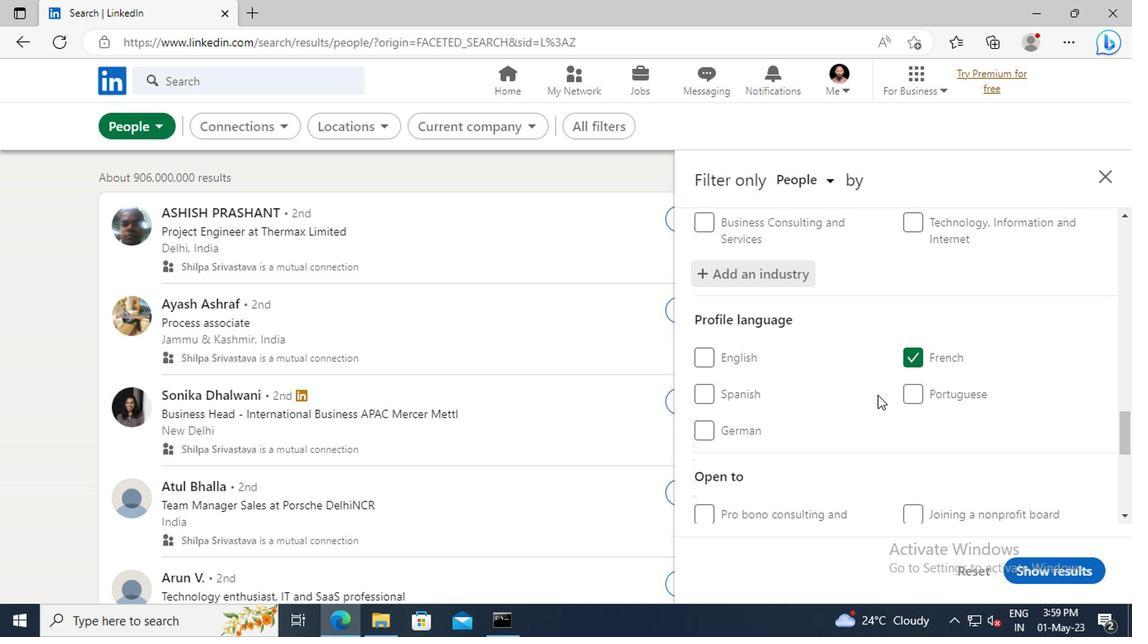 
Action: Mouse scrolled (875, 395) with delta (0, -1)
Screenshot: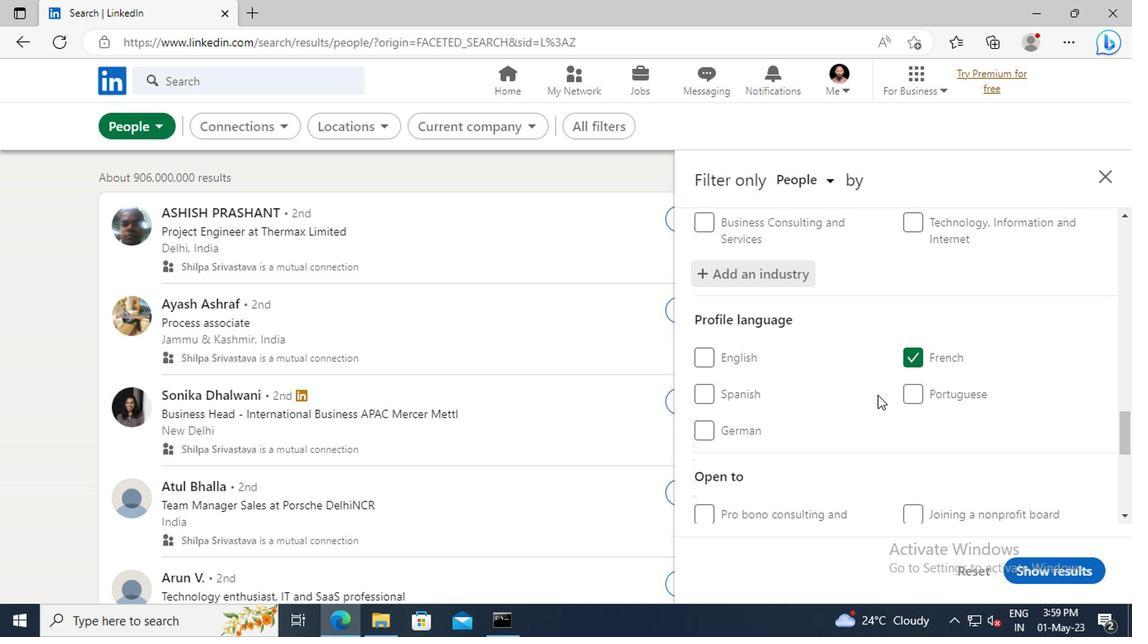 
Action: Mouse scrolled (875, 395) with delta (0, -1)
Screenshot: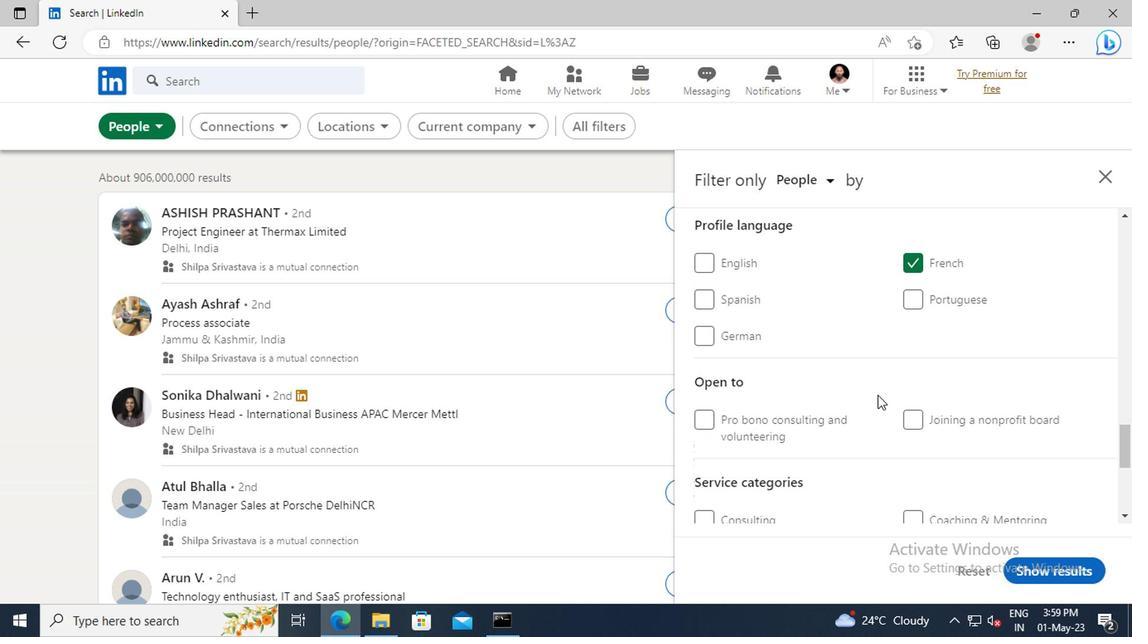 
Action: Mouse scrolled (875, 395) with delta (0, -1)
Screenshot: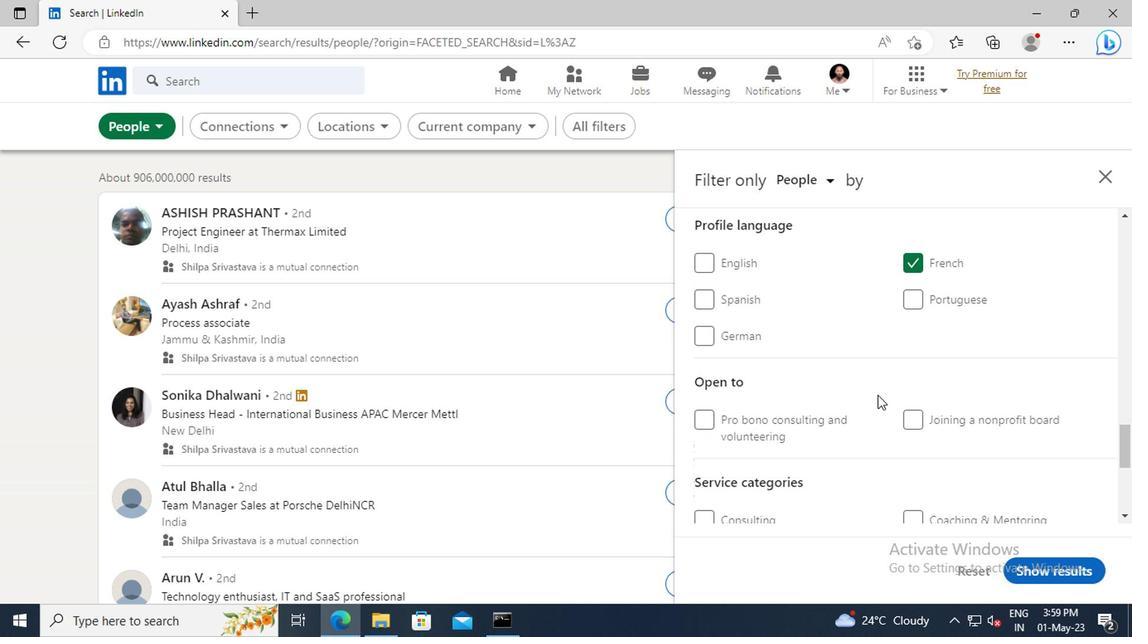 
Action: Mouse scrolled (875, 395) with delta (0, -1)
Screenshot: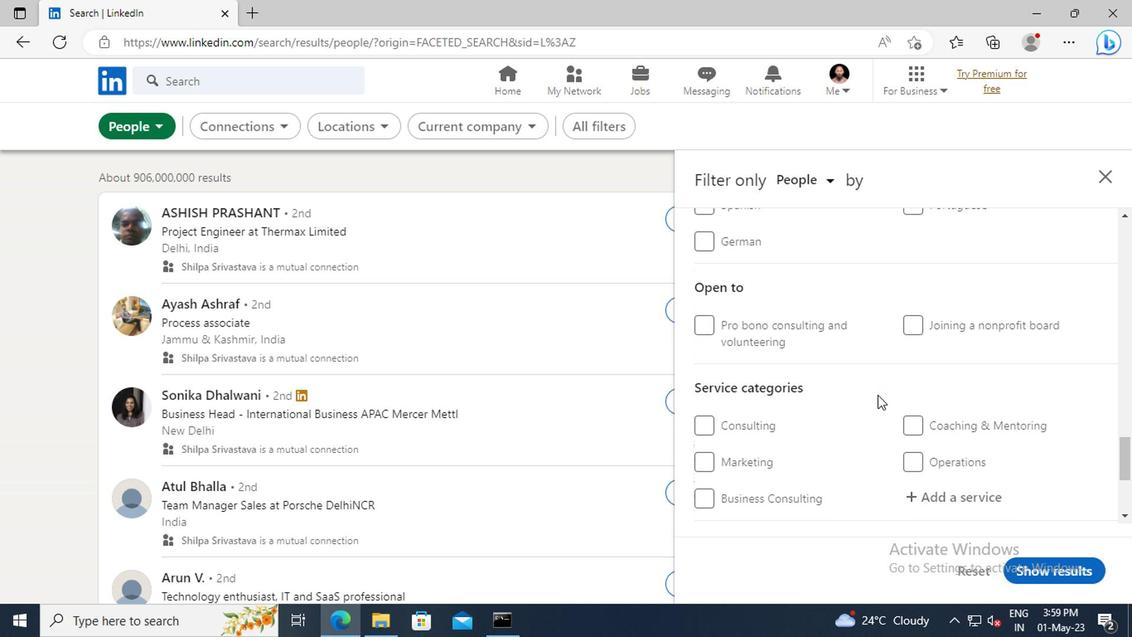 
Action: Mouse scrolled (875, 395) with delta (0, -1)
Screenshot: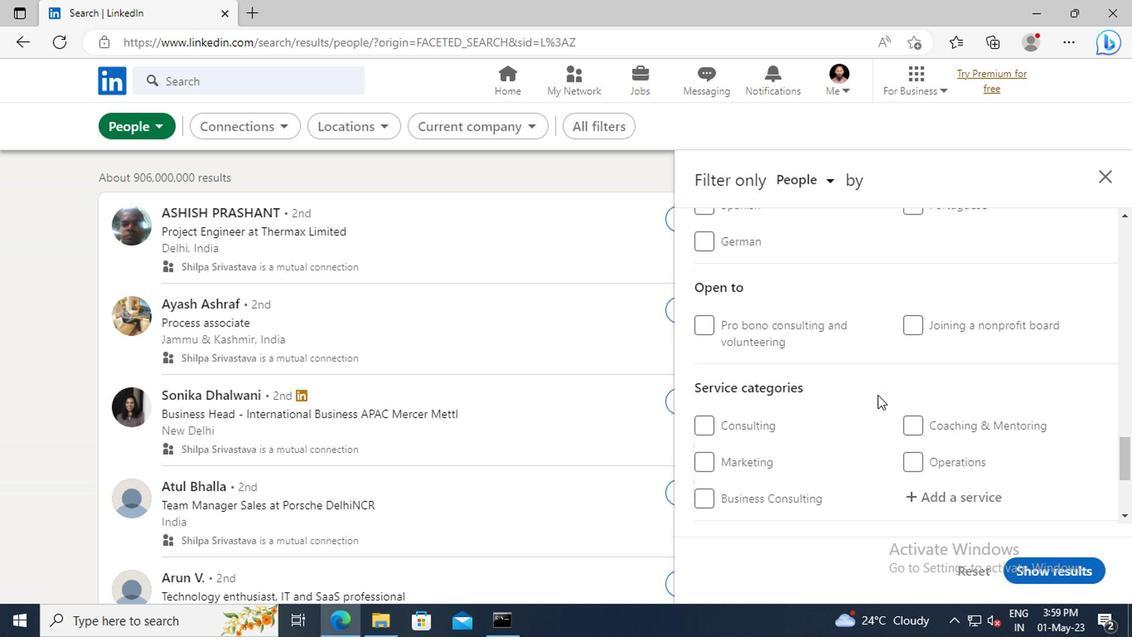 
Action: Mouse moved to (919, 397)
Screenshot: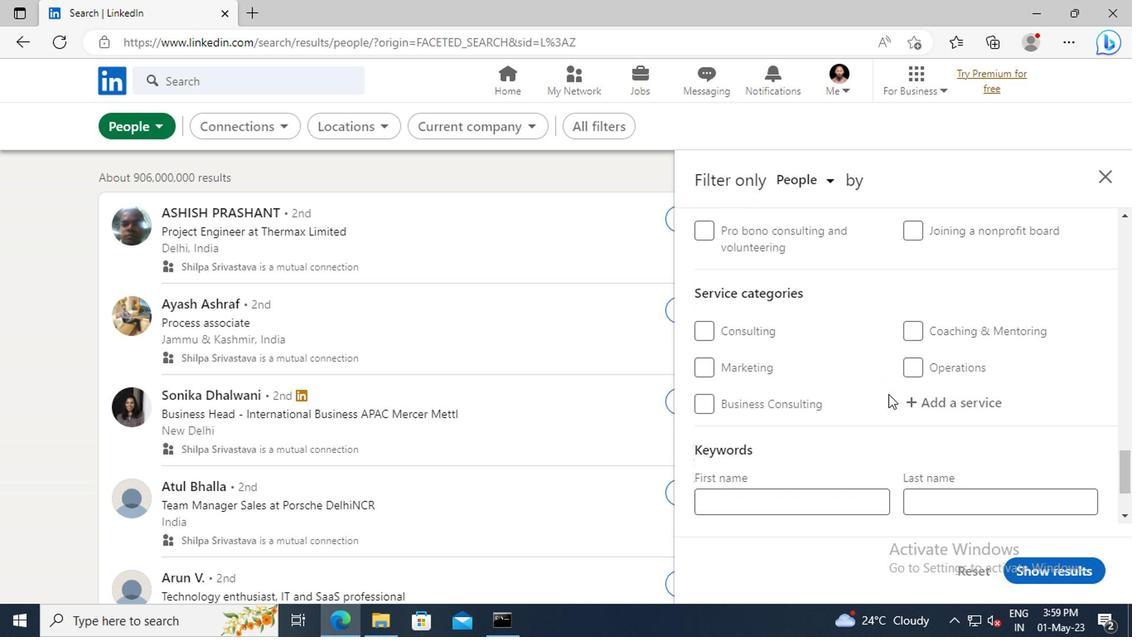 
Action: Mouse pressed left at (919, 397)
Screenshot: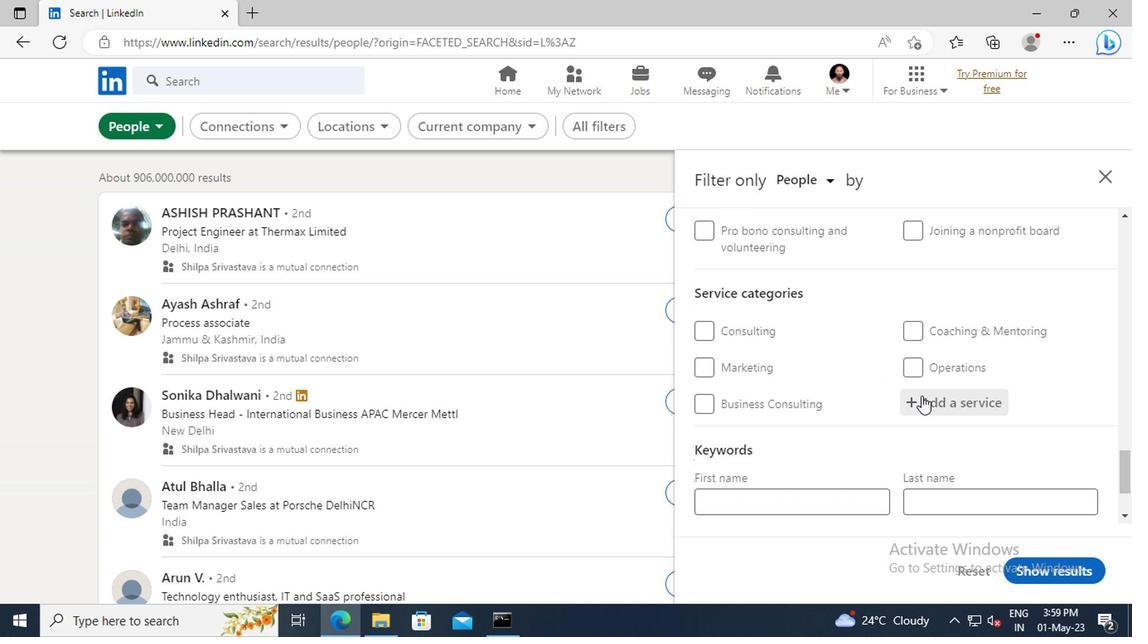
Action: Key pressed <Key.shift>TEAM<Key.space>
Screenshot: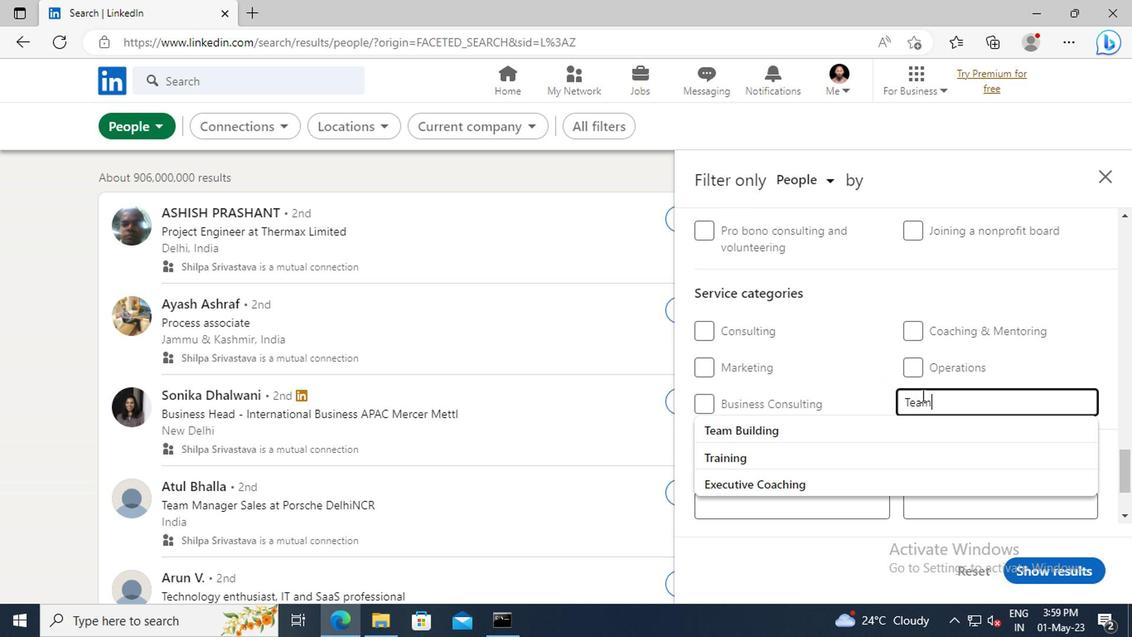 
Action: Mouse moved to (911, 431)
Screenshot: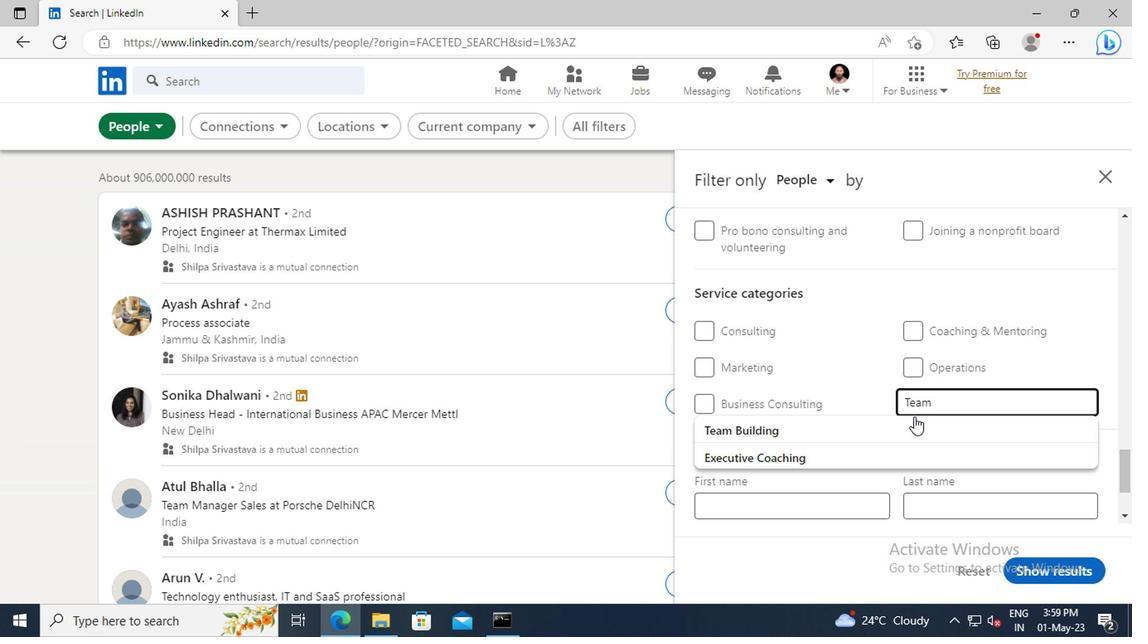 
Action: Mouse pressed left at (911, 431)
Screenshot: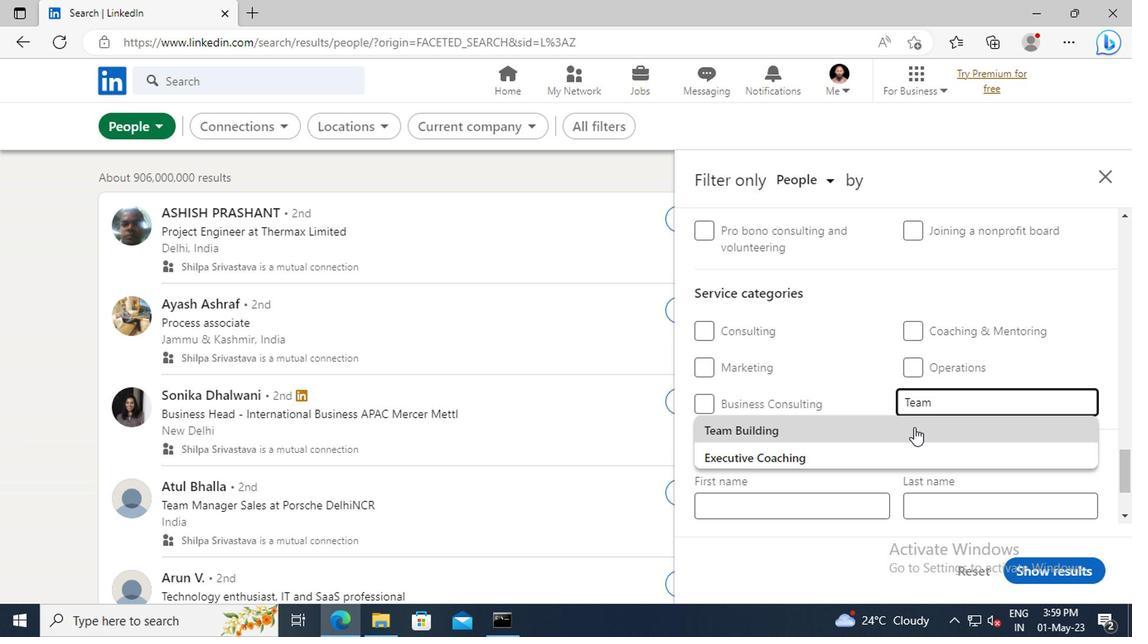 
Action: Mouse scrolled (911, 430) with delta (0, 0)
Screenshot: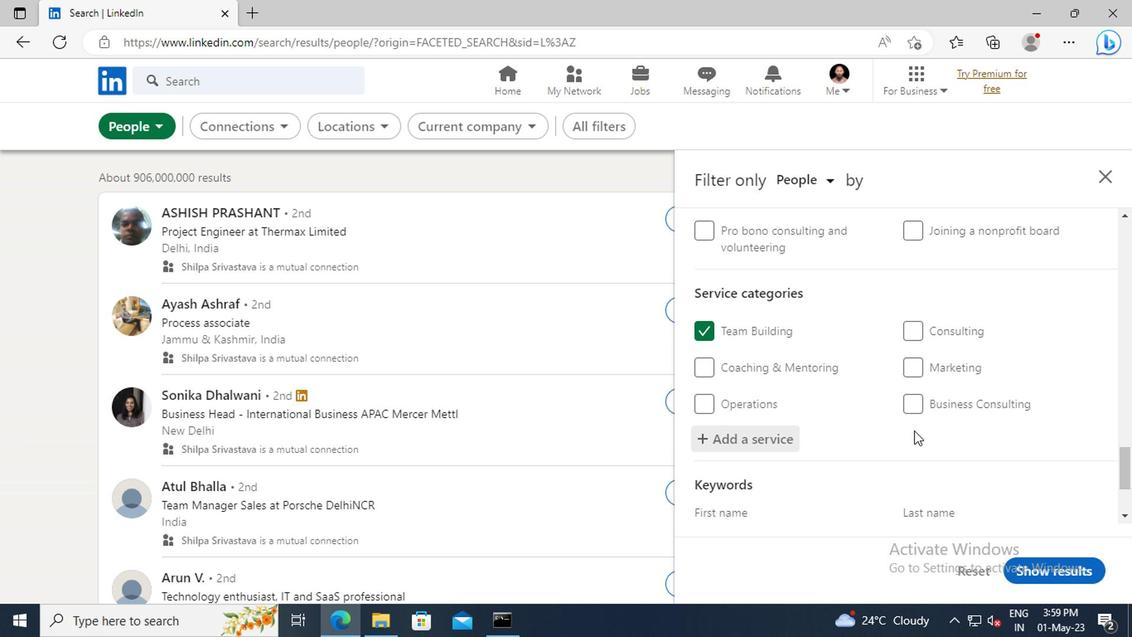 
Action: Mouse scrolled (911, 430) with delta (0, 0)
Screenshot: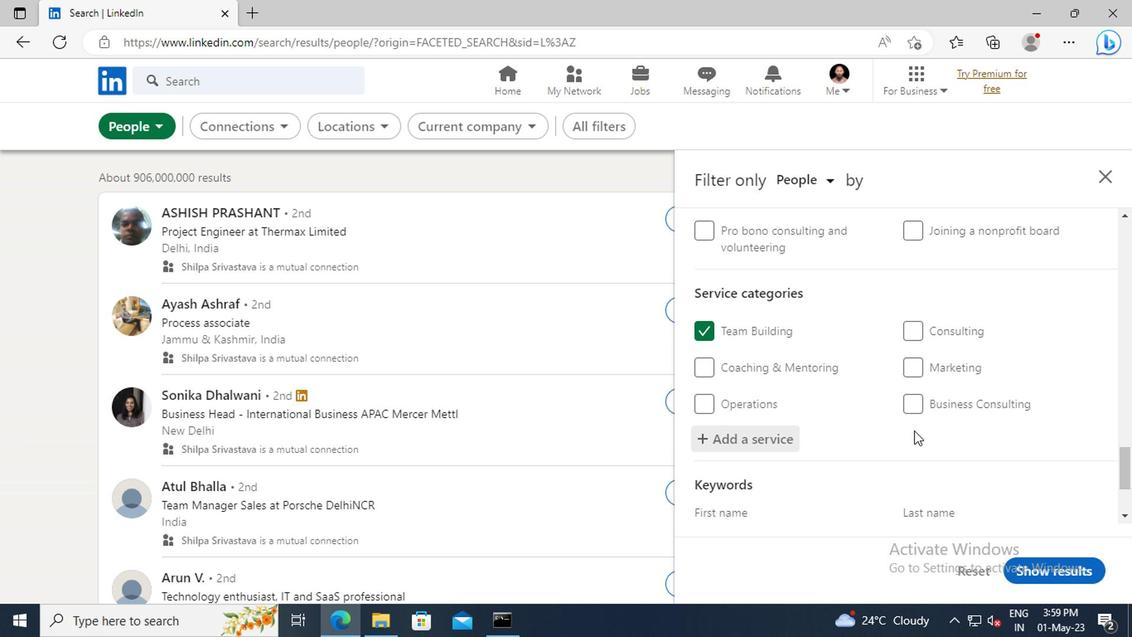 
Action: Mouse scrolled (911, 430) with delta (0, 0)
Screenshot: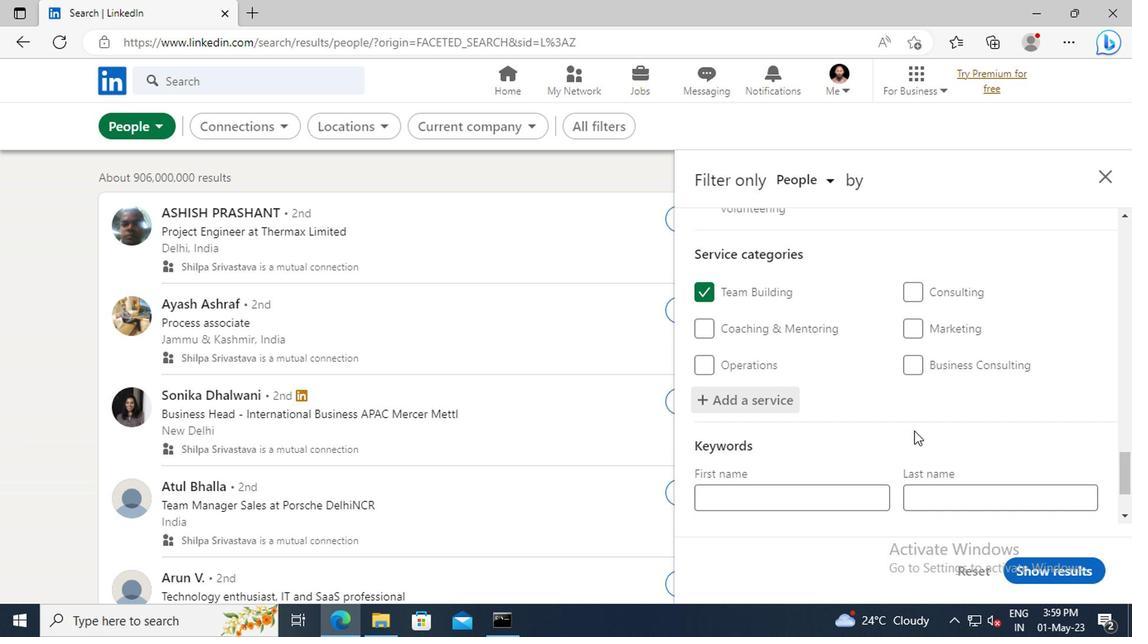
Action: Mouse scrolled (911, 430) with delta (0, 0)
Screenshot: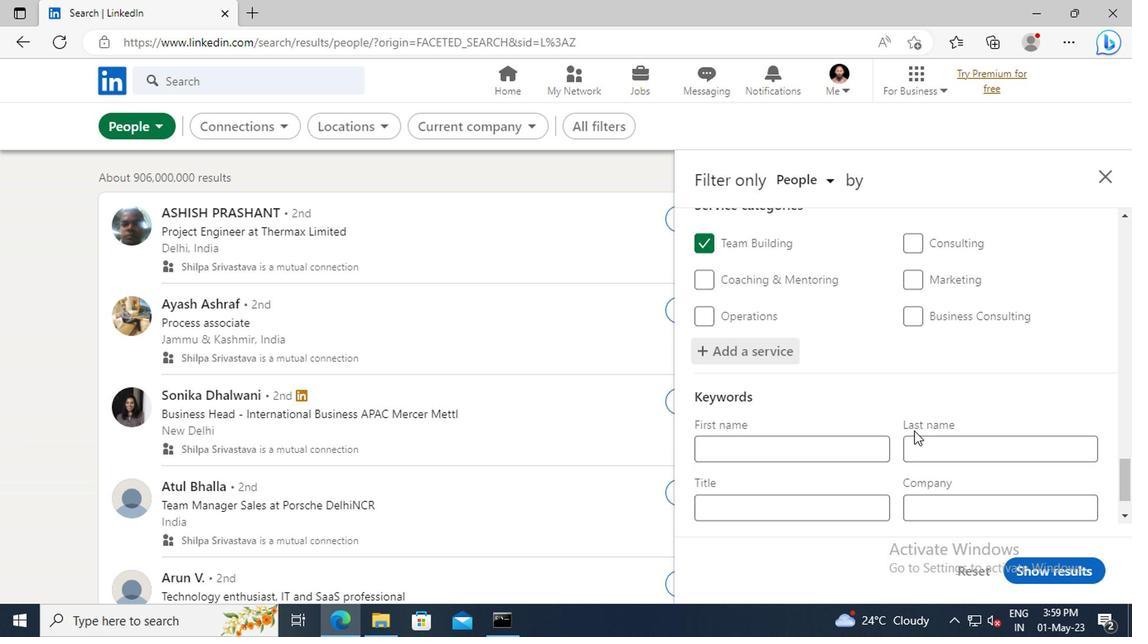
Action: Mouse moved to (795, 450)
Screenshot: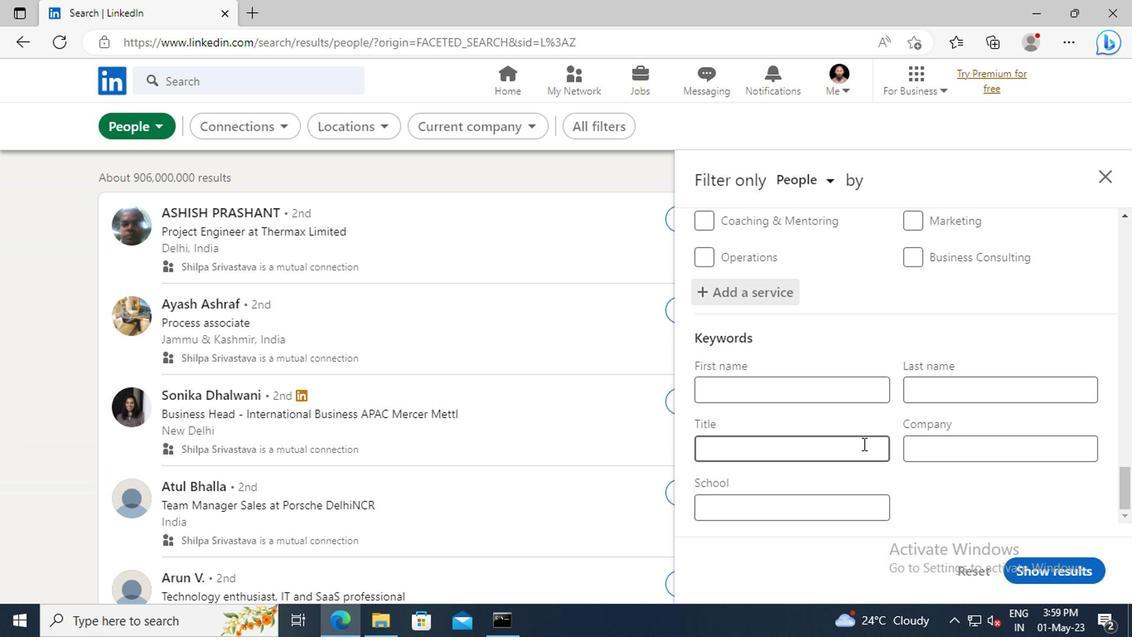
Action: Mouse pressed left at (795, 450)
Screenshot: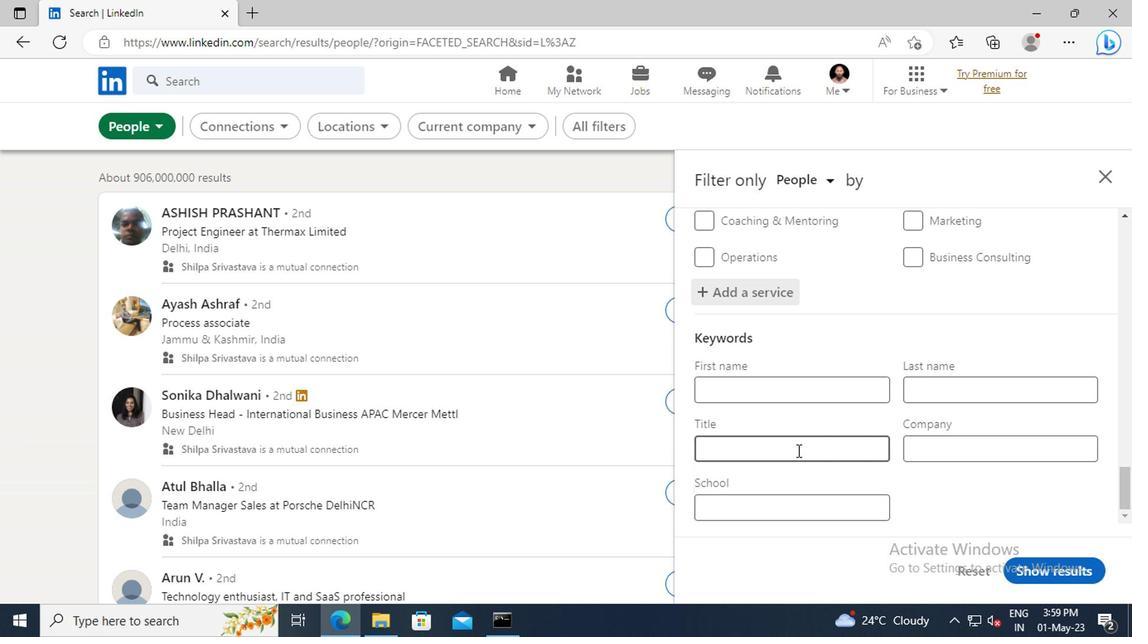 
Action: Mouse moved to (794, 452)
Screenshot: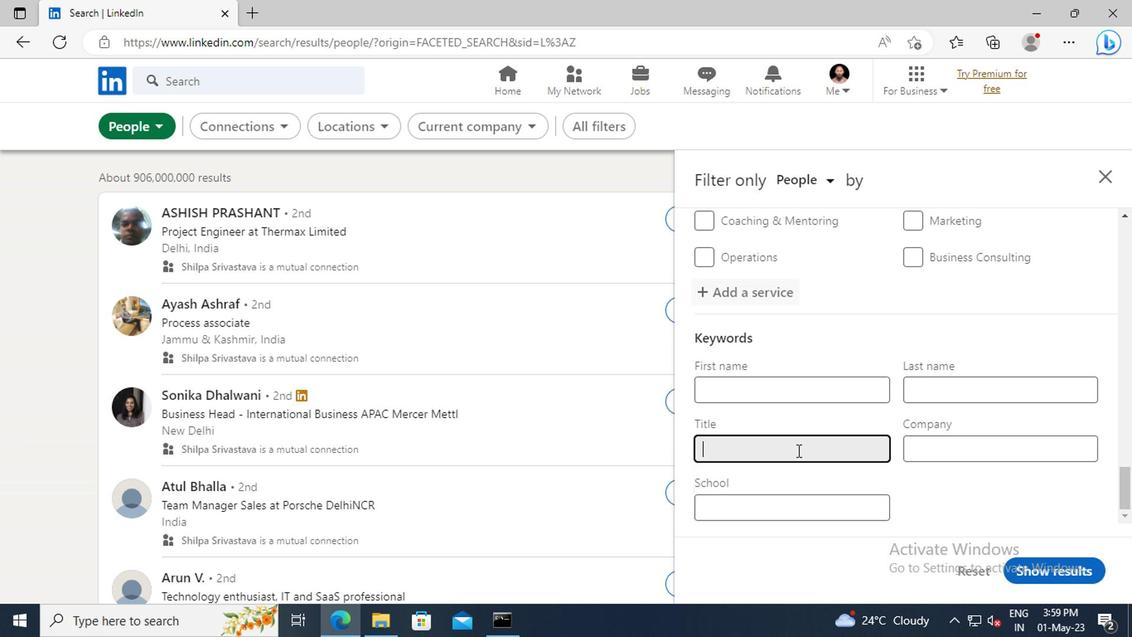 
Action: Key pressed <Key.shift>CONTENT<Key.space><Key.shift>CREATOR<Key.enter>
Screenshot: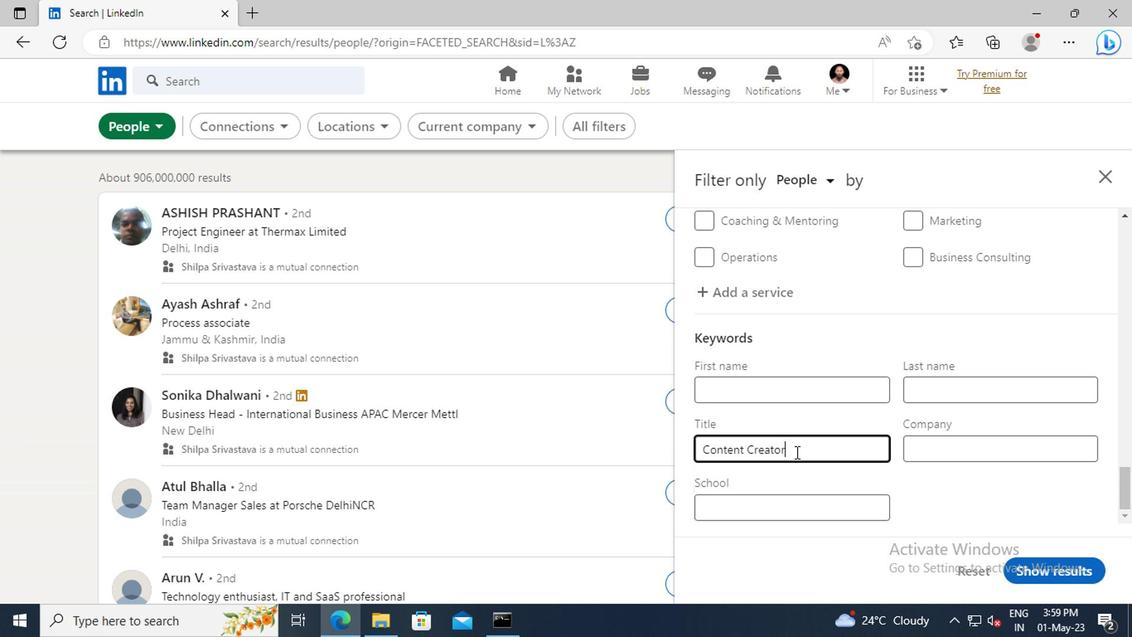 
Action: Mouse moved to (1019, 567)
Screenshot: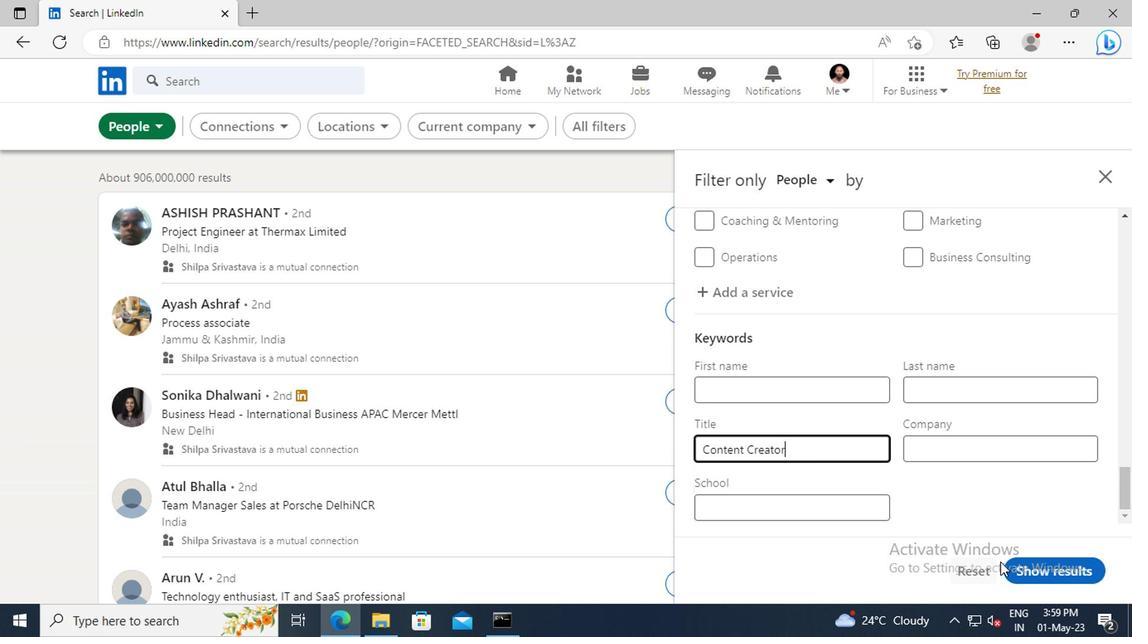 
Action: Mouse pressed left at (1019, 567)
Screenshot: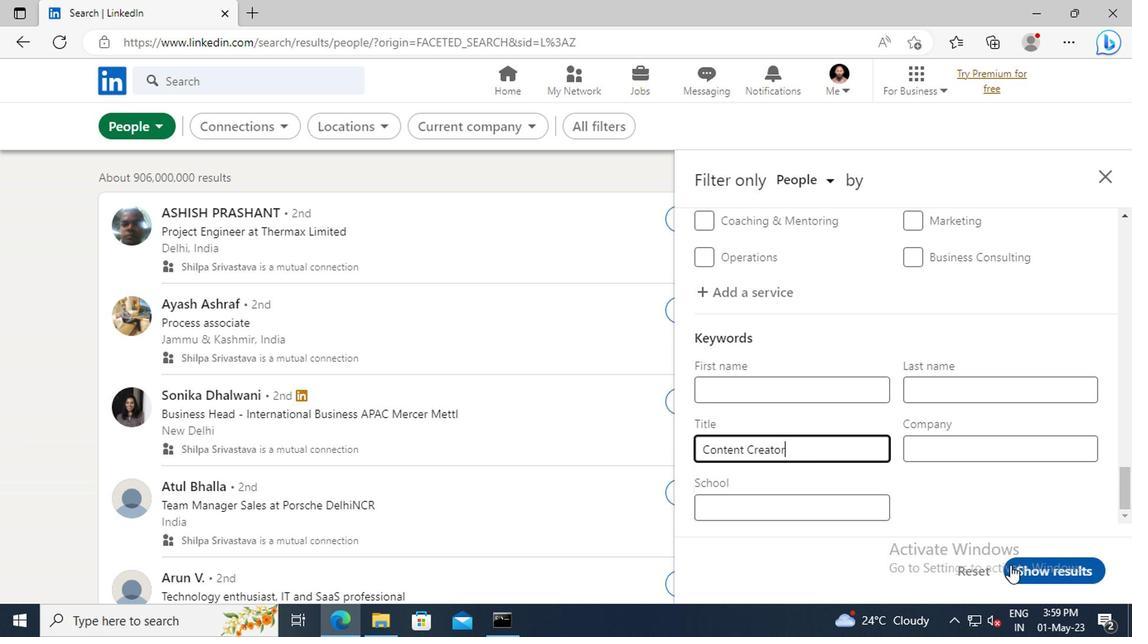 
